 Task: Find connections with filter location Heiligenhaus with filter topic #Moneywith filter profile language English with filter current company Axis Communications with filter school Christ The King Engineering College with filter industry Fruit and Vegetable Preserves Manufacturing with filter service category Computer Networking with filter keywords title Mechanic
Action: Mouse moved to (211, 269)
Screenshot: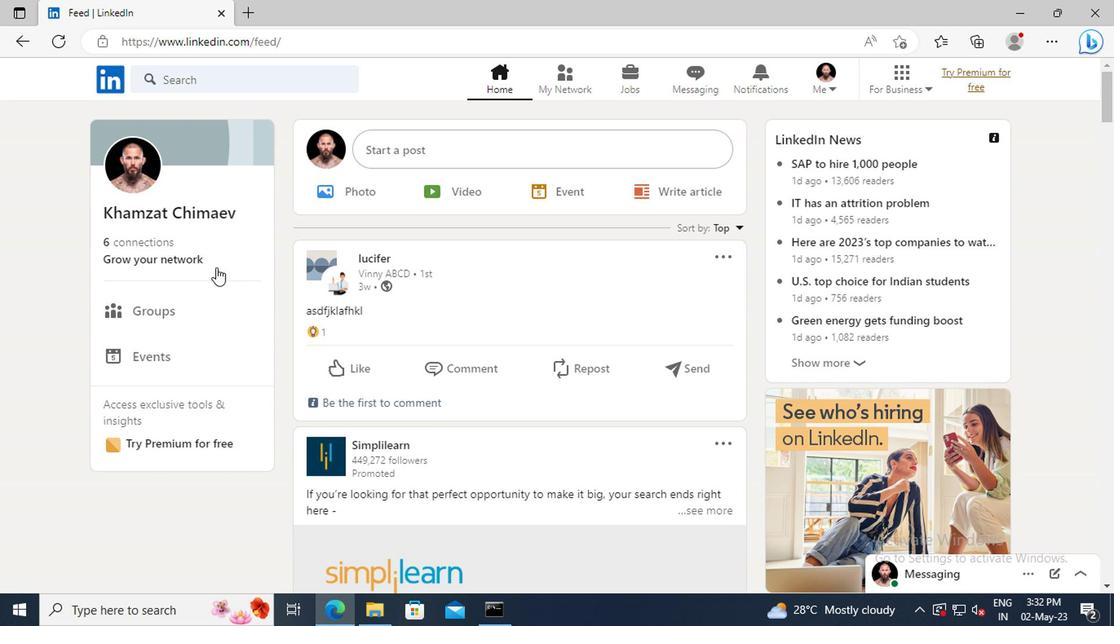 
Action: Mouse pressed left at (211, 269)
Screenshot: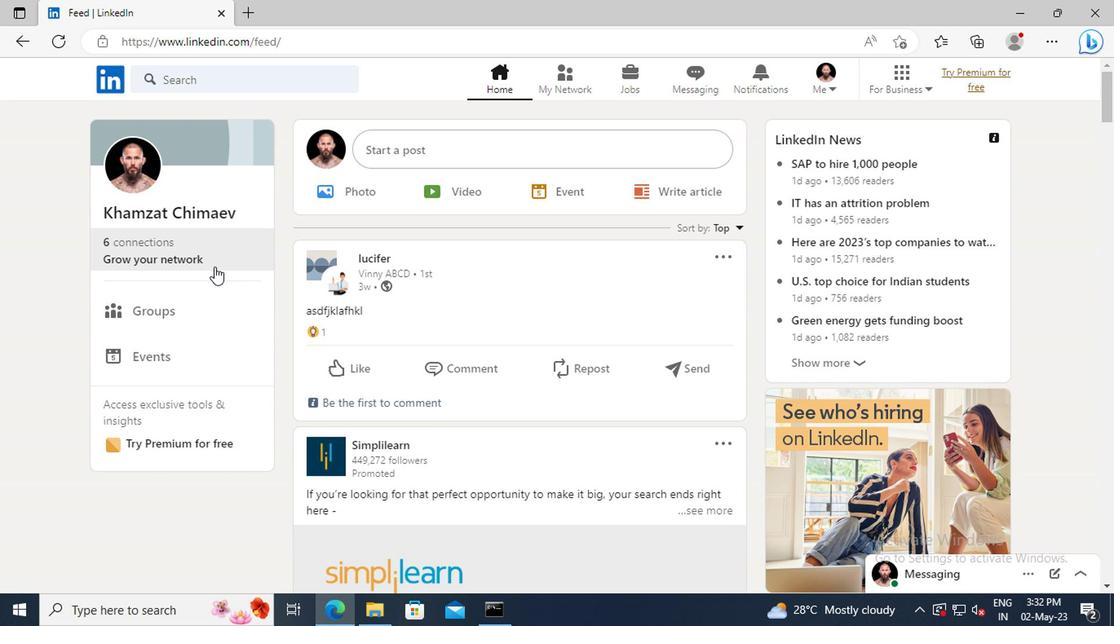 
Action: Mouse moved to (180, 181)
Screenshot: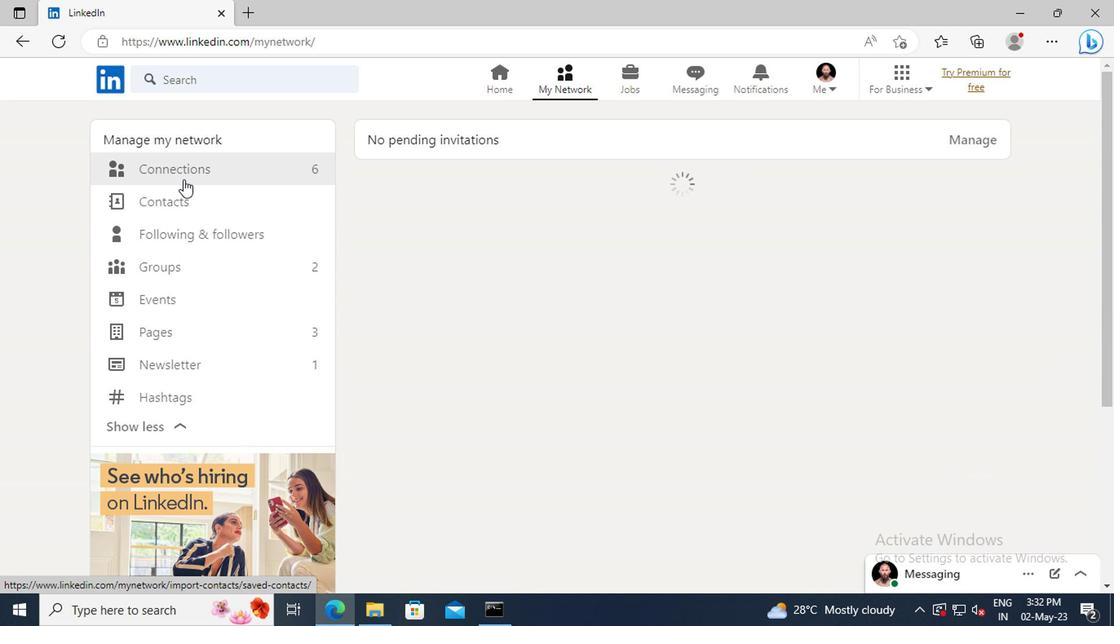 
Action: Mouse pressed left at (180, 181)
Screenshot: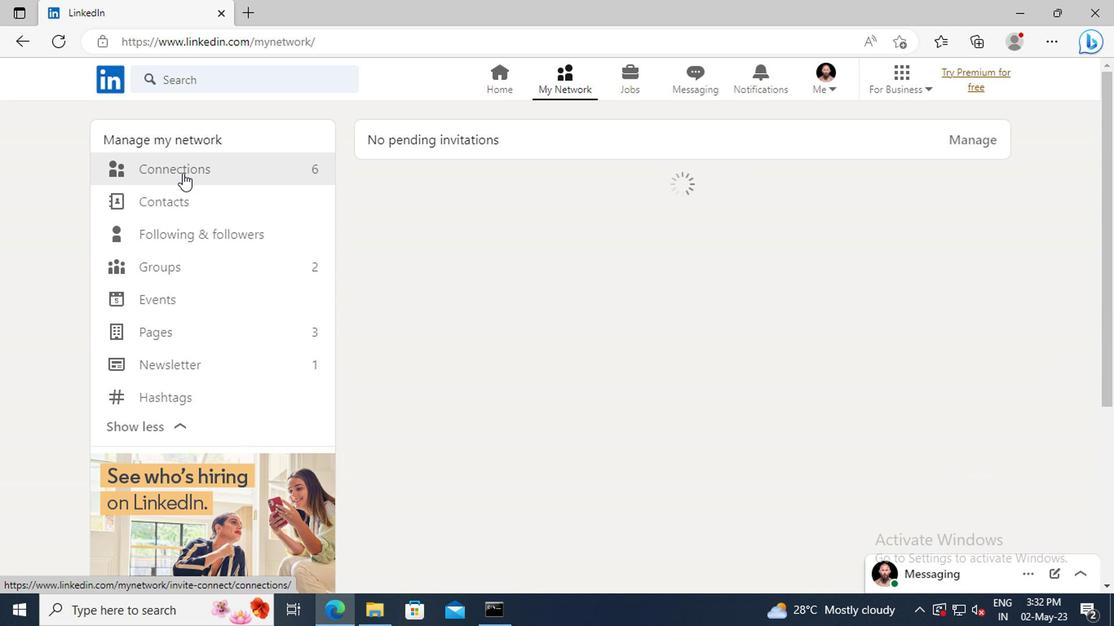 
Action: Mouse moved to (673, 180)
Screenshot: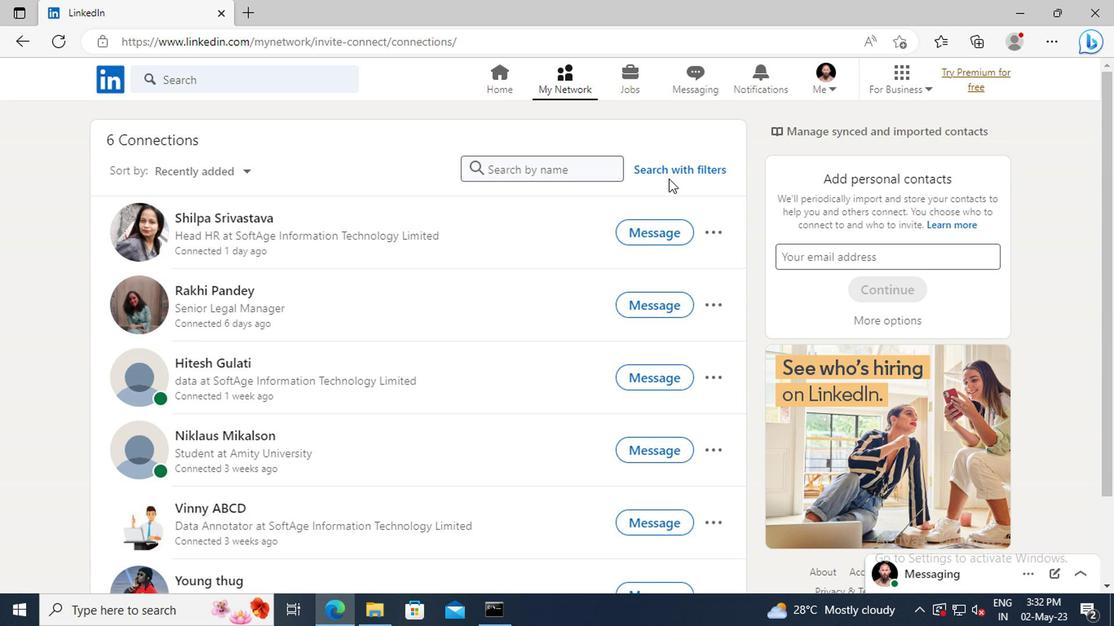 
Action: Mouse pressed left at (673, 180)
Screenshot: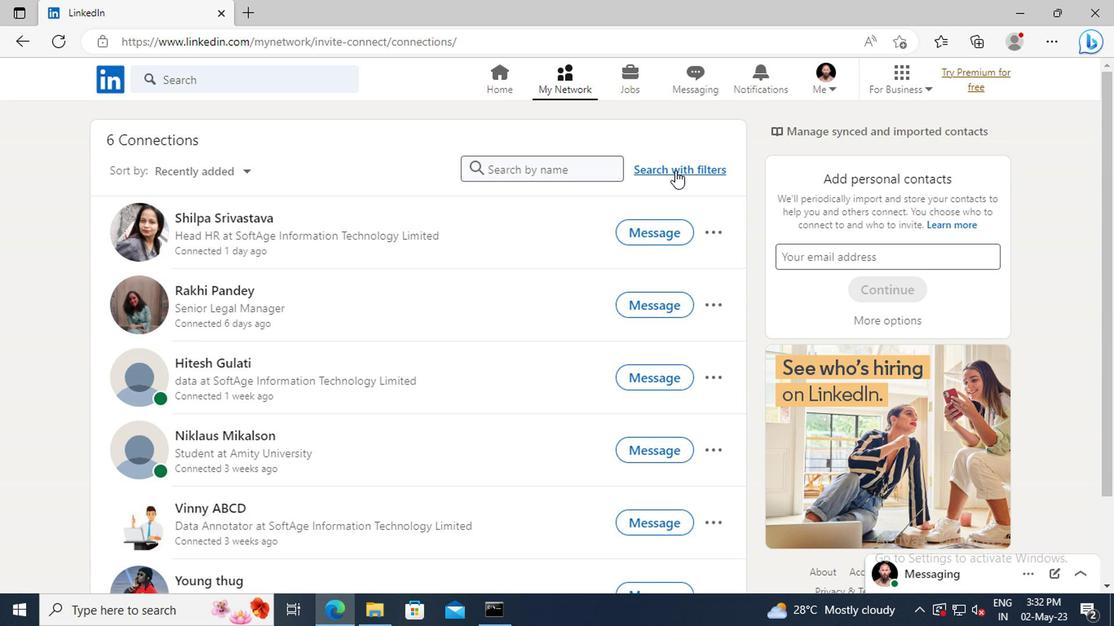 
Action: Mouse moved to (617, 140)
Screenshot: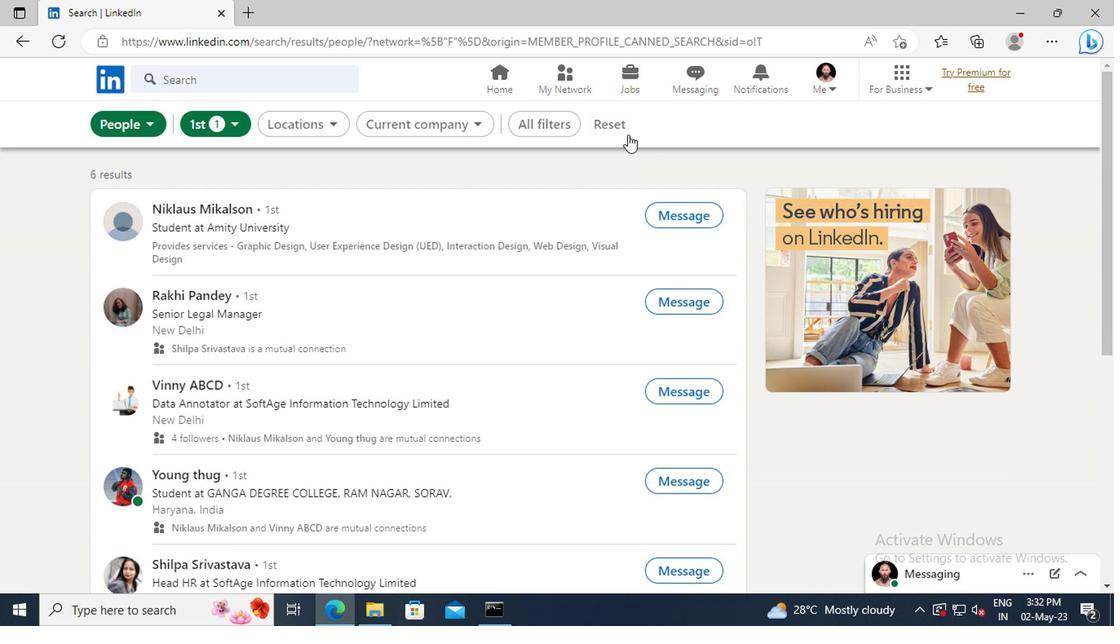 
Action: Mouse pressed left at (617, 140)
Screenshot: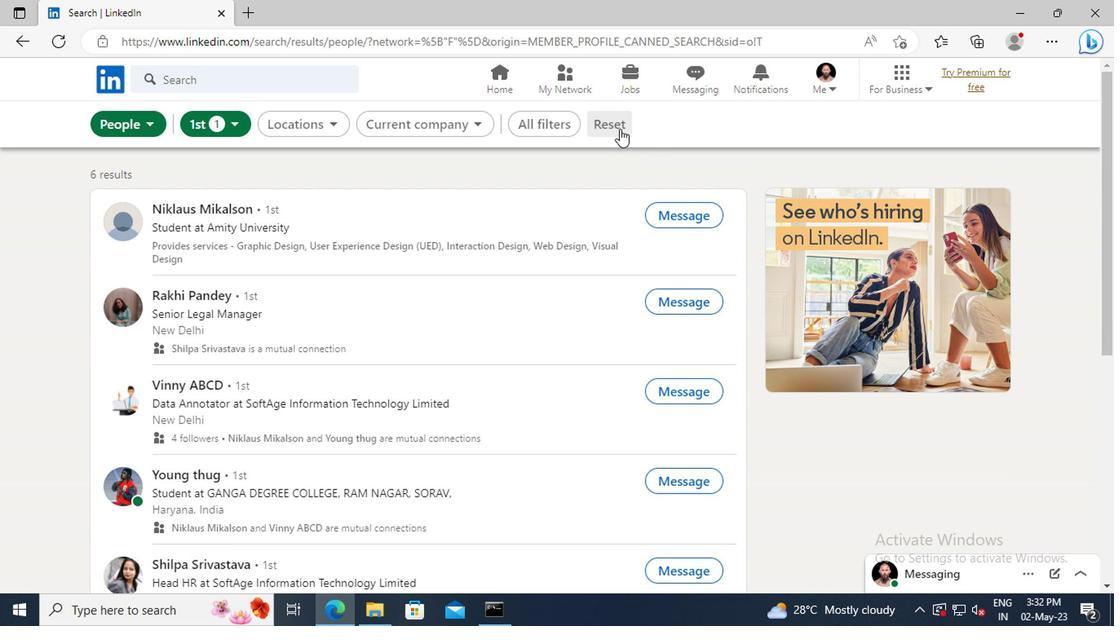 
Action: Mouse moved to (595, 139)
Screenshot: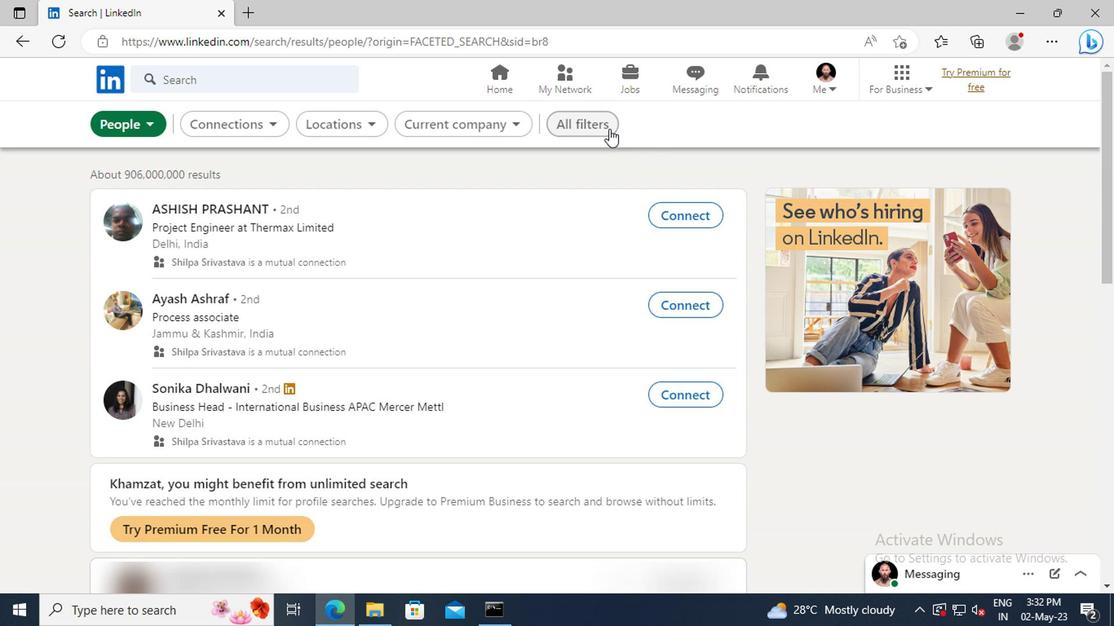 
Action: Mouse pressed left at (595, 139)
Screenshot: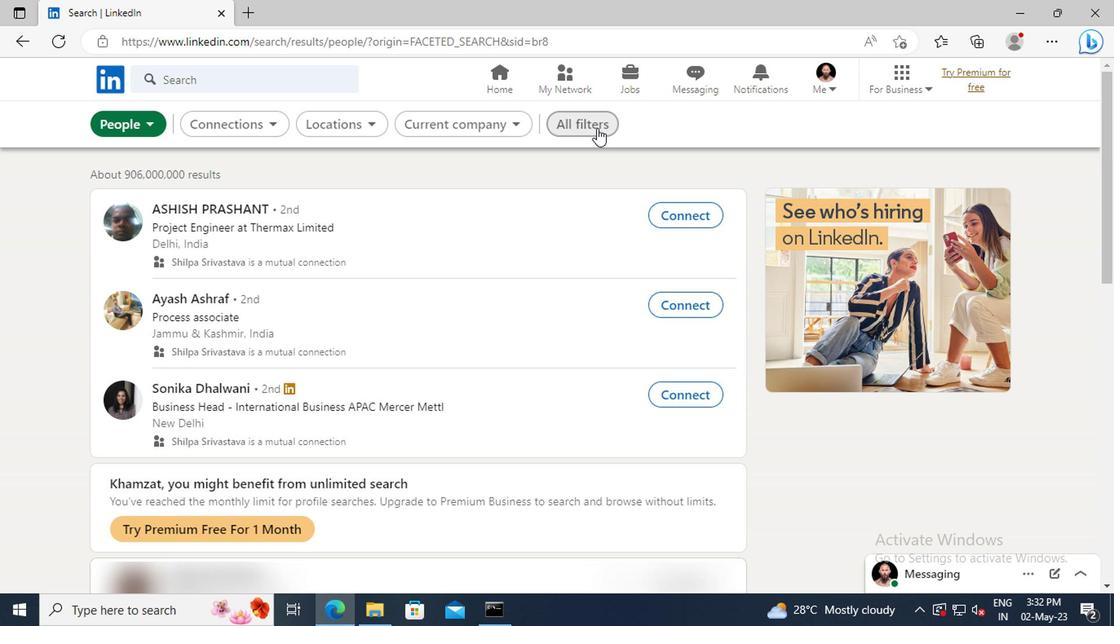 
Action: Mouse moved to (895, 315)
Screenshot: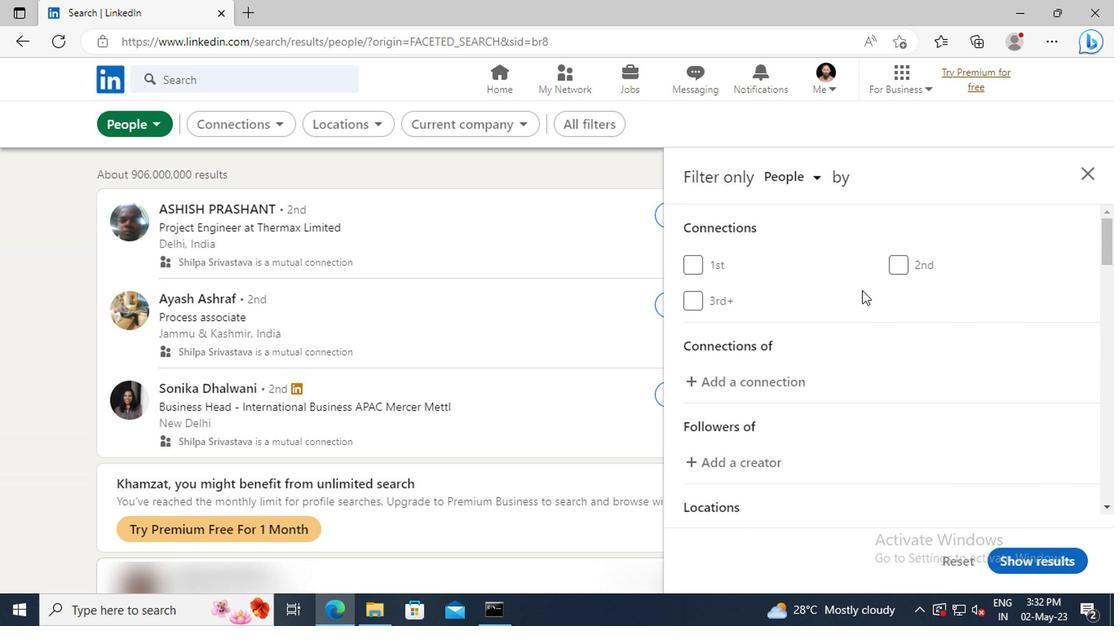 
Action: Mouse scrolled (895, 315) with delta (0, 0)
Screenshot: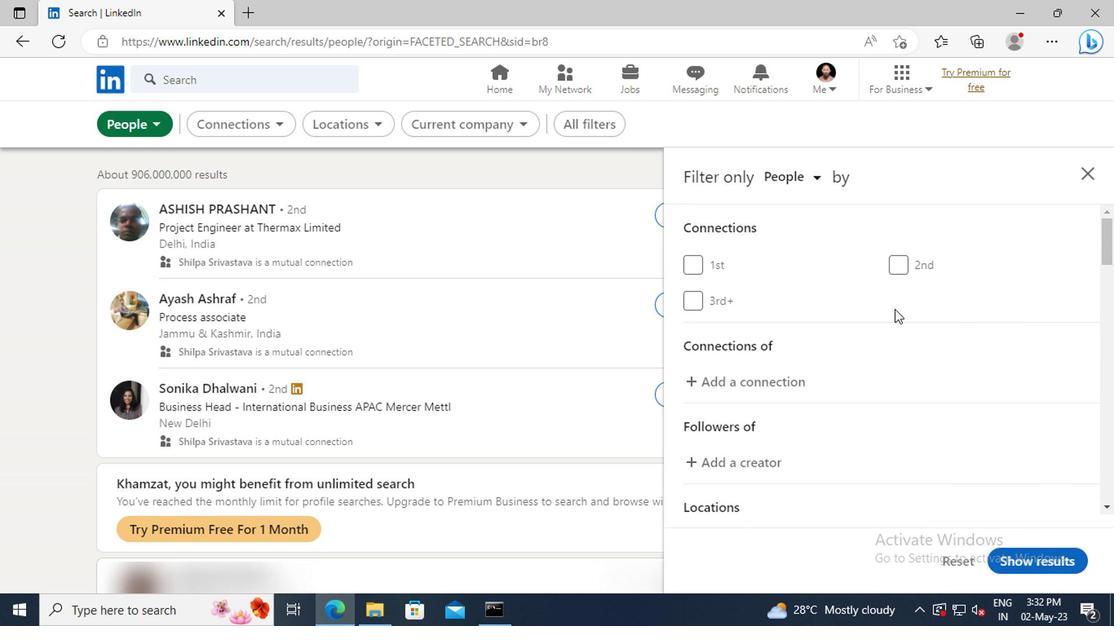 
Action: Mouse scrolled (895, 315) with delta (0, 0)
Screenshot: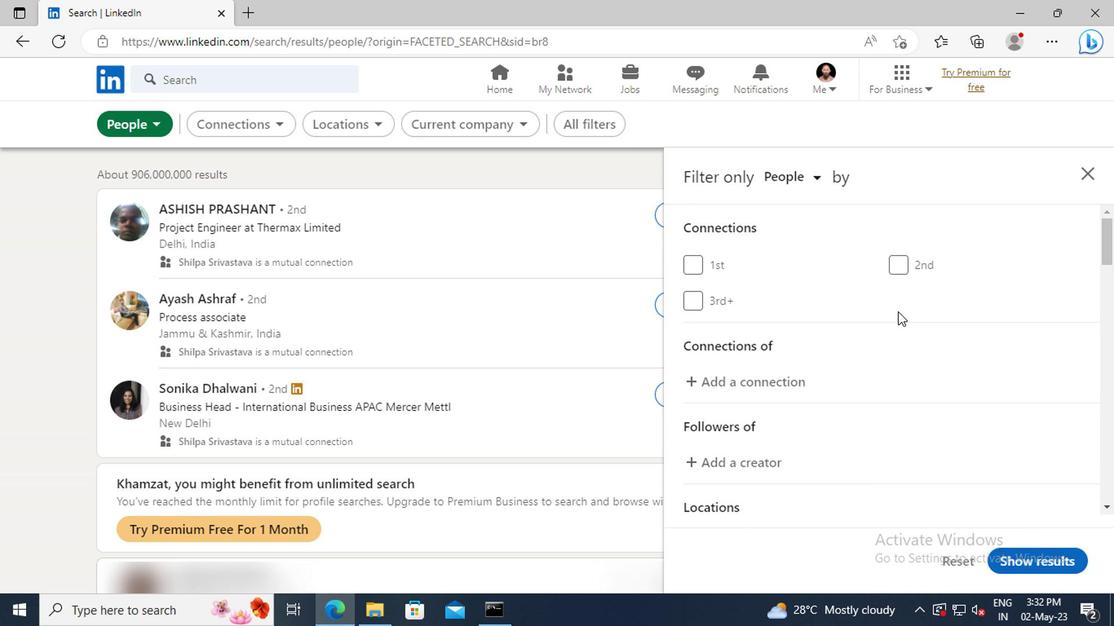 
Action: Mouse scrolled (895, 315) with delta (0, 0)
Screenshot: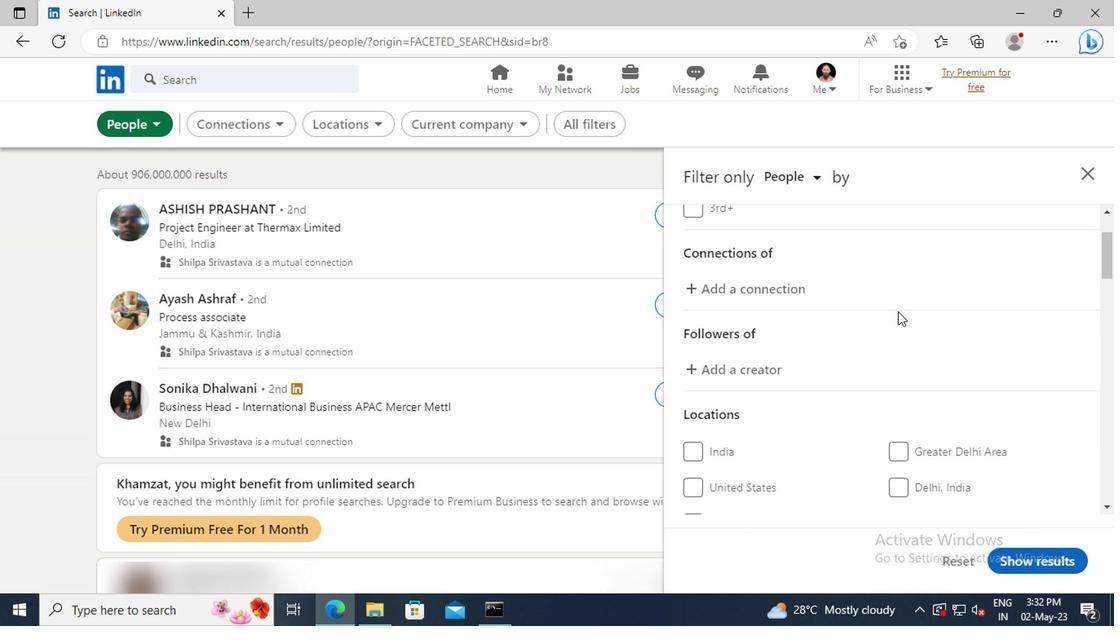 
Action: Mouse scrolled (895, 315) with delta (0, 0)
Screenshot: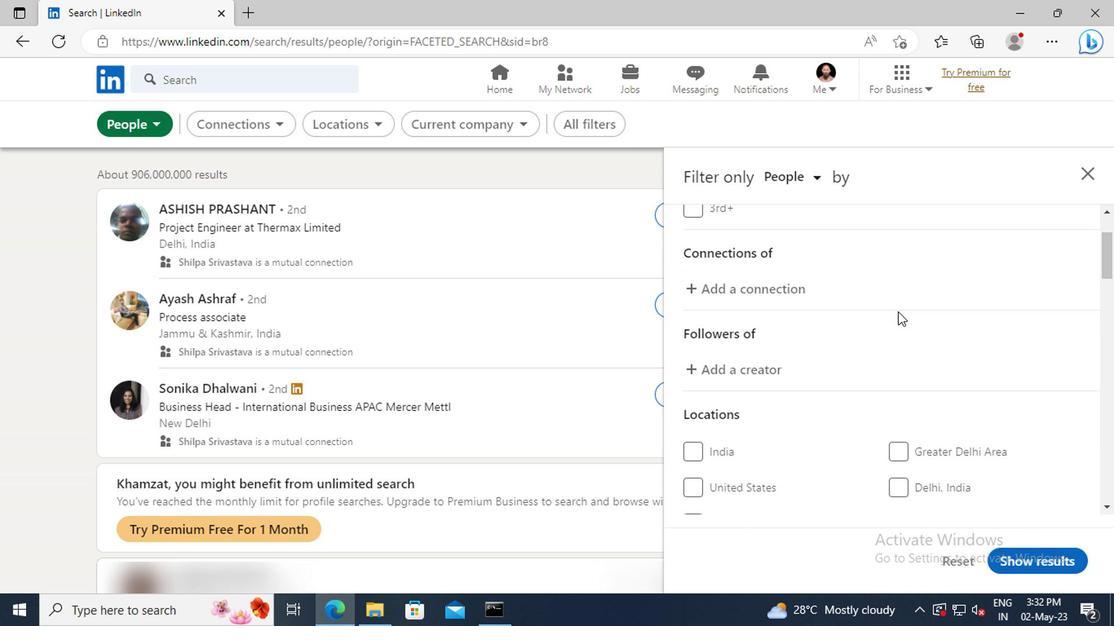 
Action: Mouse scrolled (895, 315) with delta (0, 0)
Screenshot: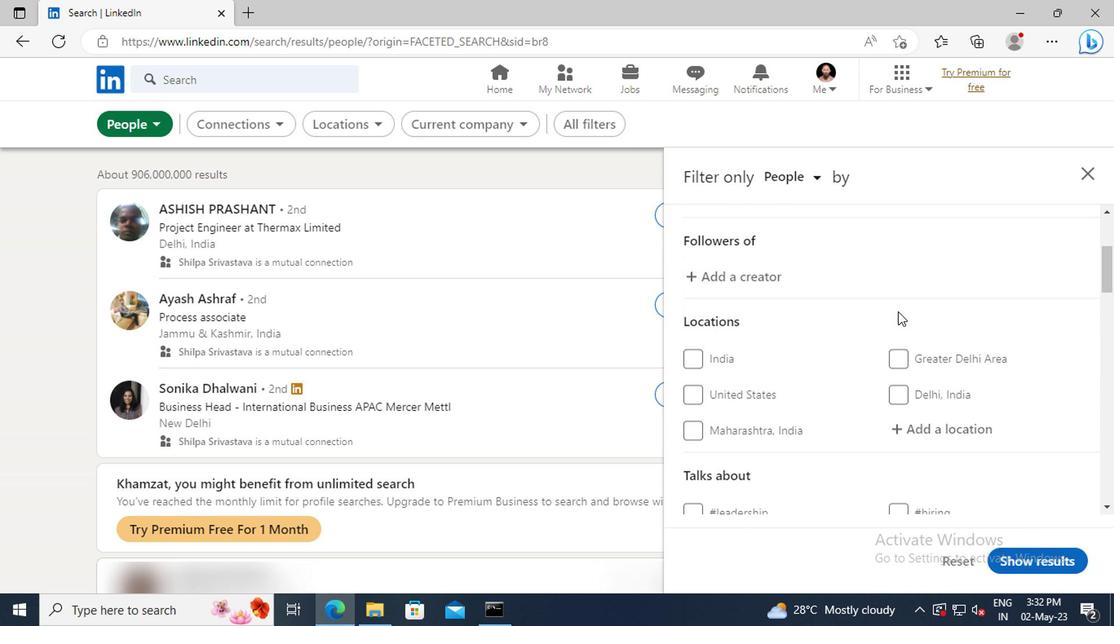 
Action: Mouse moved to (908, 379)
Screenshot: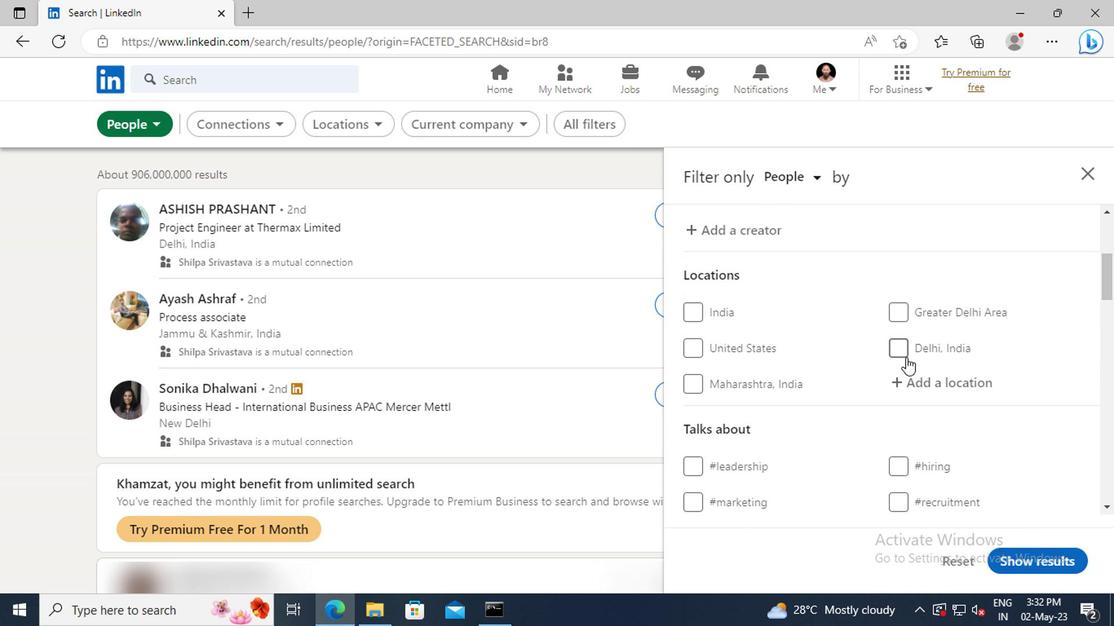 
Action: Mouse pressed left at (908, 379)
Screenshot: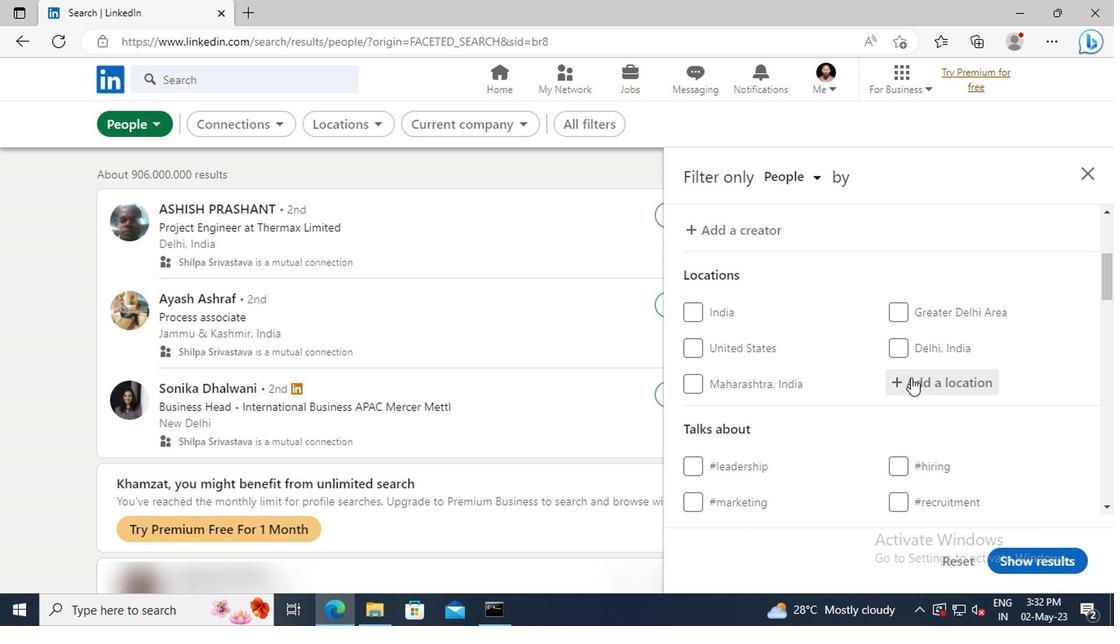 
Action: Key pressed <Key.shift>HEILIGENH
Screenshot: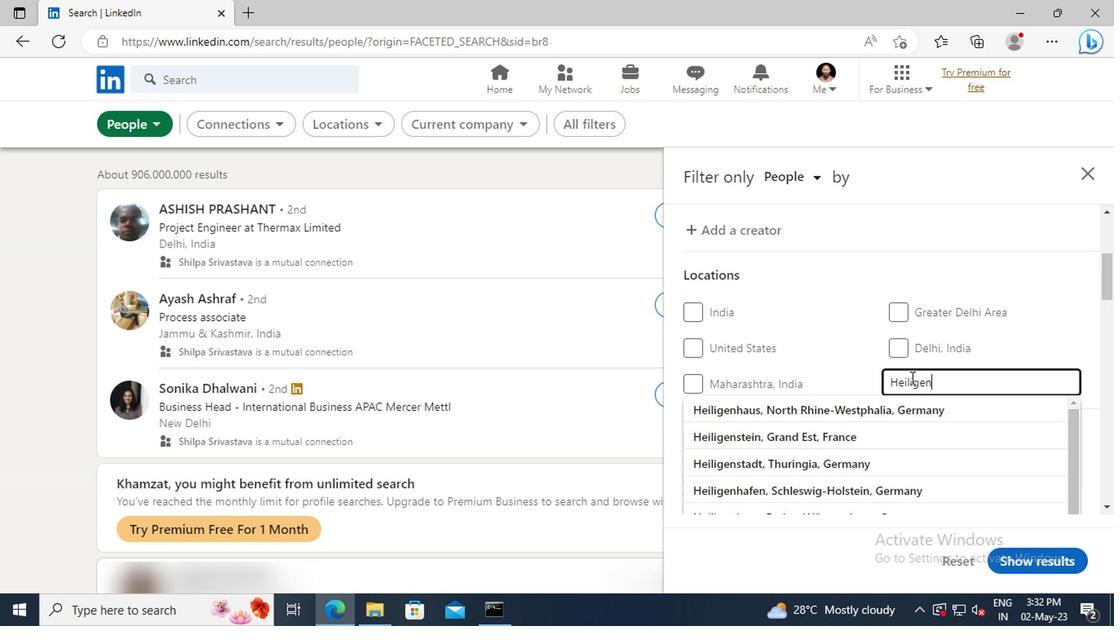 
Action: Mouse moved to (912, 409)
Screenshot: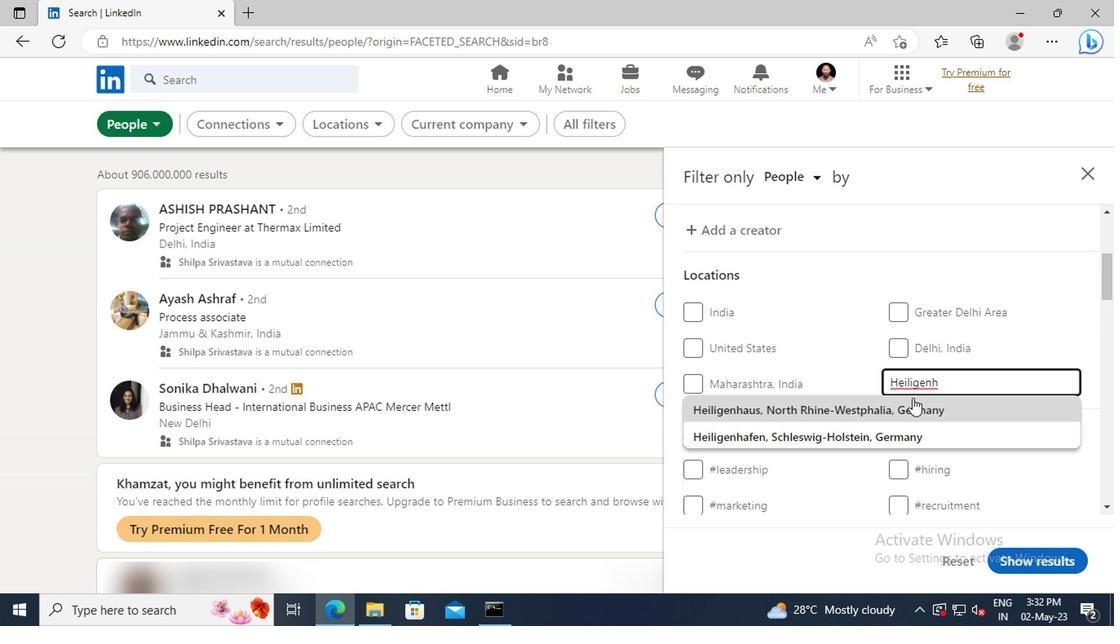 
Action: Mouse pressed left at (912, 409)
Screenshot: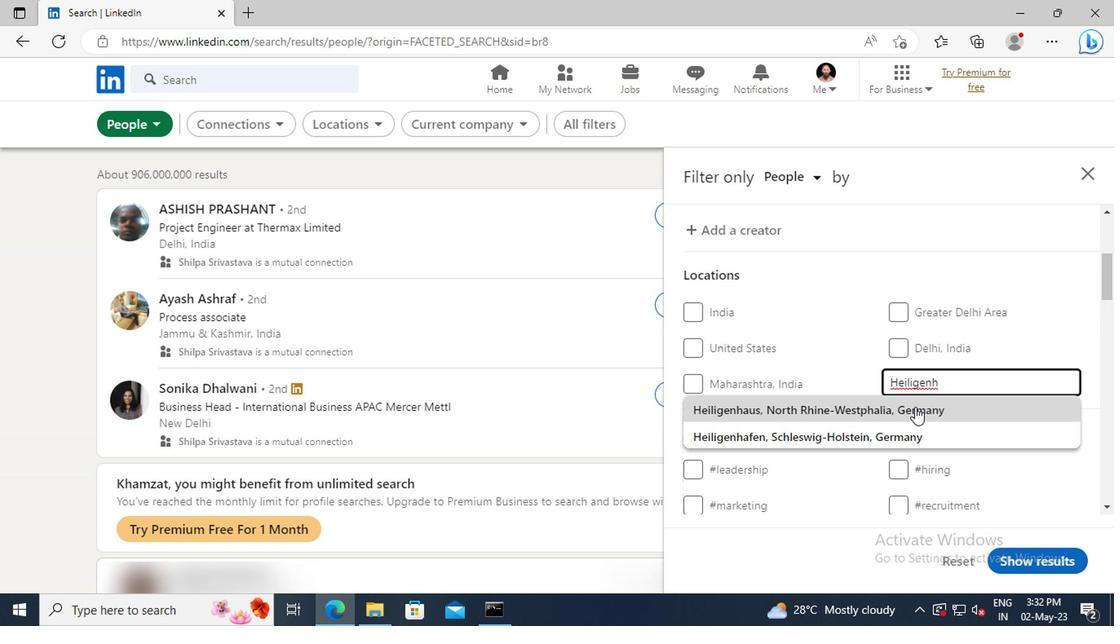 
Action: Mouse scrolled (912, 408) with delta (0, -1)
Screenshot: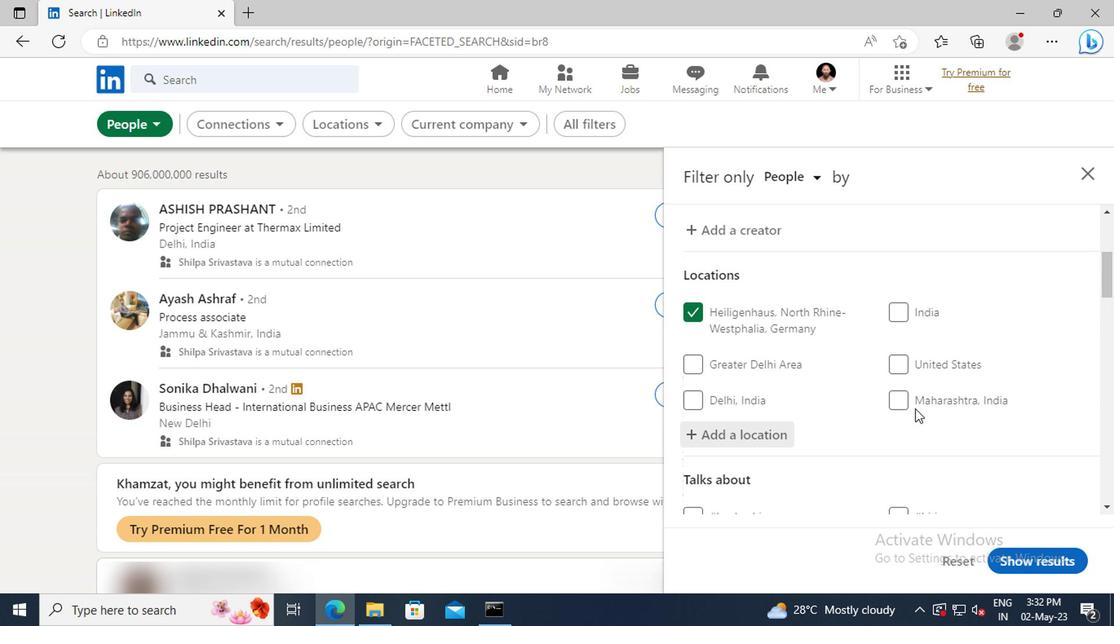 
Action: Mouse scrolled (912, 408) with delta (0, -1)
Screenshot: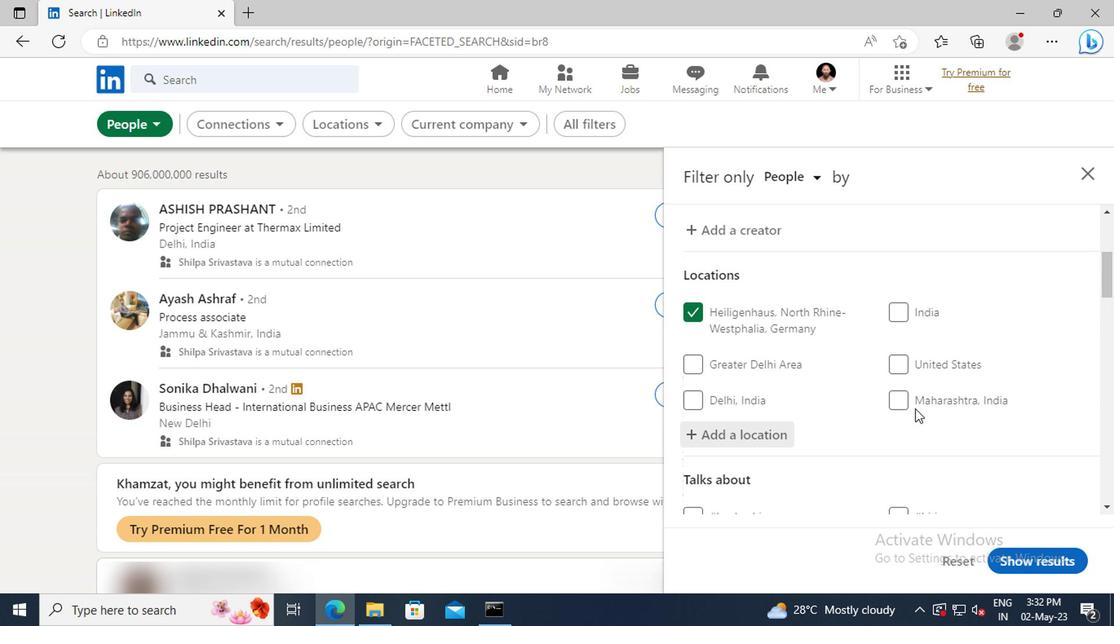 
Action: Mouse scrolled (912, 408) with delta (0, -1)
Screenshot: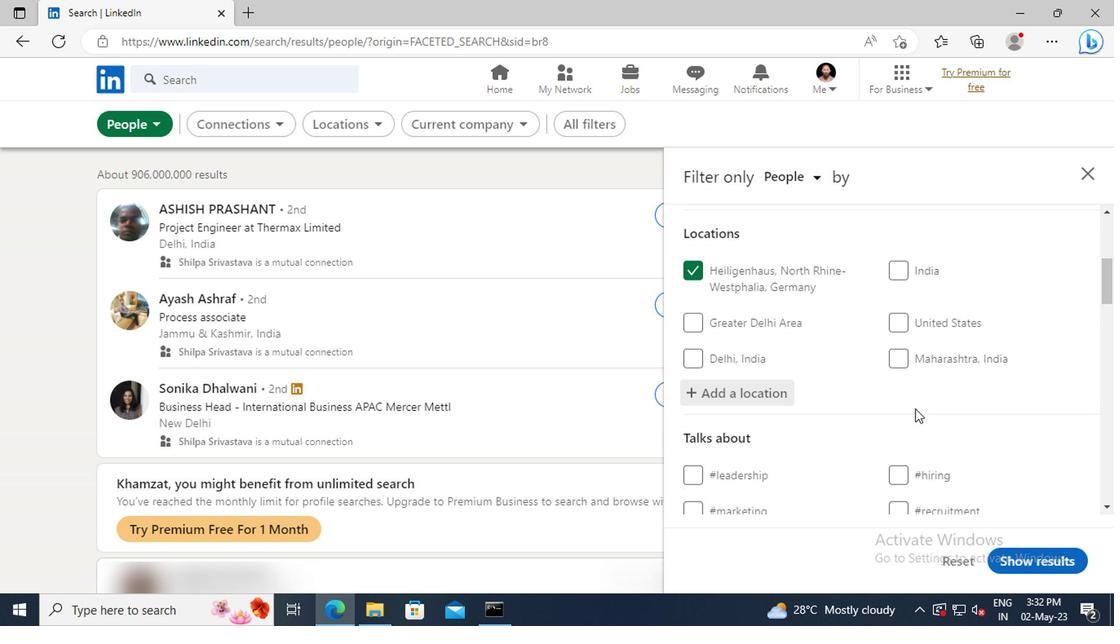 
Action: Mouse scrolled (912, 408) with delta (0, -1)
Screenshot: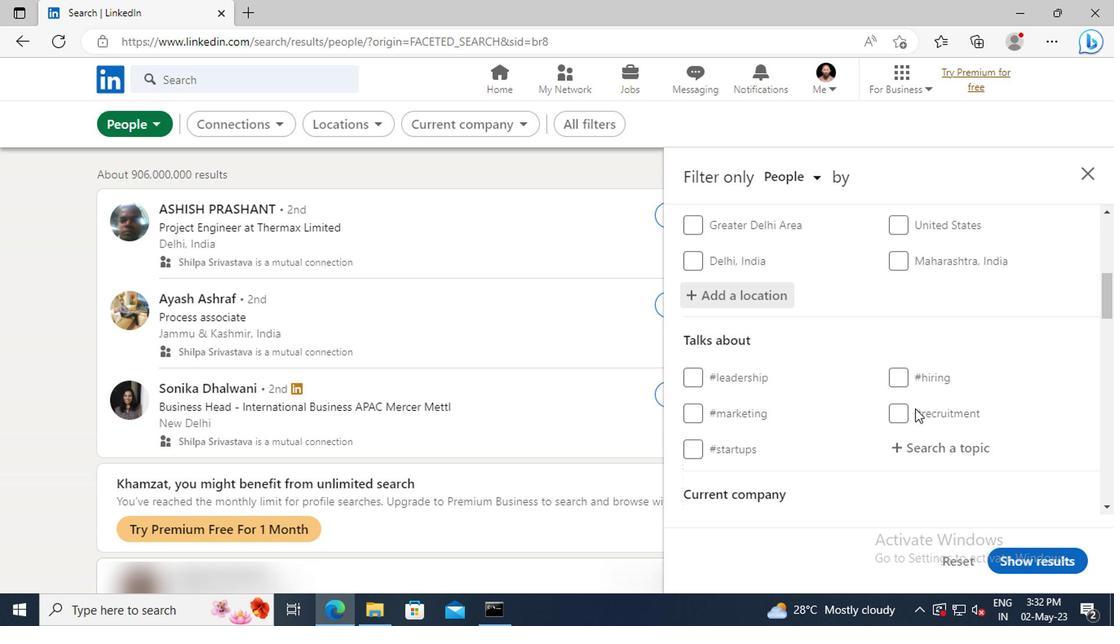 
Action: Mouse moved to (915, 409)
Screenshot: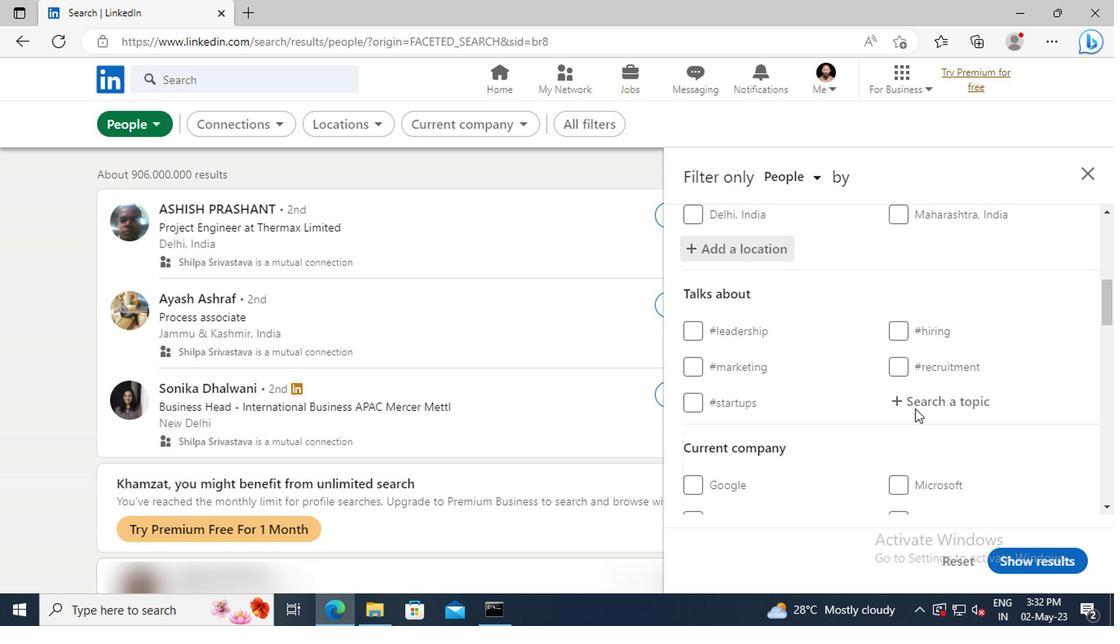 
Action: Mouse pressed left at (915, 409)
Screenshot: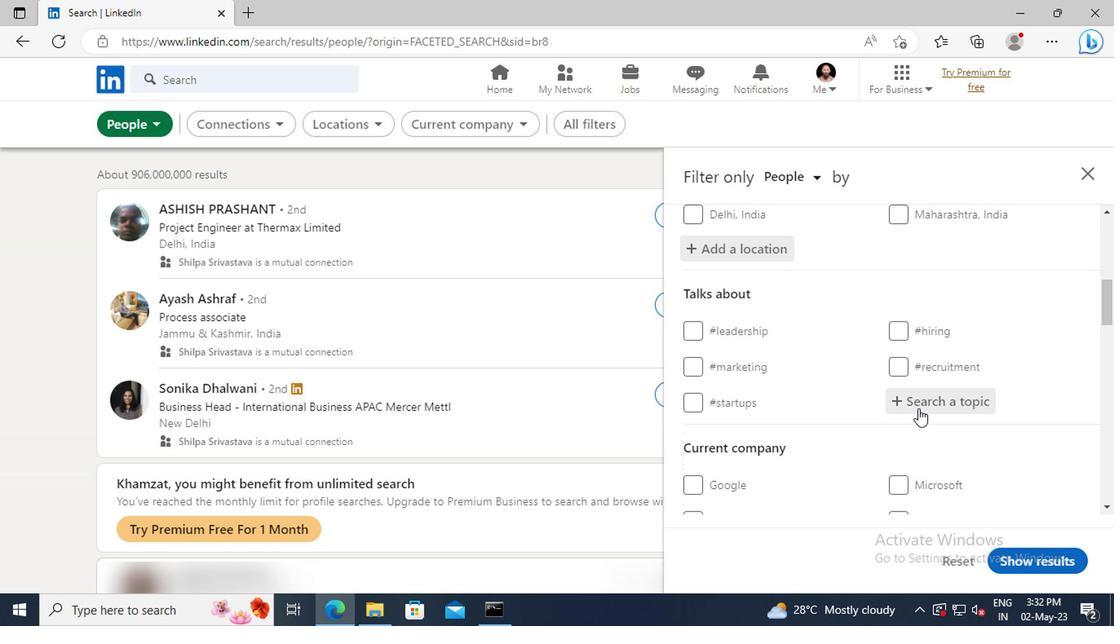 
Action: Key pressed <Key.shift>MONEY
Screenshot: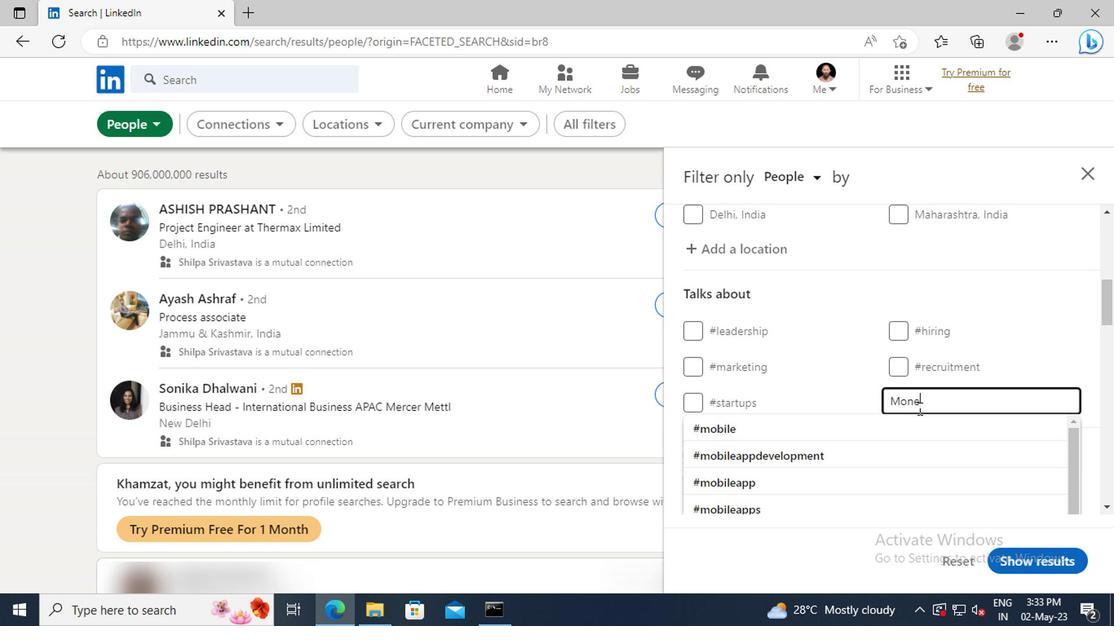 
Action: Mouse moved to (918, 422)
Screenshot: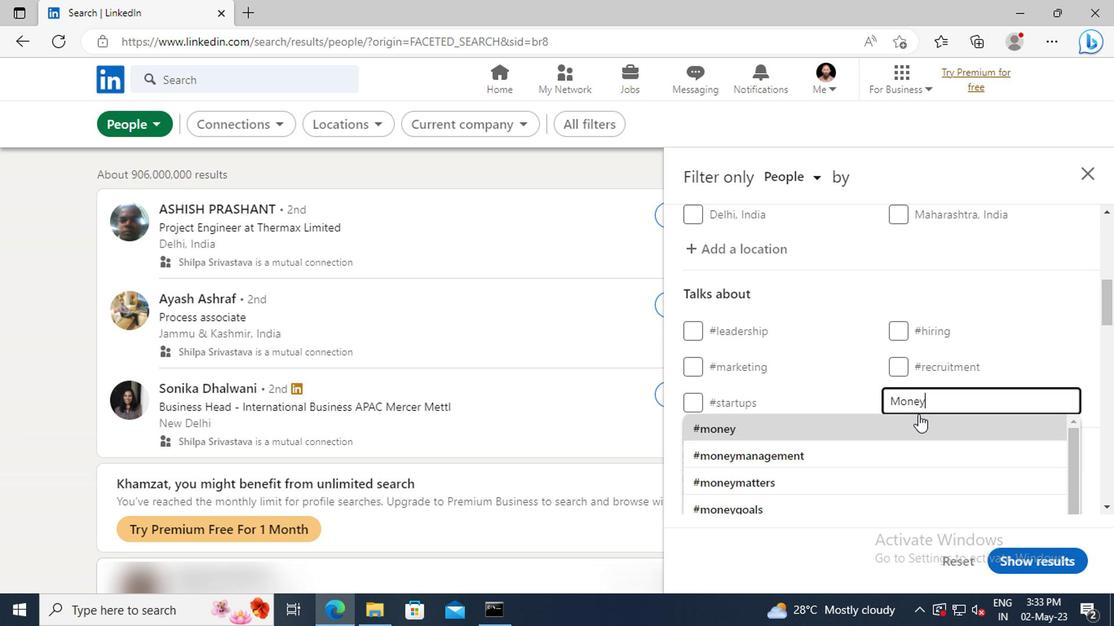 
Action: Mouse pressed left at (918, 422)
Screenshot: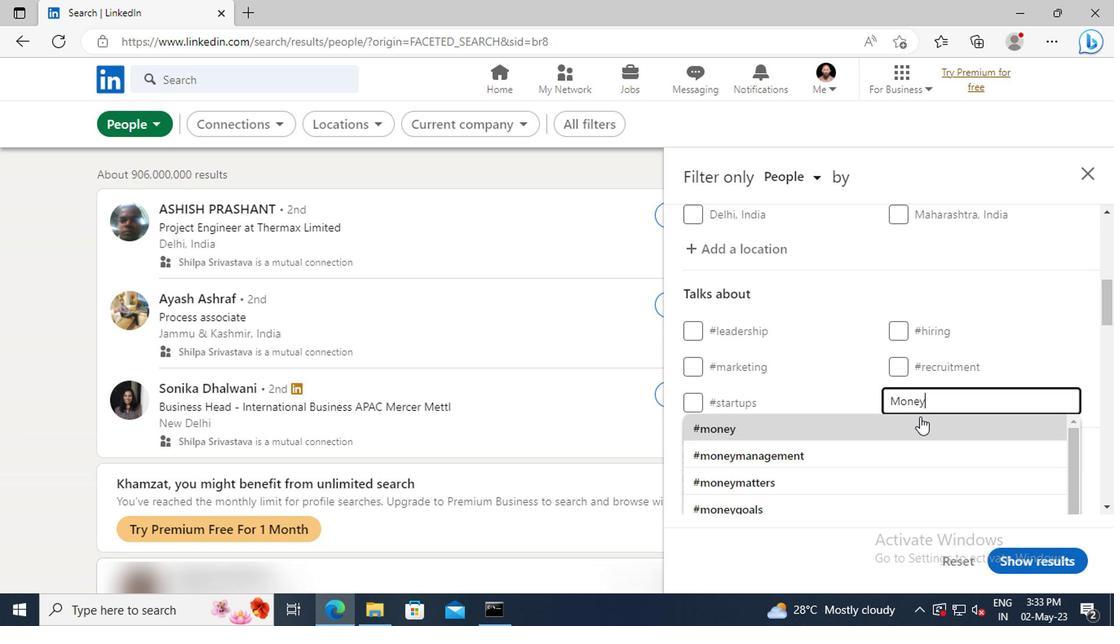 
Action: Mouse scrolled (918, 421) with delta (0, 0)
Screenshot: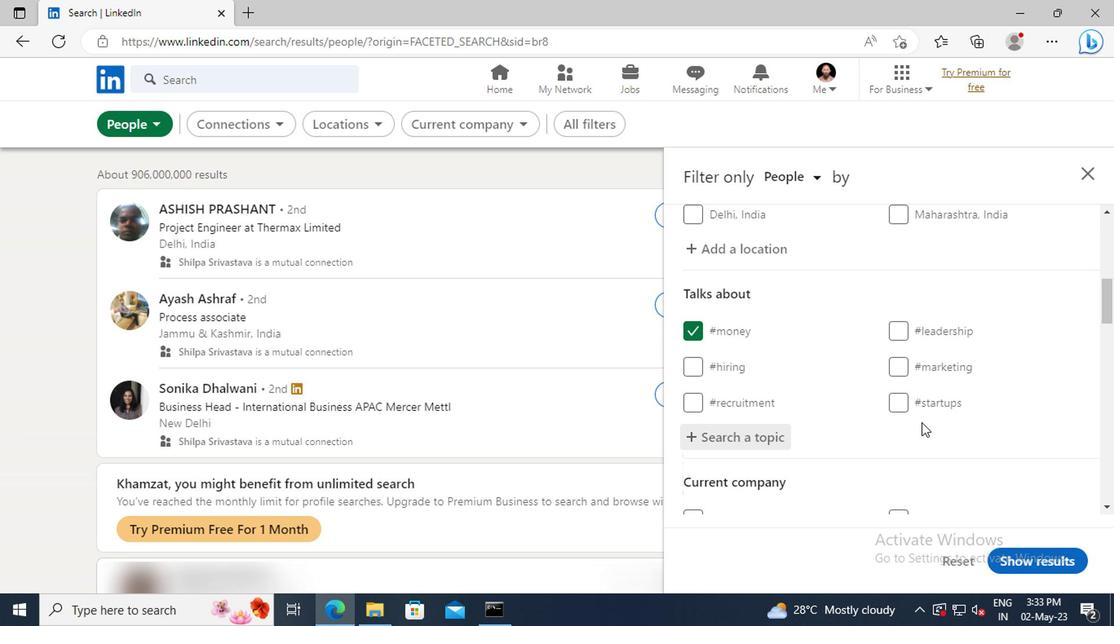 
Action: Mouse scrolled (918, 421) with delta (0, 0)
Screenshot: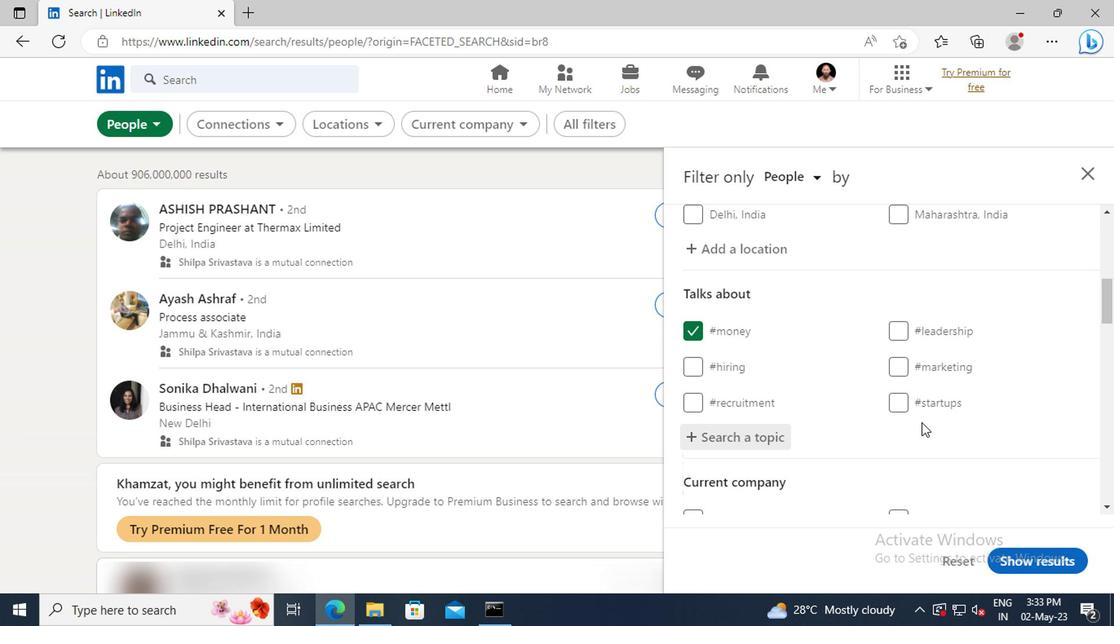 
Action: Mouse scrolled (918, 421) with delta (0, 0)
Screenshot: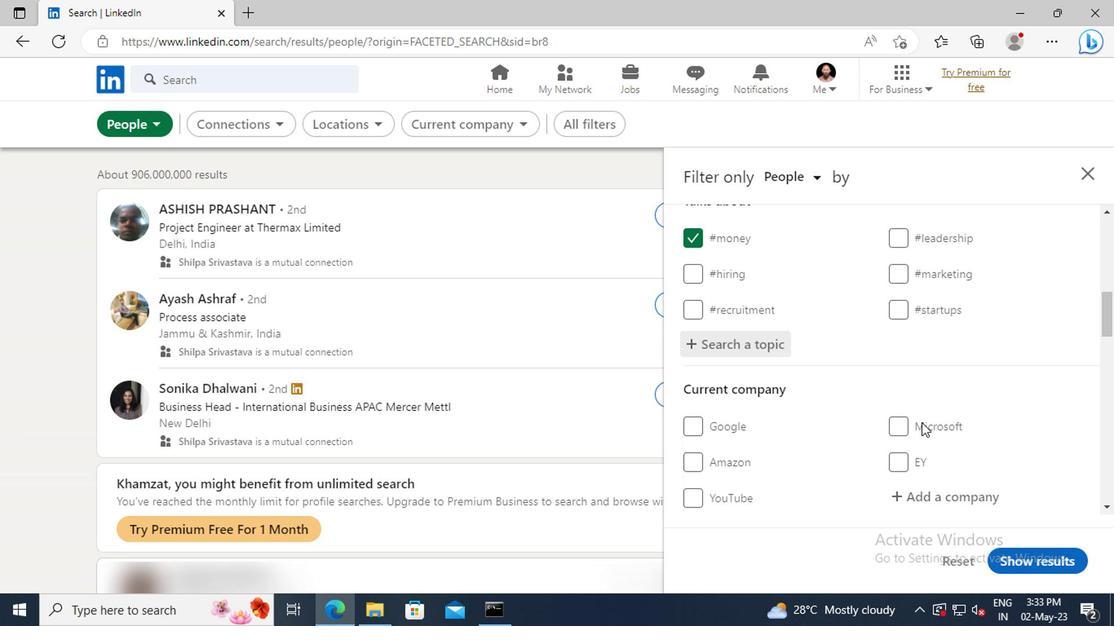 
Action: Mouse scrolled (918, 421) with delta (0, 0)
Screenshot: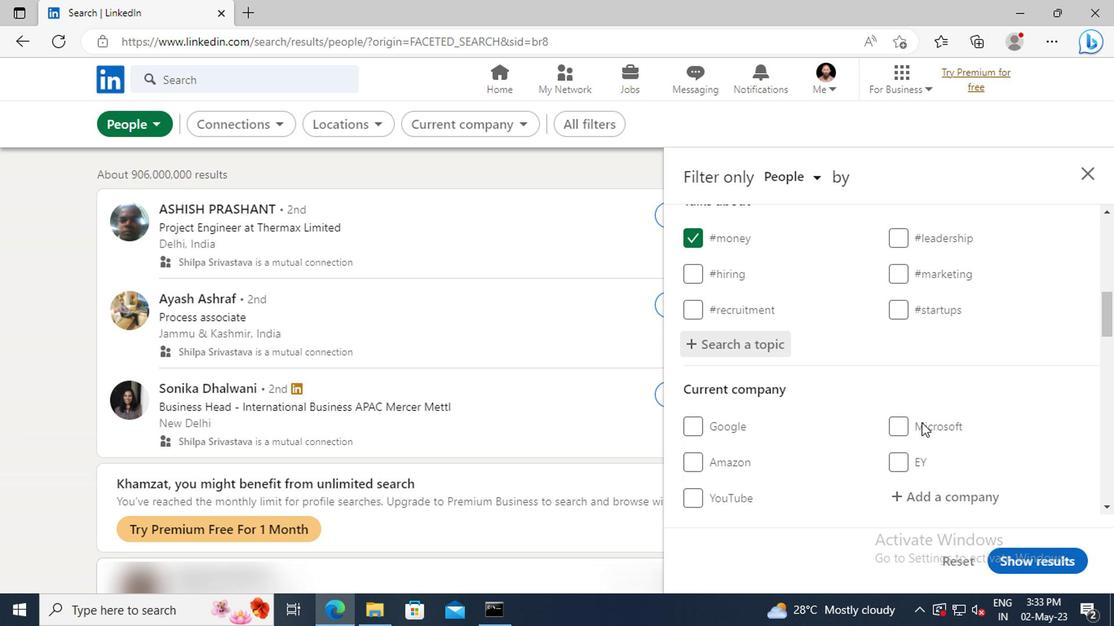 
Action: Mouse scrolled (918, 421) with delta (0, 0)
Screenshot: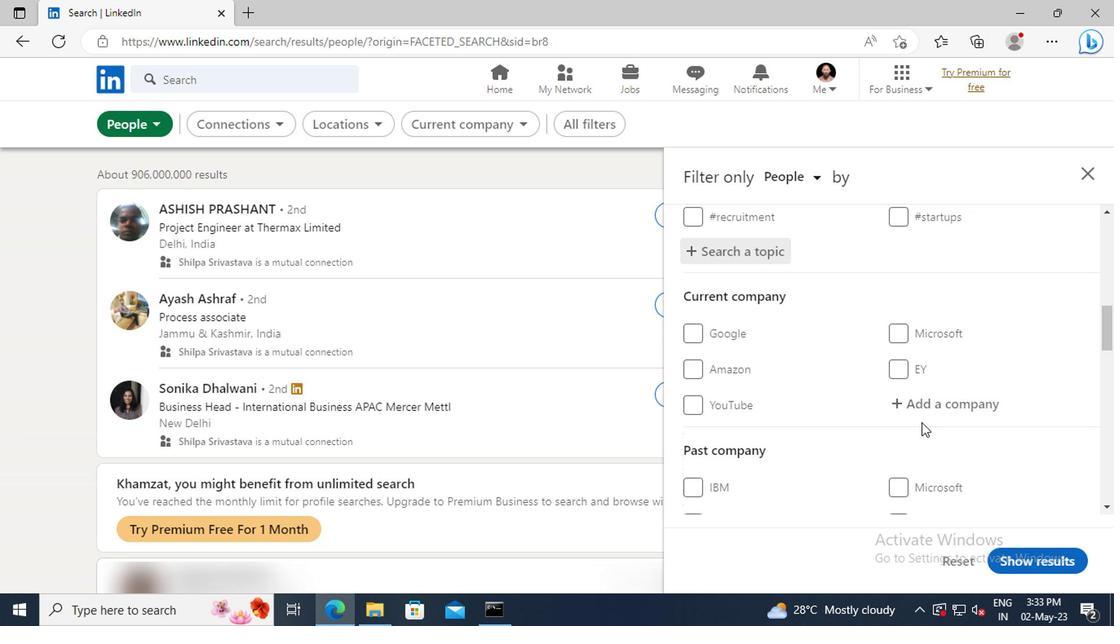 
Action: Mouse scrolled (918, 421) with delta (0, 0)
Screenshot: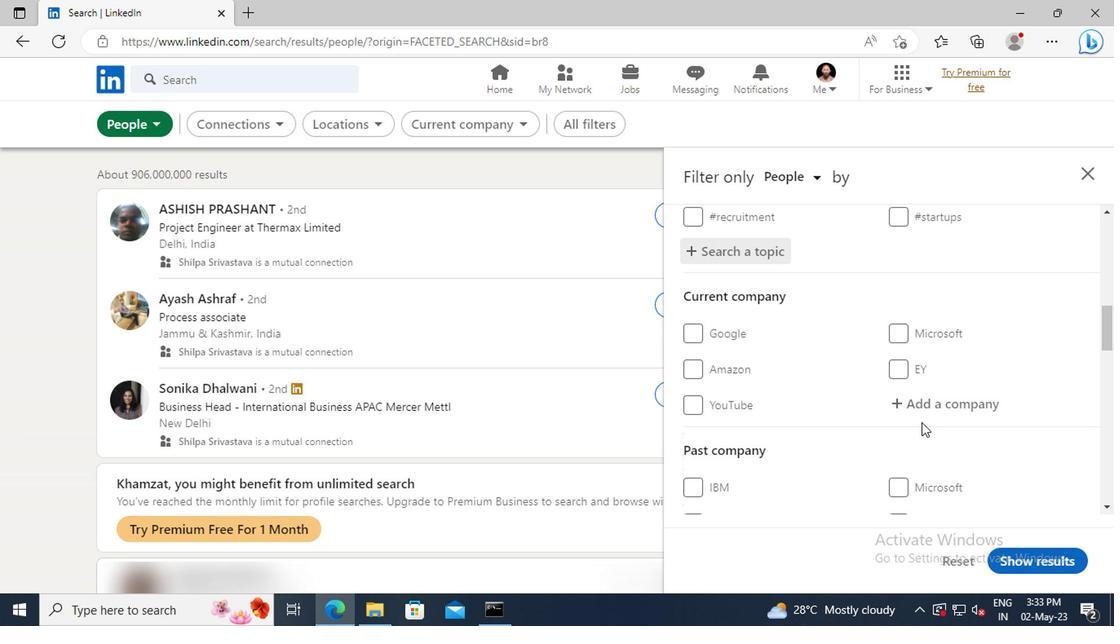 
Action: Mouse scrolled (918, 421) with delta (0, 0)
Screenshot: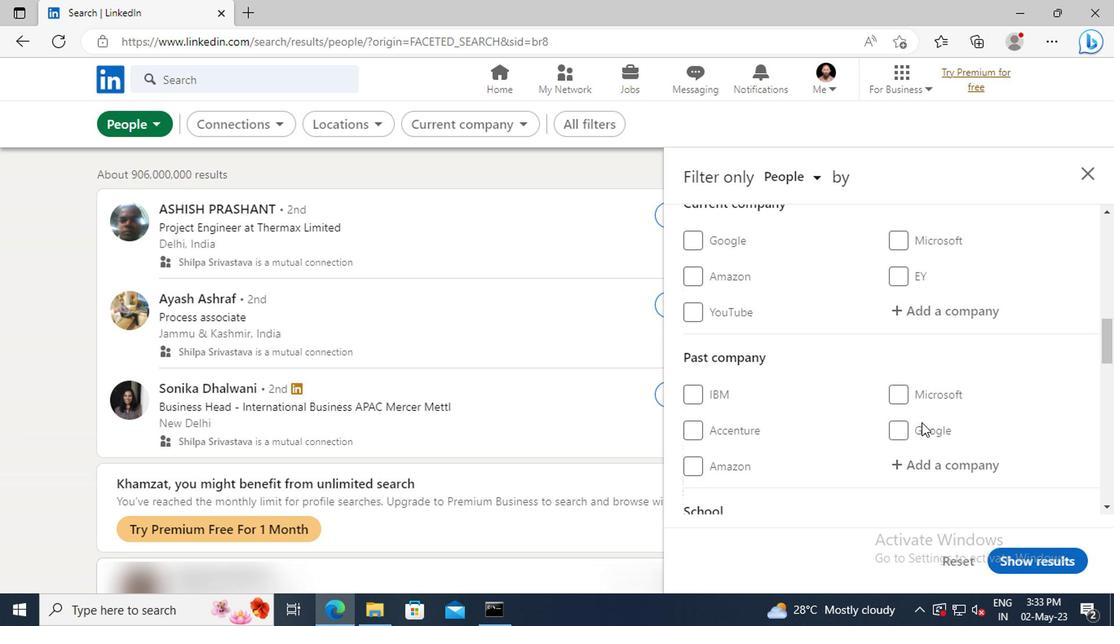 
Action: Mouse scrolled (918, 421) with delta (0, 0)
Screenshot: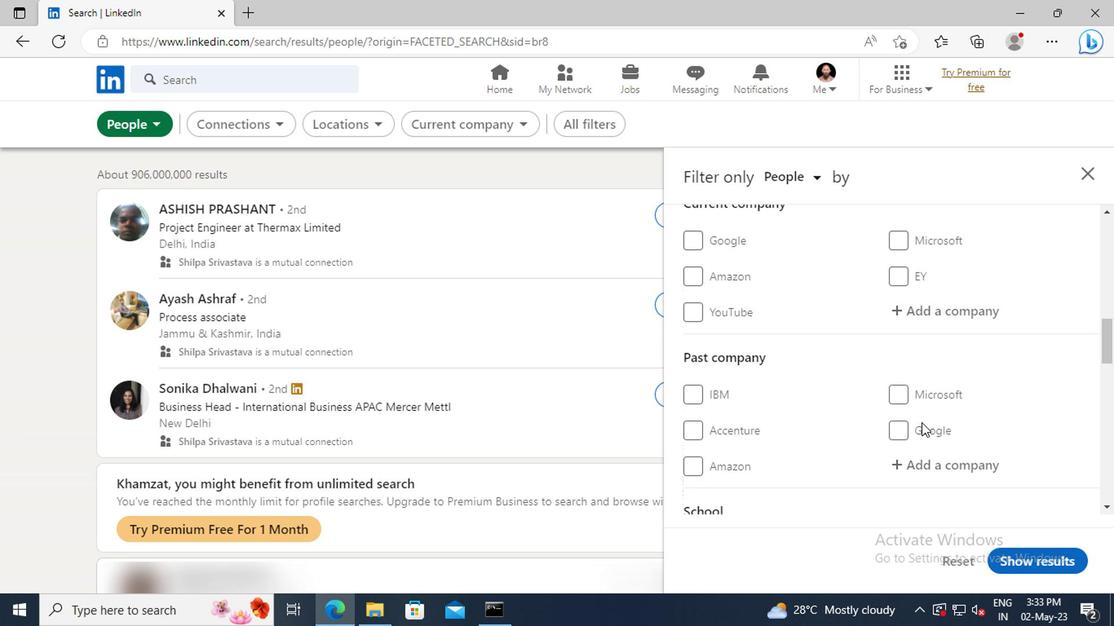 
Action: Mouse scrolled (918, 421) with delta (0, 0)
Screenshot: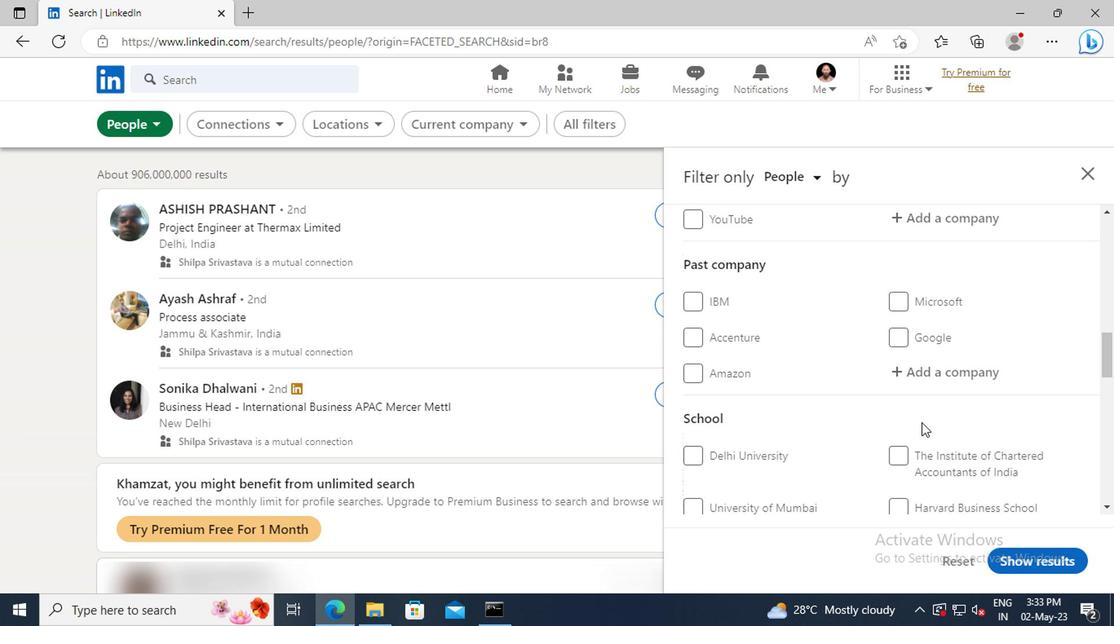 
Action: Mouse scrolled (918, 421) with delta (0, 0)
Screenshot: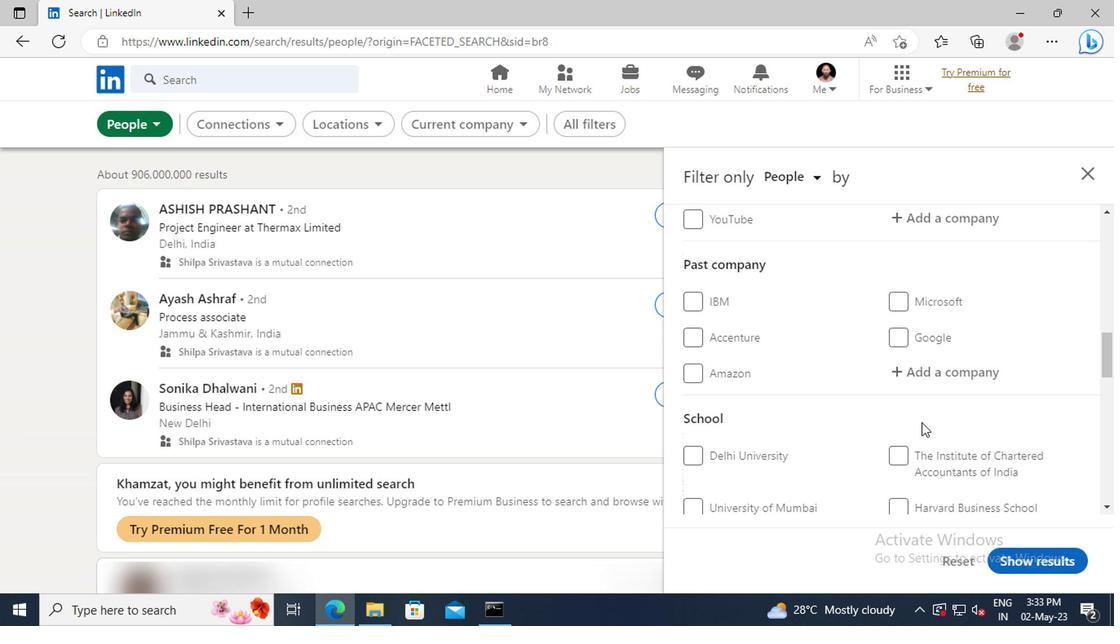 
Action: Mouse scrolled (918, 421) with delta (0, 0)
Screenshot: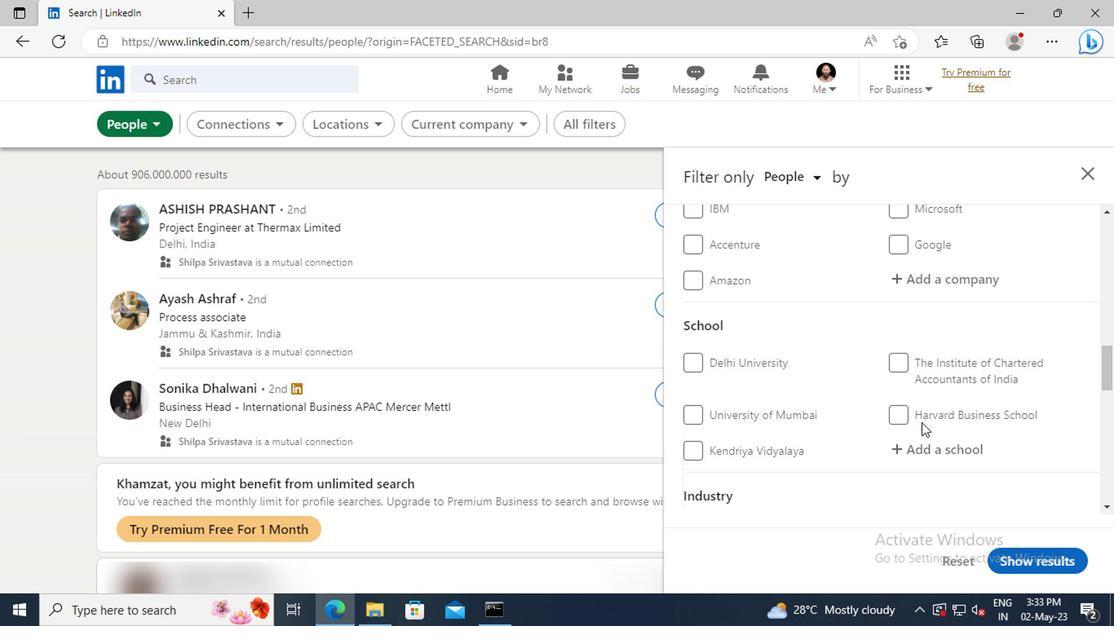 
Action: Mouse scrolled (918, 421) with delta (0, 0)
Screenshot: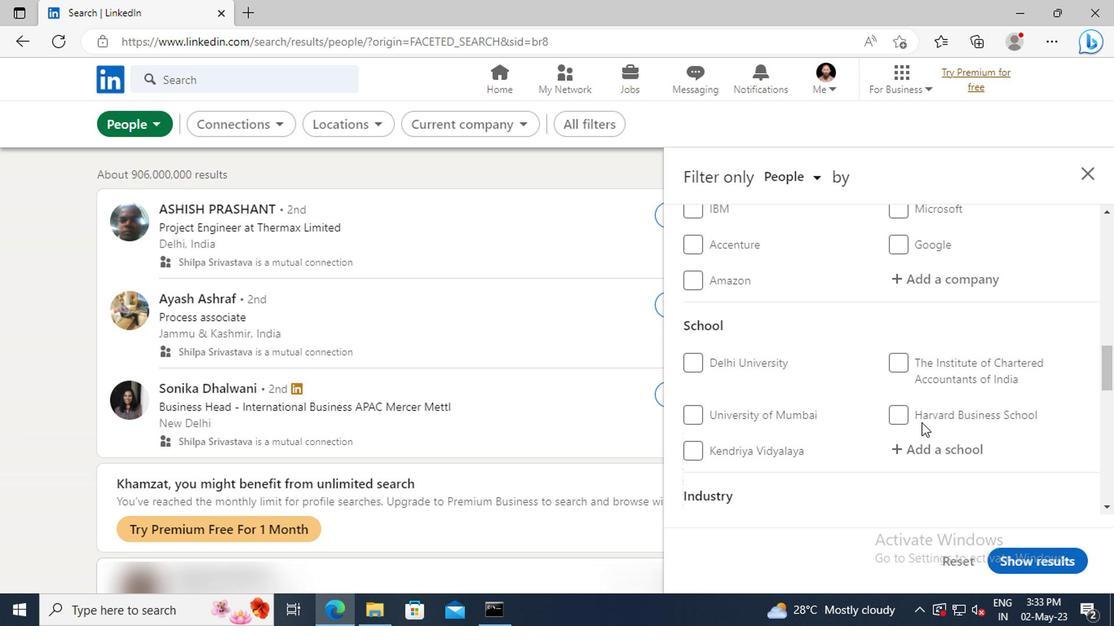 
Action: Mouse scrolled (918, 421) with delta (0, 0)
Screenshot: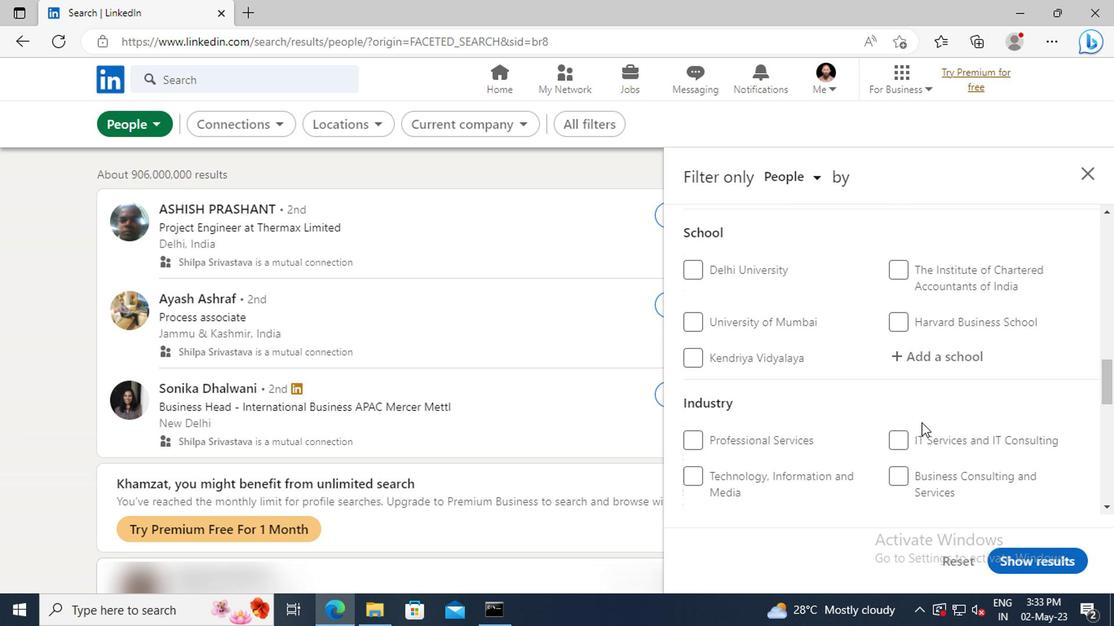 
Action: Mouse scrolled (918, 421) with delta (0, 0)
Screenshot: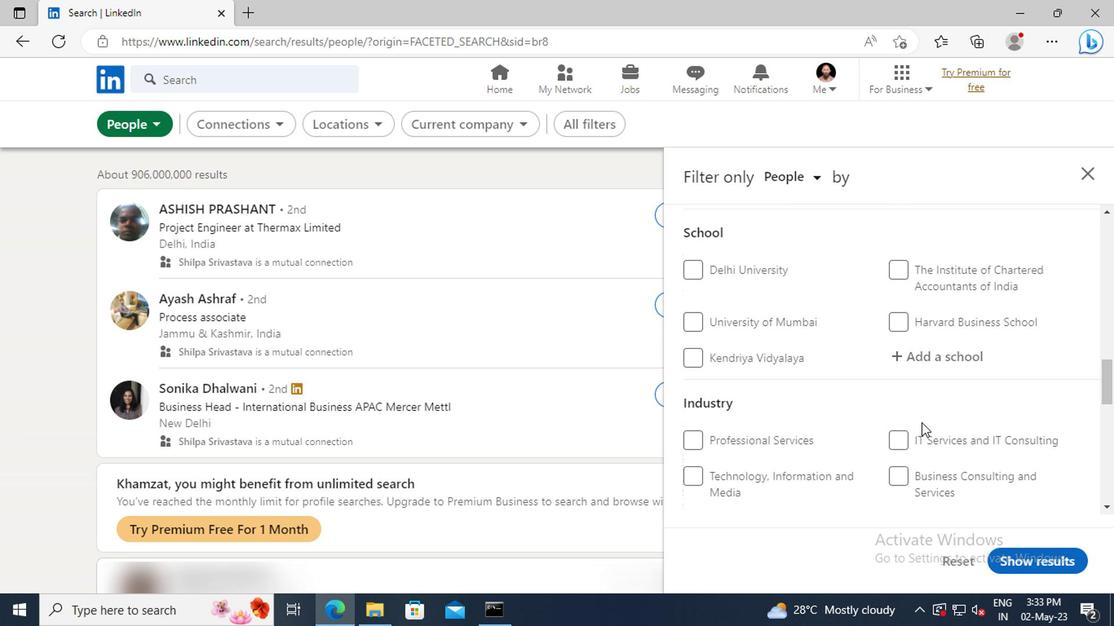 
Action: Mouse scrolled (918, 421) with delta (0, 0)
Screenshot: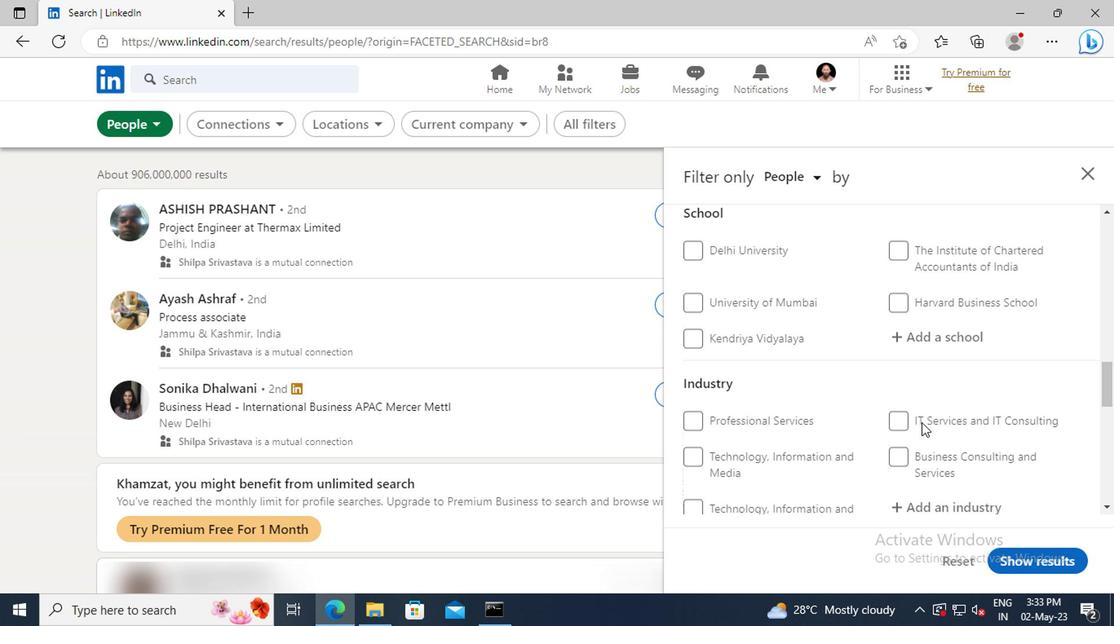 
Action: Mouse scrolled (918, 421) with delta (0, 0)
Screenshot: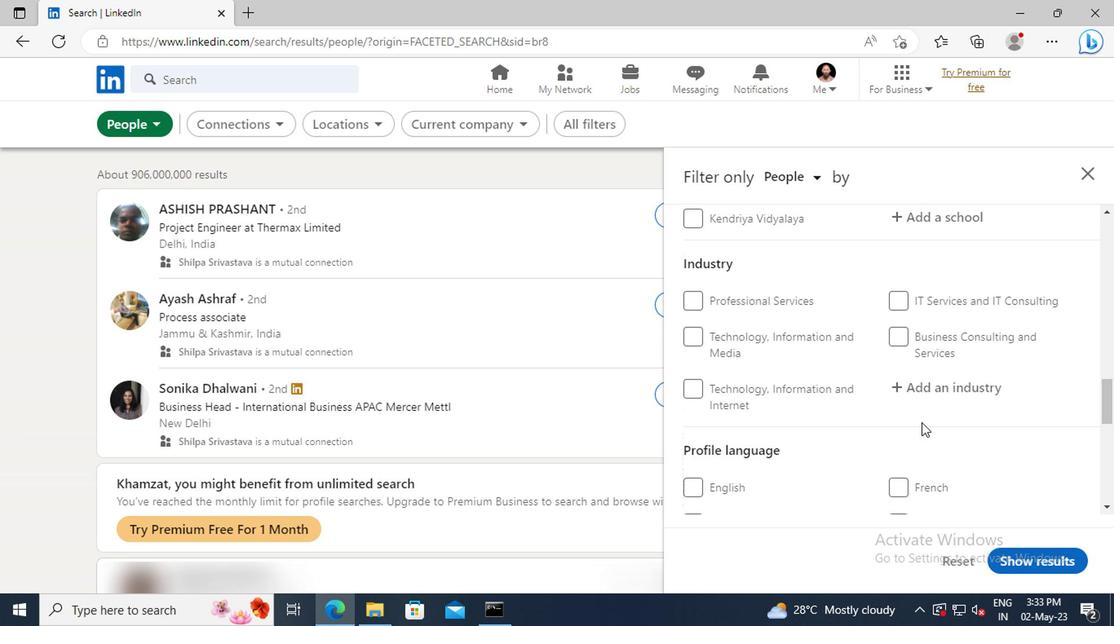
Action: Mouse scrolled (918, 421) with delta (0, 0)
Screenshot: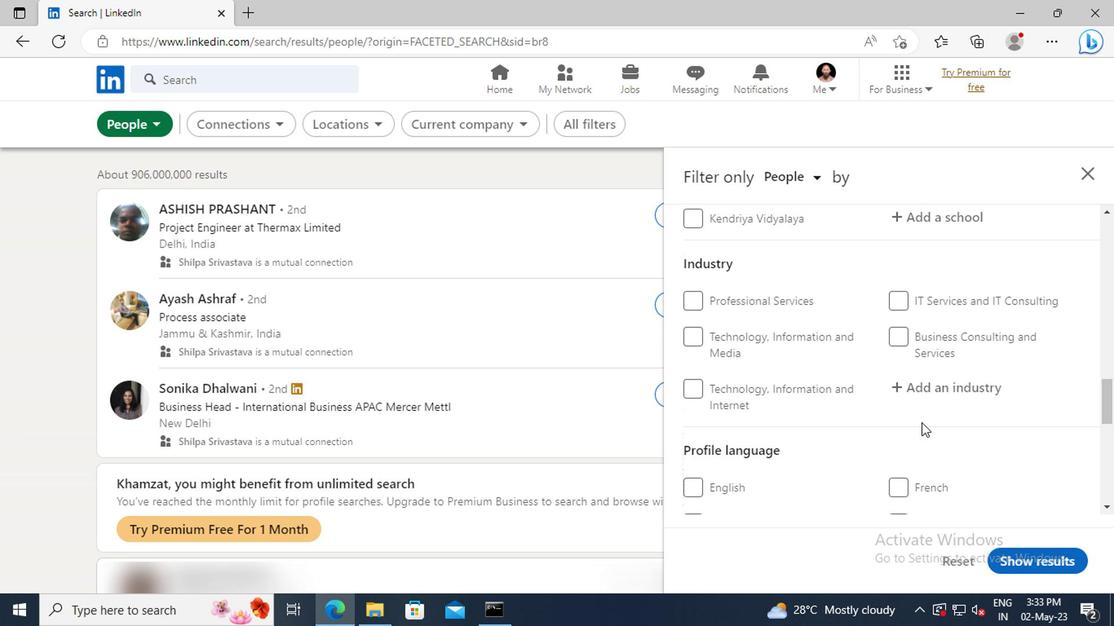 
Action: Mouse moved to (690, 398)
Screenshot: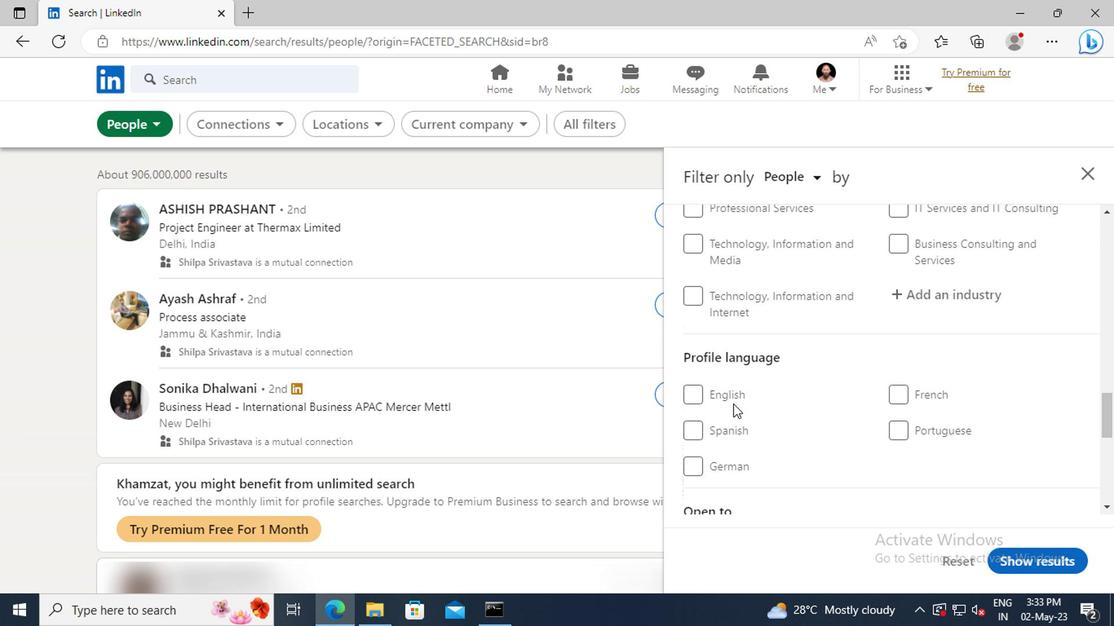 
Action: Mouse pressed left at (690, 398)
Screenshot: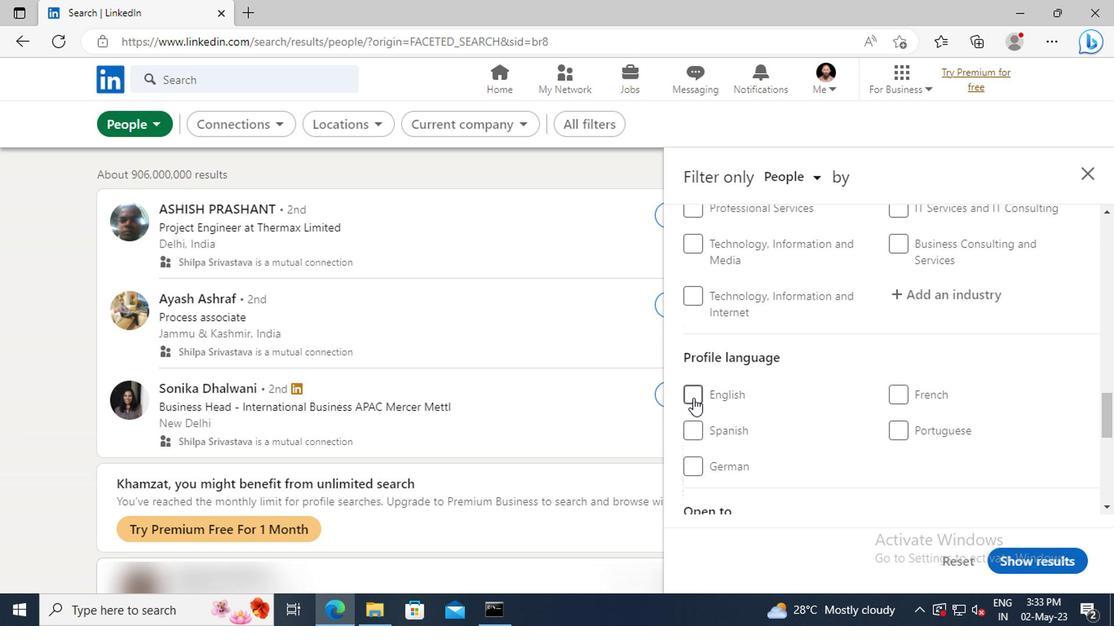 
Action: Mouse moved to (908, 388)
Screenshot: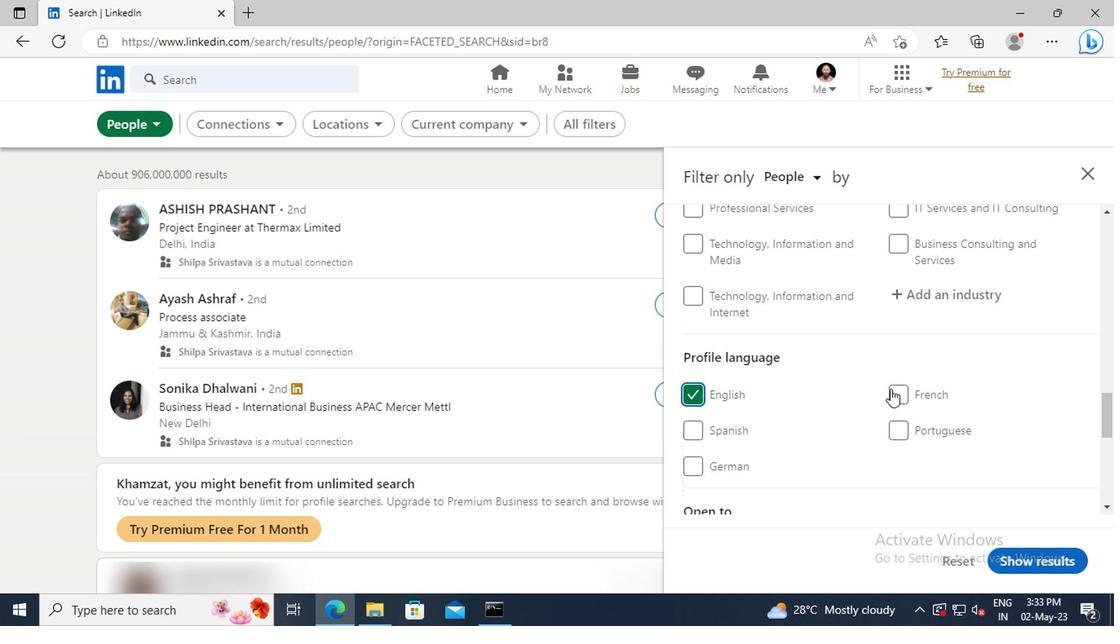 
Action: Mouse scrolled (908, 389) with delta (0, 1)
Screenshot: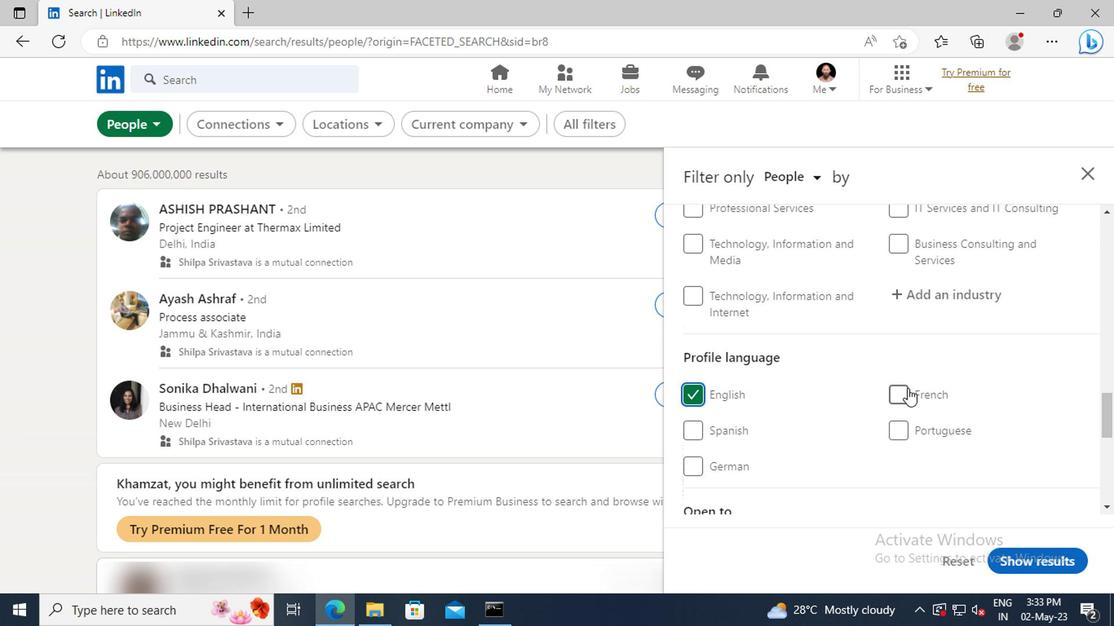 
Action: Mouse scrolled (908, 389) with delta (0, 1)
Screenshot: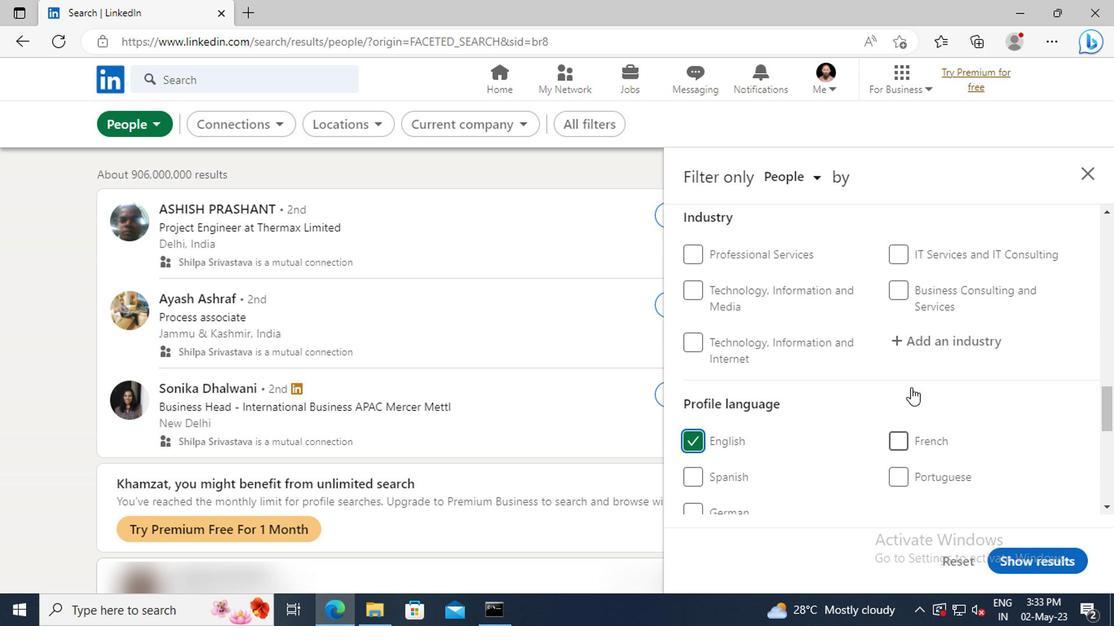 
Action: Mouse scrolled (908, 389) with delta (0, 1)
Screenshot: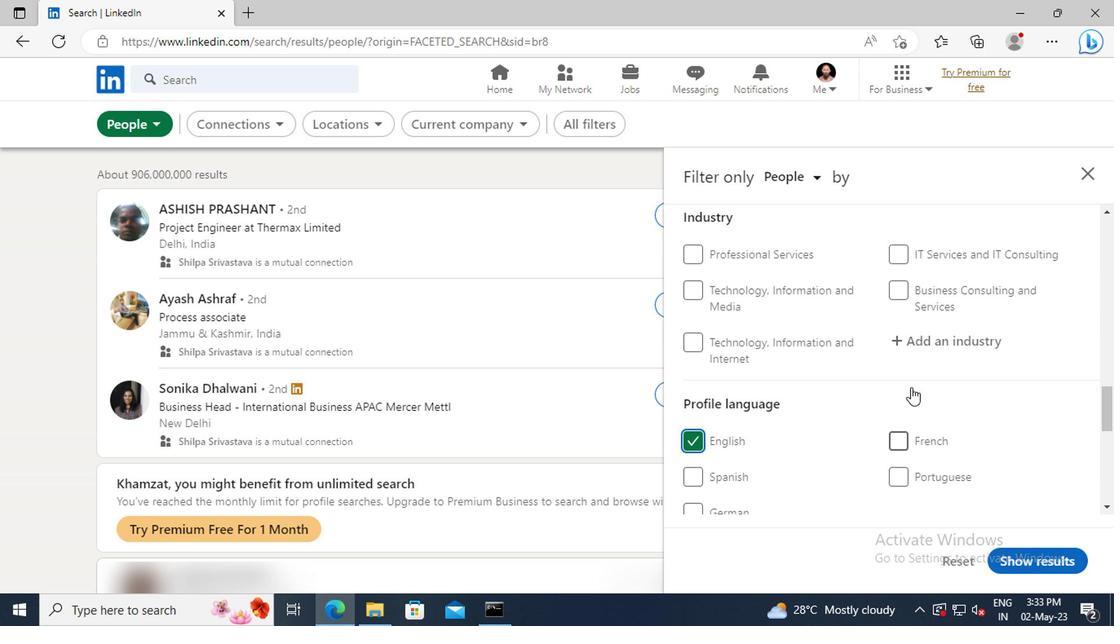 
Action: Mouse scrolled (908, 389) with delta (0, 1)
Screenshot: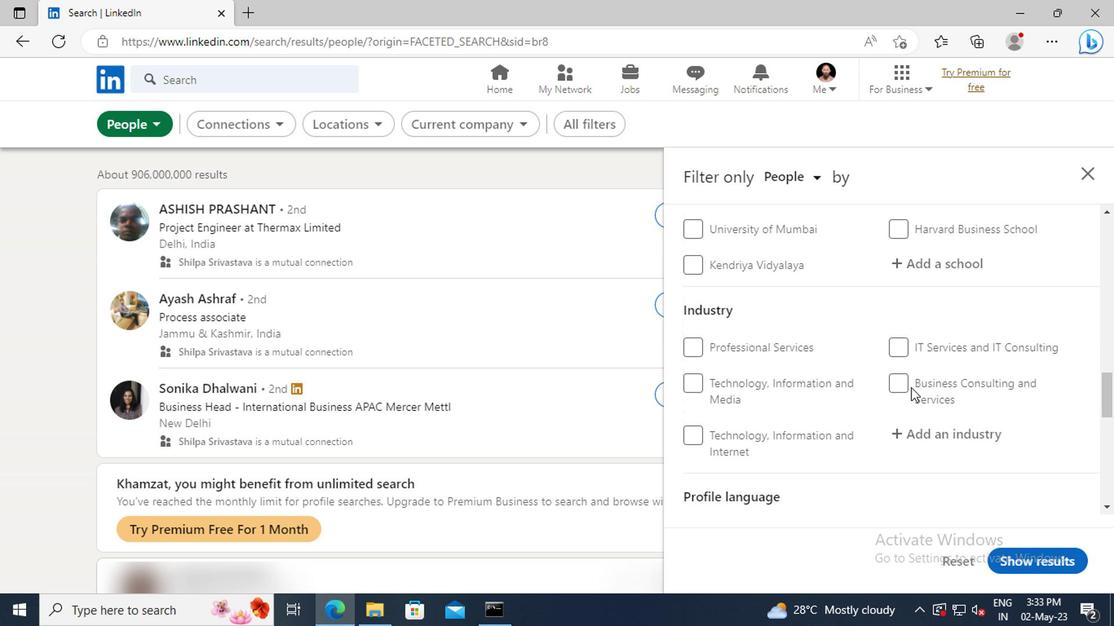 
Action: Mouse scrolled (908, 389) with delta (0, 1)
Screenshot: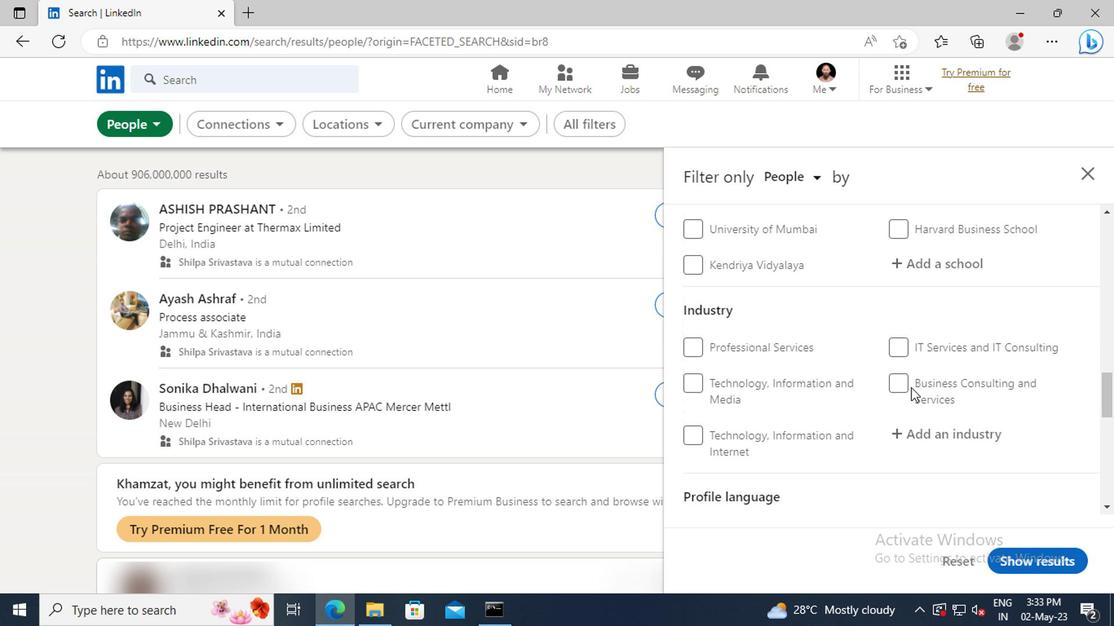 
Action: Mouse scrolled (908, 389) with delta (0, 1)
Screenshot: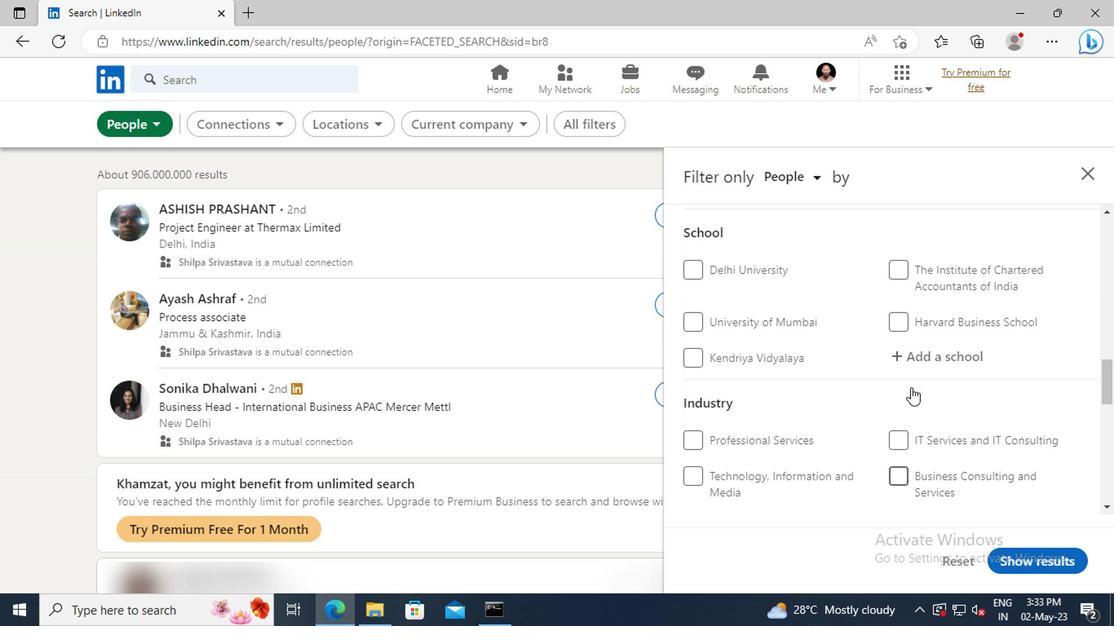 
Action: Mouse scrolled (908, 389) with delta (0, 1)
Screenshot: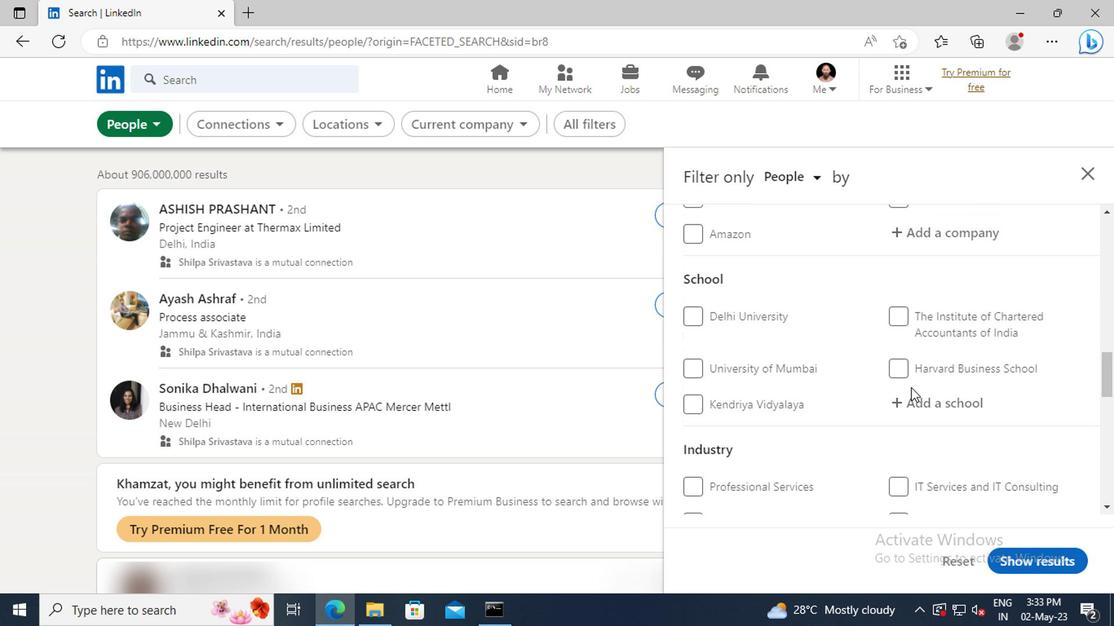 
Action: Mouse scrolled (908, 389) with delta (0, 1)
Screenshot: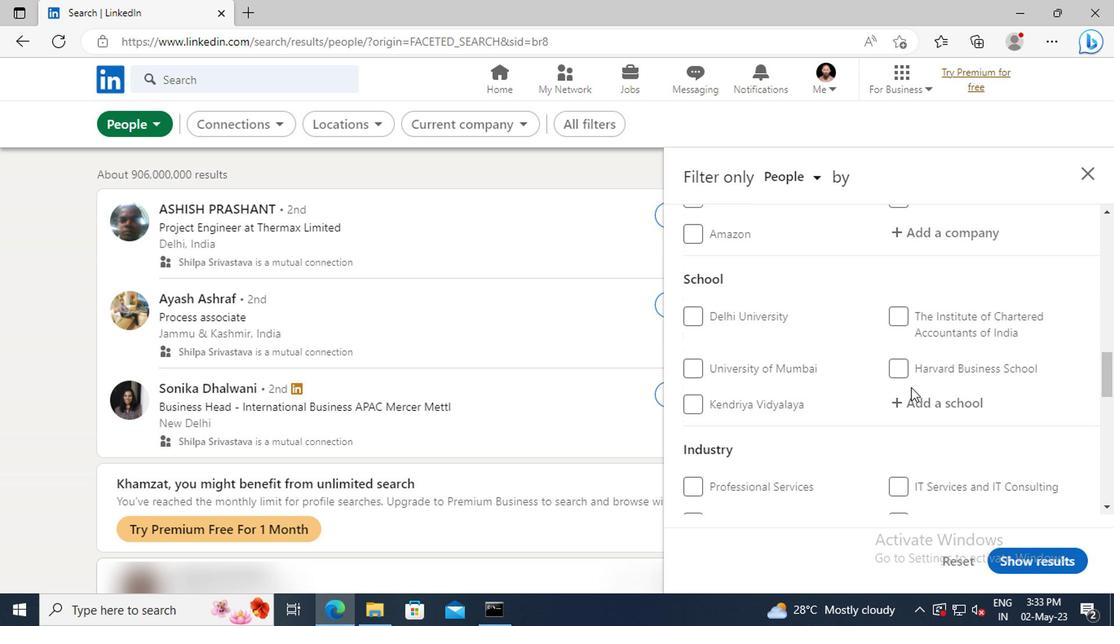 
Action: Mouse scrolled (908, 389) with delta (0, 1)
Screenshot: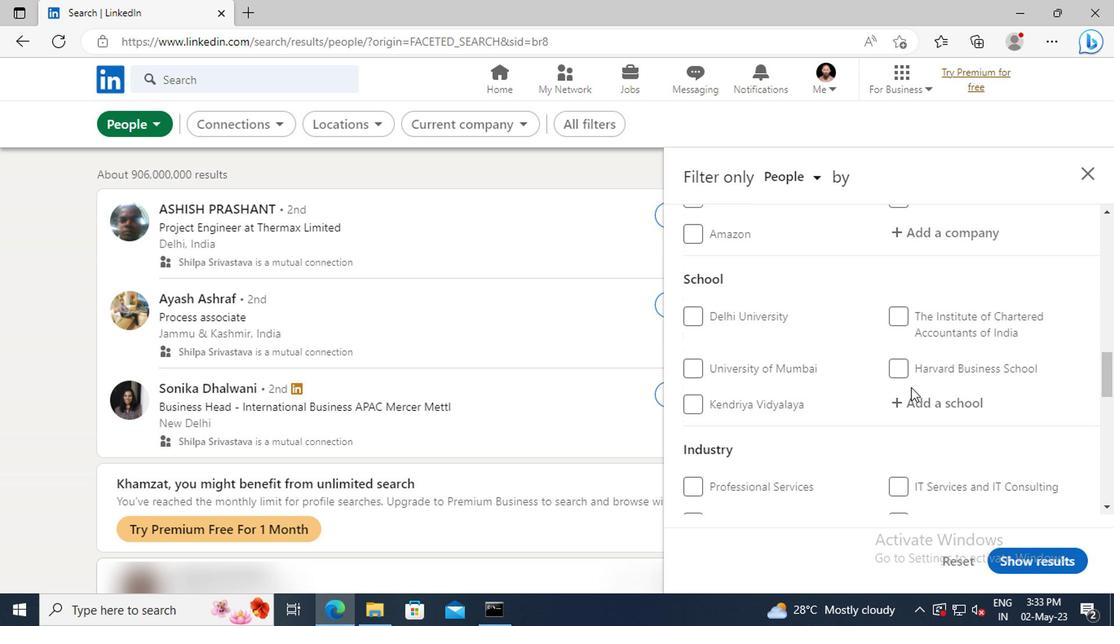
Action: Mouse scrolled (908, 389) with delta (0, 1)
Screenshot: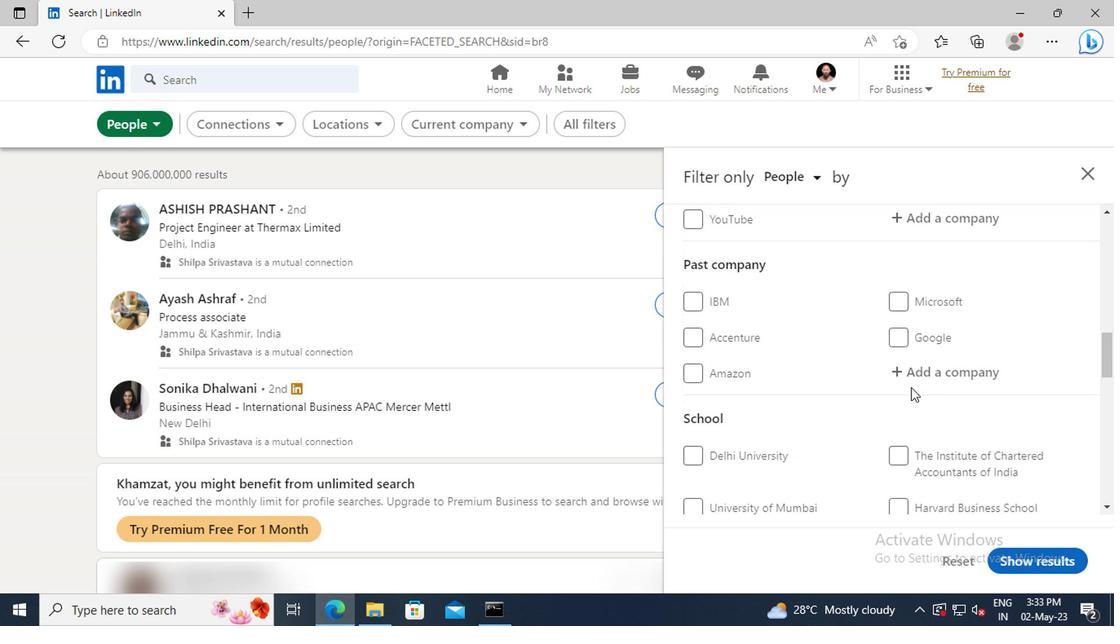 
Action: Mouse scrolled (908, 389) with delta (0, 1)
Screenshot: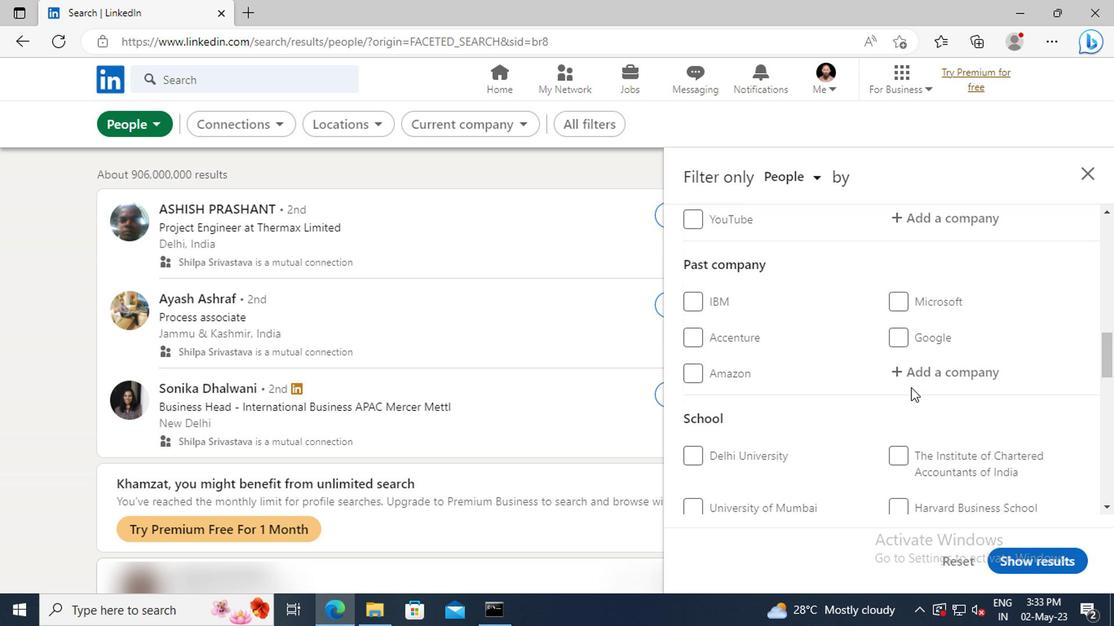 
Action: Mouse scrolled (908, 389) with delta (0, 1)
Screenshot: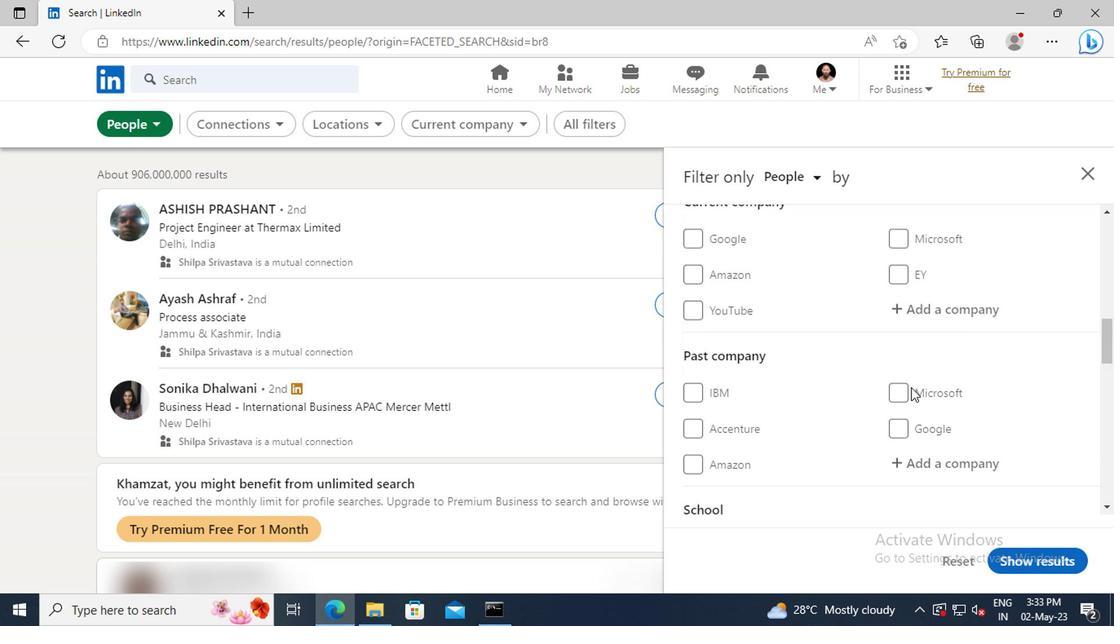 
Action: Mouse moved to (911, 366)
Screenshot: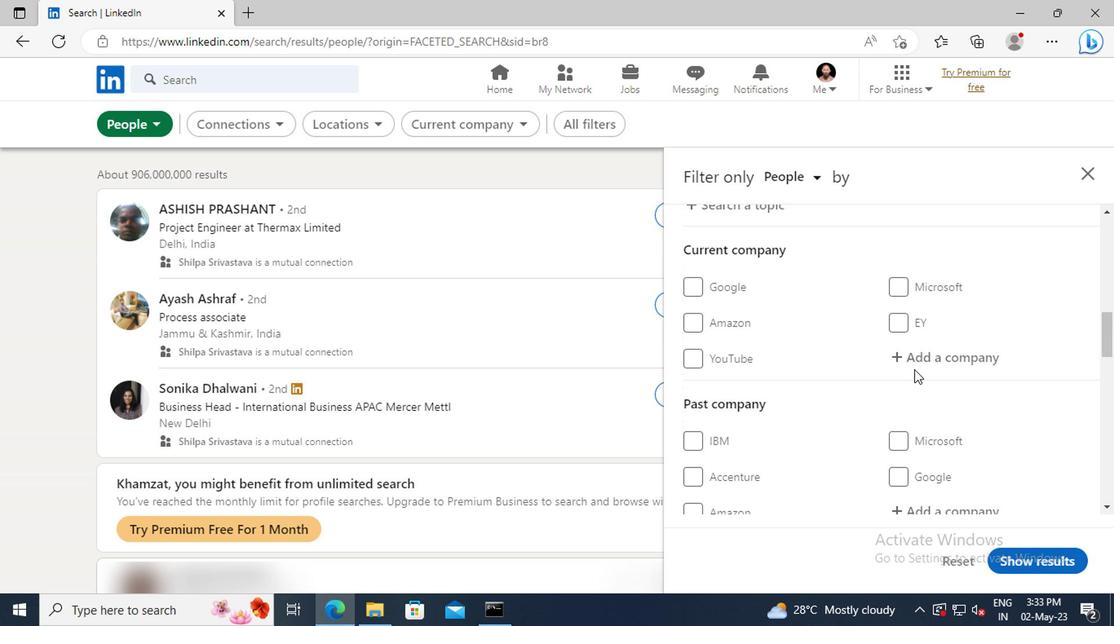 
Action: Mouse pressed left at (911, 366)
Screenshot: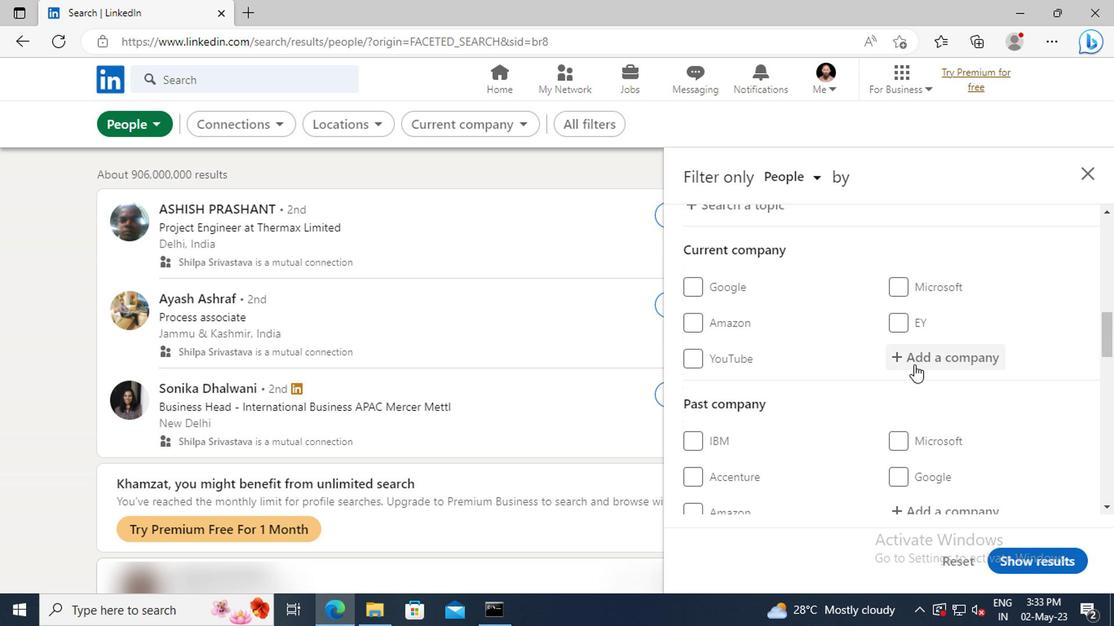 
Action: Key pressed <Key.shift>AXIS<Key.space><Key.shift>COMMU
Screenshot: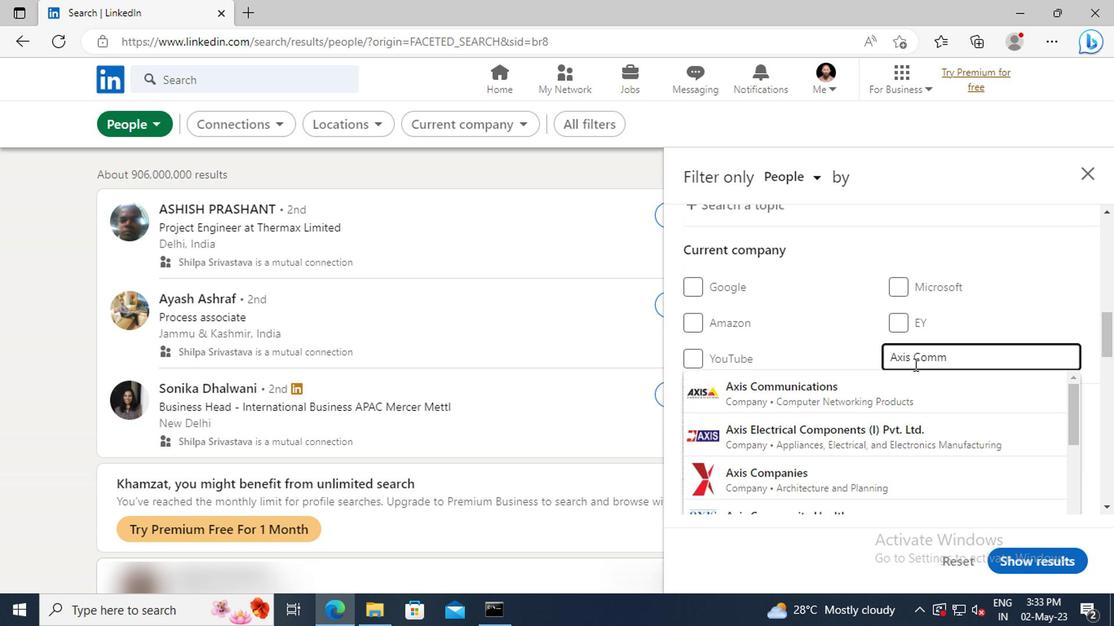 
Action: Mouse moved to (911, 383)
Screenshot: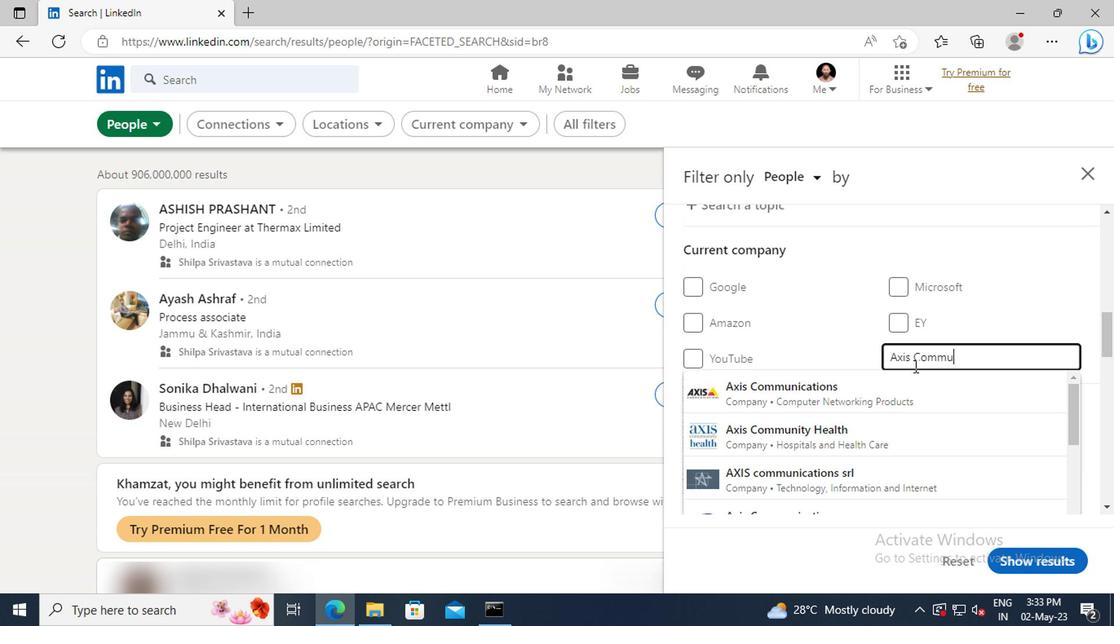 
Action: Mouse pressed left at (911, 383)
Screenshot: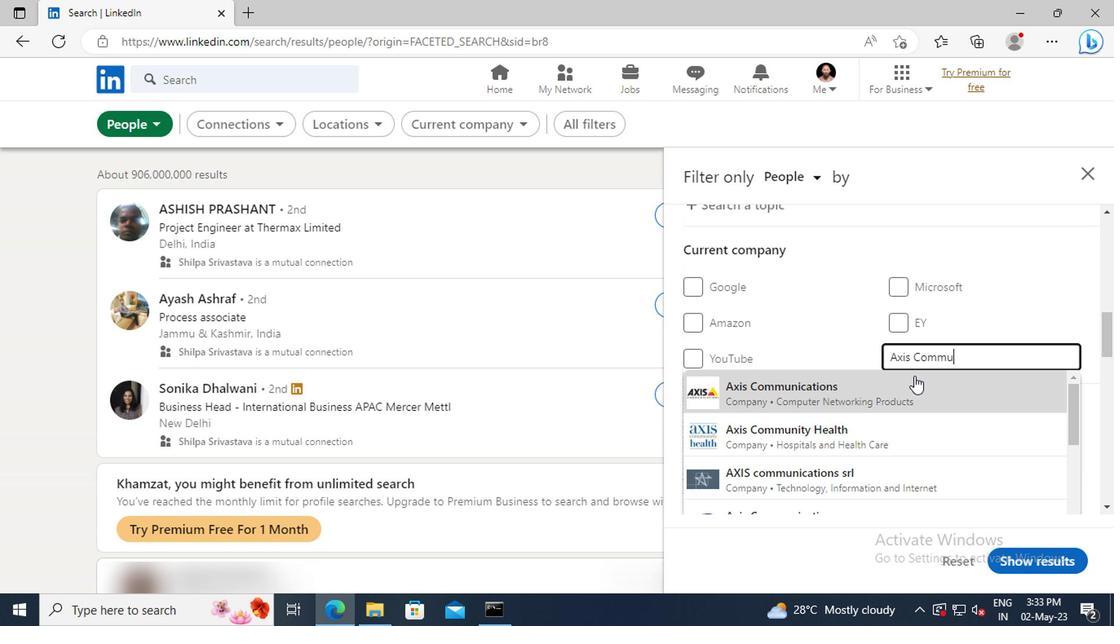 
Action: Mouse scrolled (911, 382) with delta (0, 0)
Screenshot: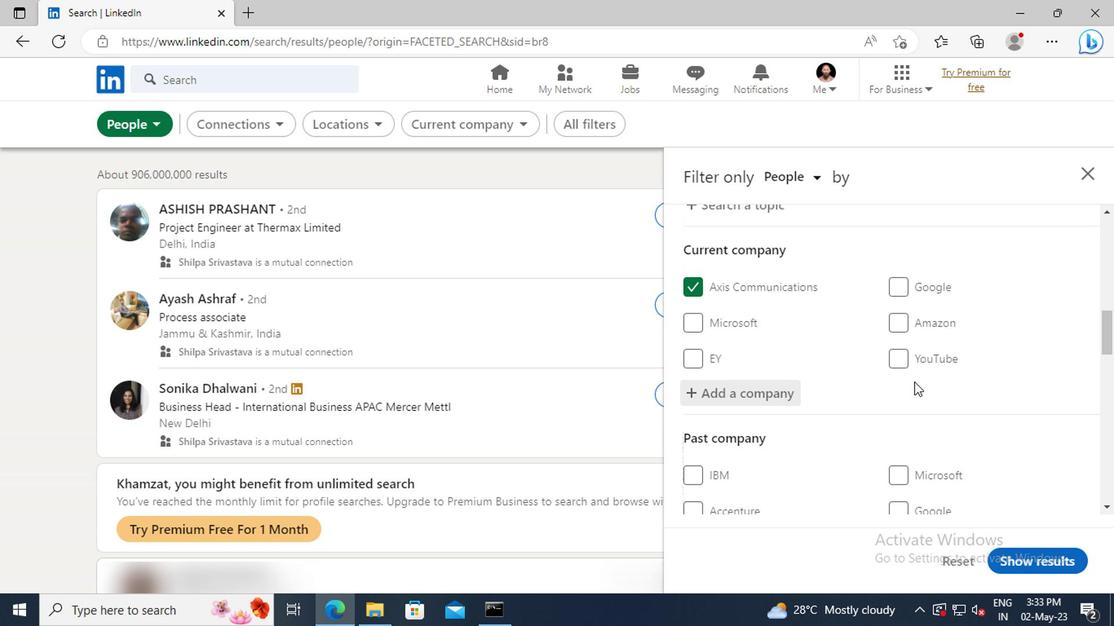 
Action: Mouse scrolled (911, 382) with delta (0, 0)
Screenshot: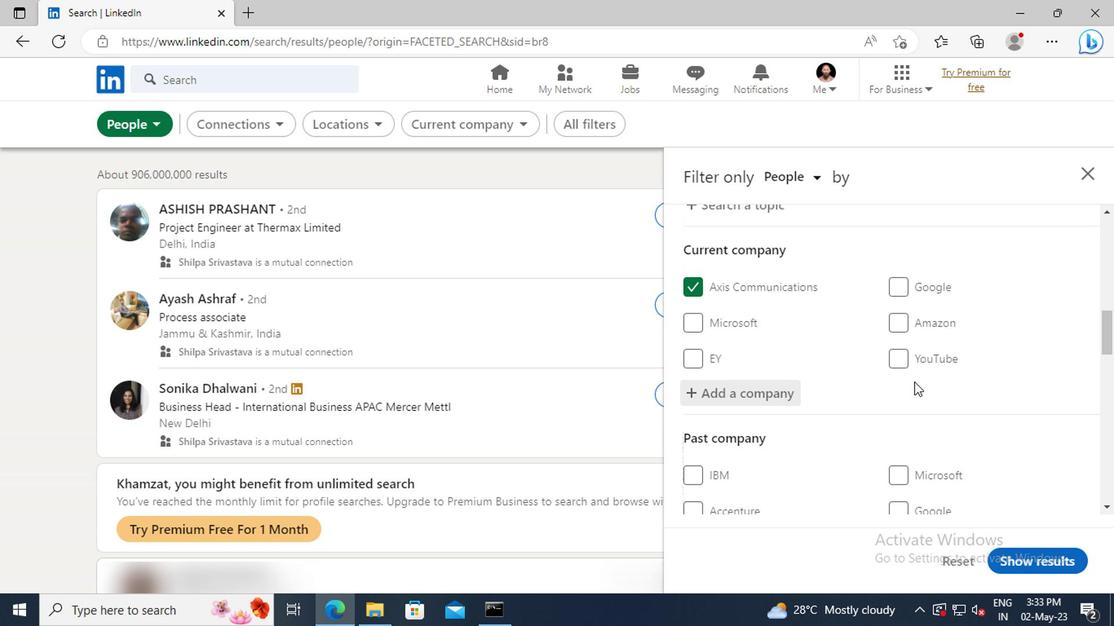 
Action: Mouse scrolled (911, 382) with delta (0, 0)
Screenshot: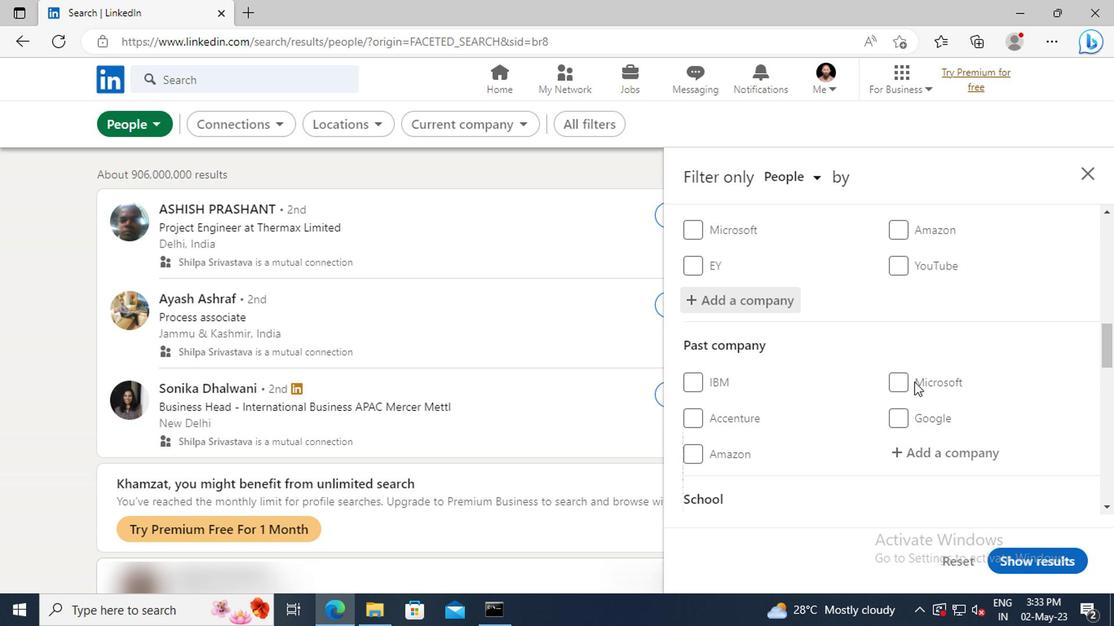 
Action: Mouse scrolled (911, 382) with delta (0, 0)
Screenshot: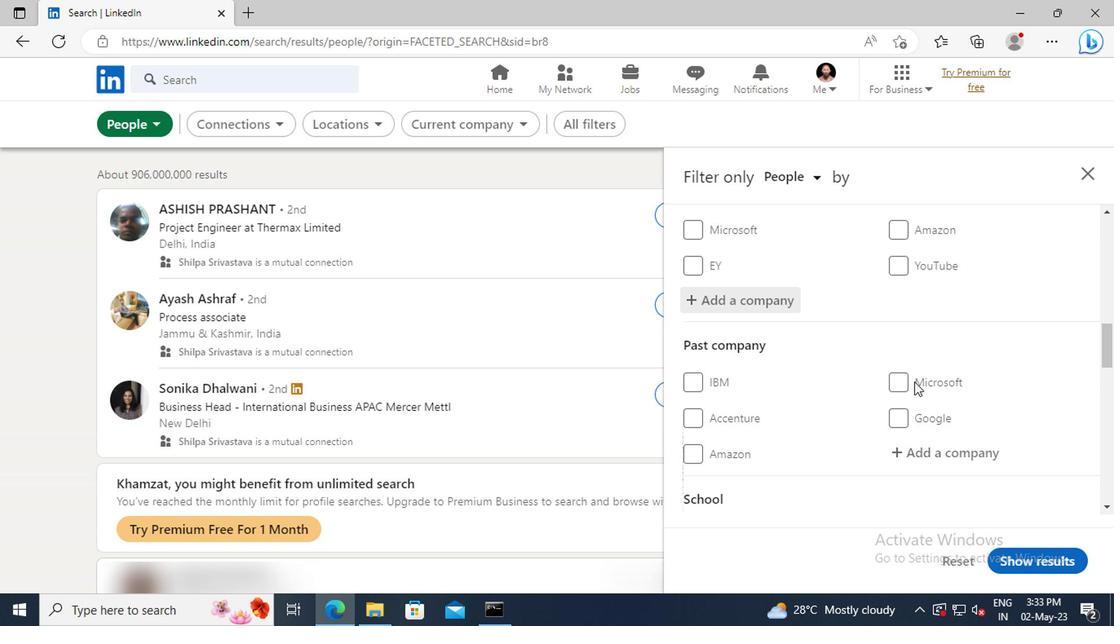 
Action: Mouse moved to (904, 372)
Screenshot: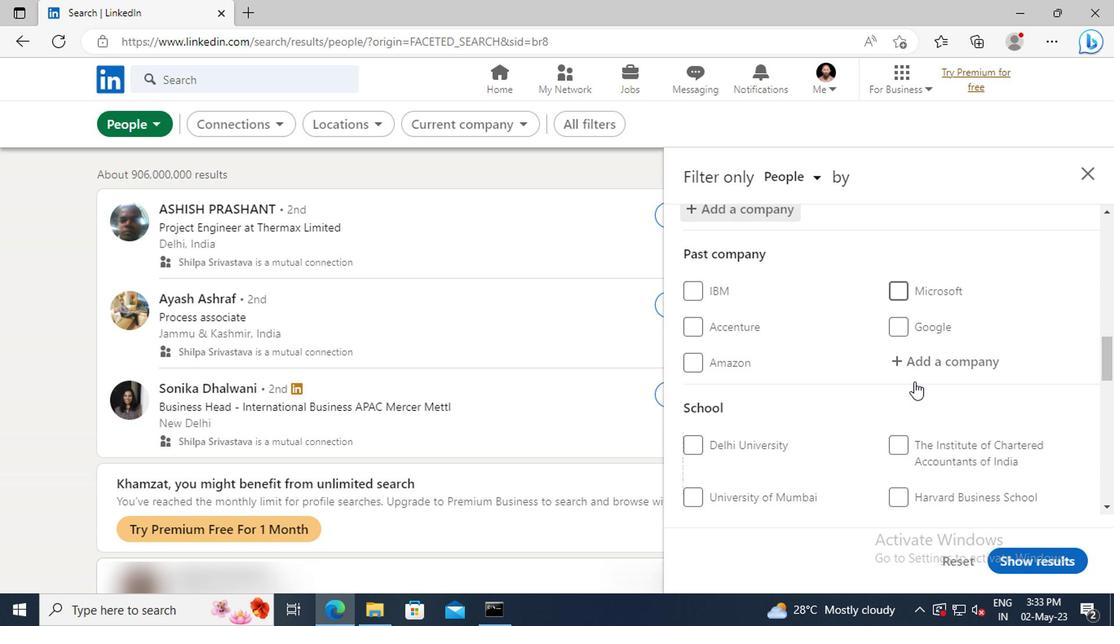 
Action: Mouse scrolled (904, 371) with delta (0, 0)
Screenshot: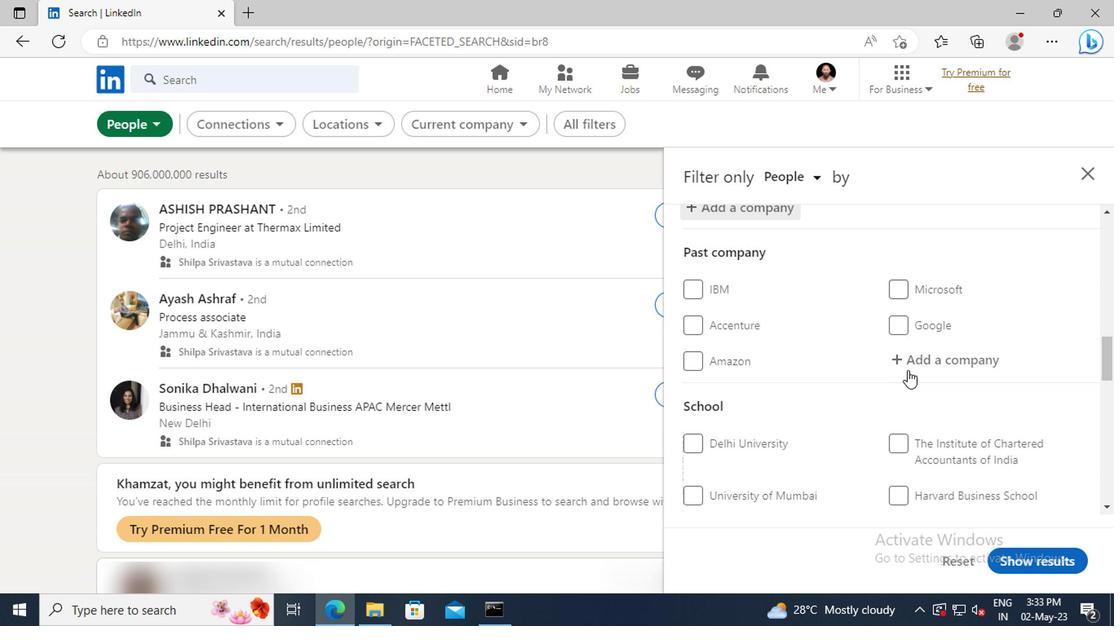 
Action: Mouse scrolled (904, 371) with delta (0, 0)
Screenshot: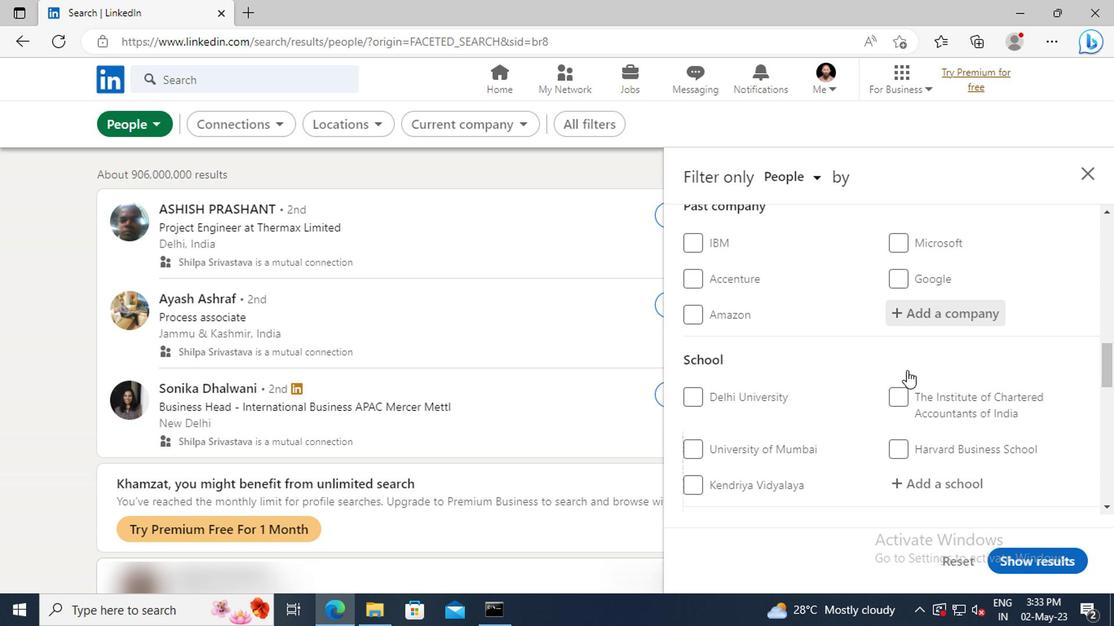 
Action: Mouse scrolled (904, 371) with delta (0, 0)
Screenshot: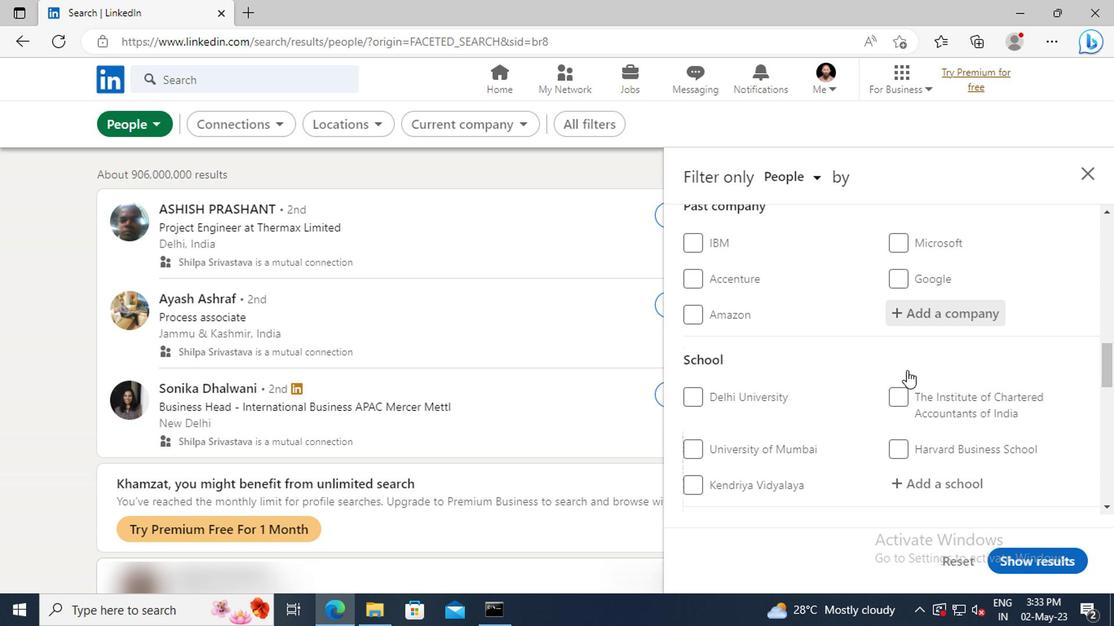 
Action: Mouse scrolled (904, 371) with delta (0, 0)
Screenshot: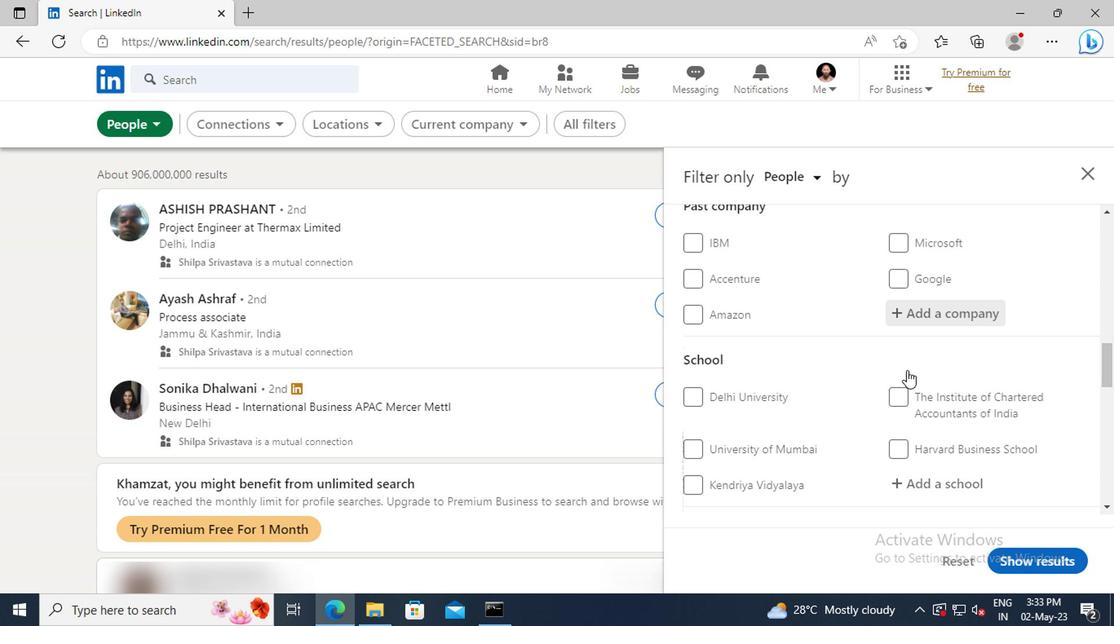 
Action: Mouse moved to (910, 350)
Screenshot: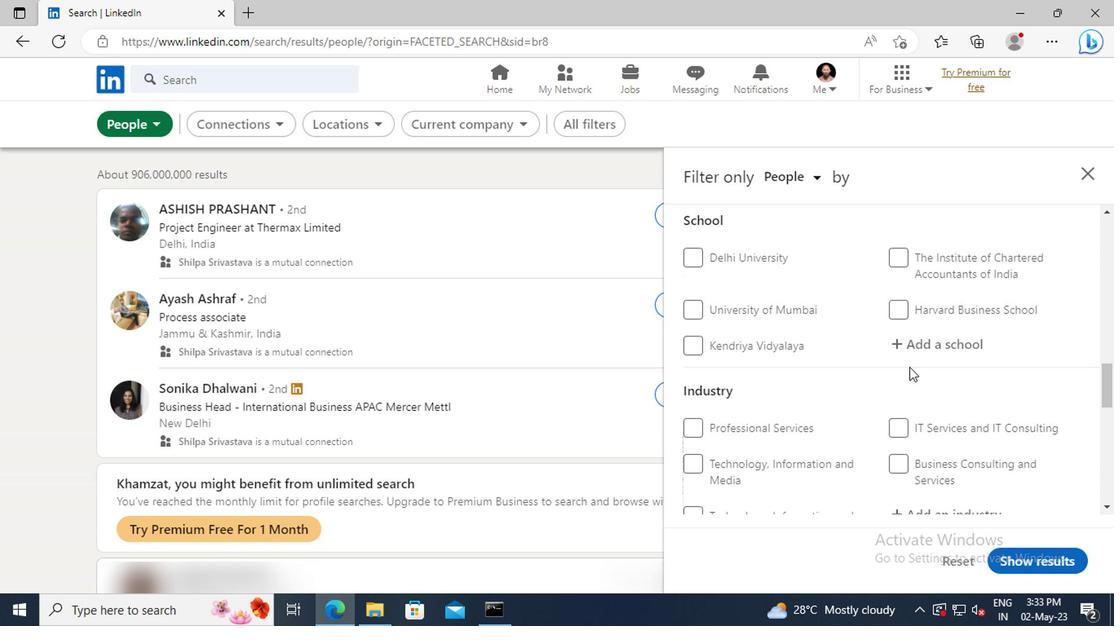 
Action: Mouse pressed left at (910, 350)
Screenshot: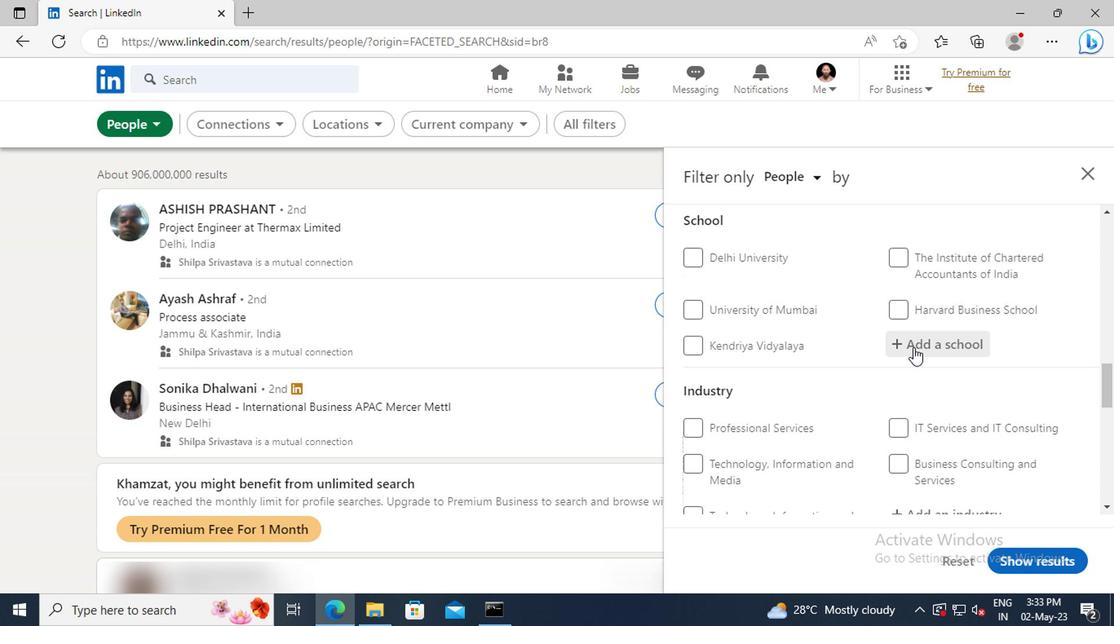 
Action: Key pressed <Key.shift>CHRIST<Key.space><Key.shift>THE<Key.space><Key.shift>KING<Key.space><Key.shift>ENGI
Screenshot: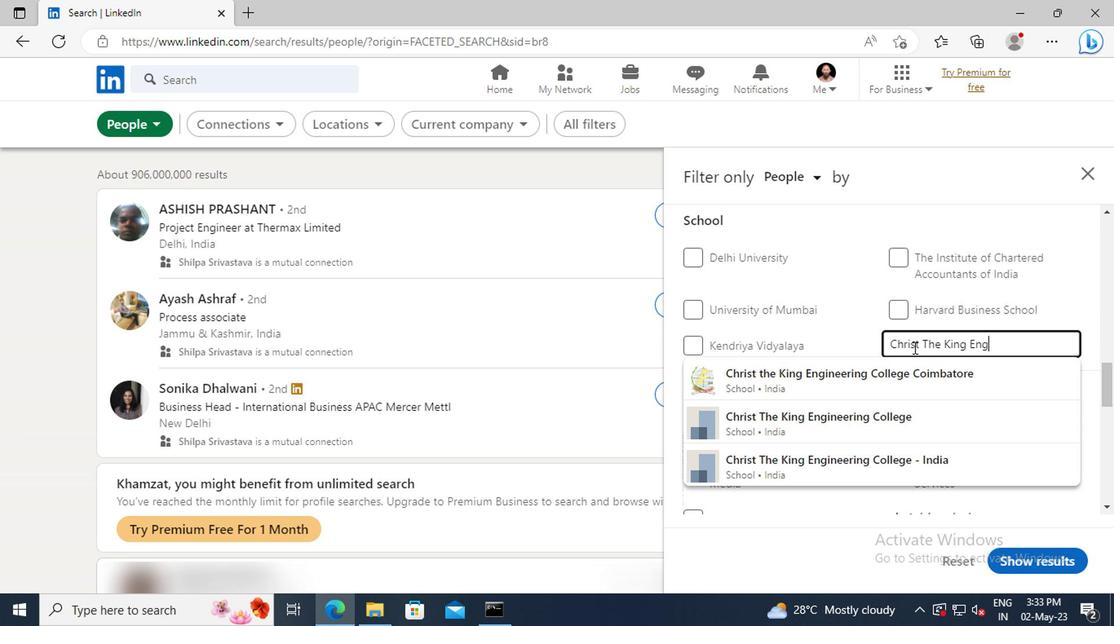 
Action: Mouse moved to (925, 414)
Screenshot: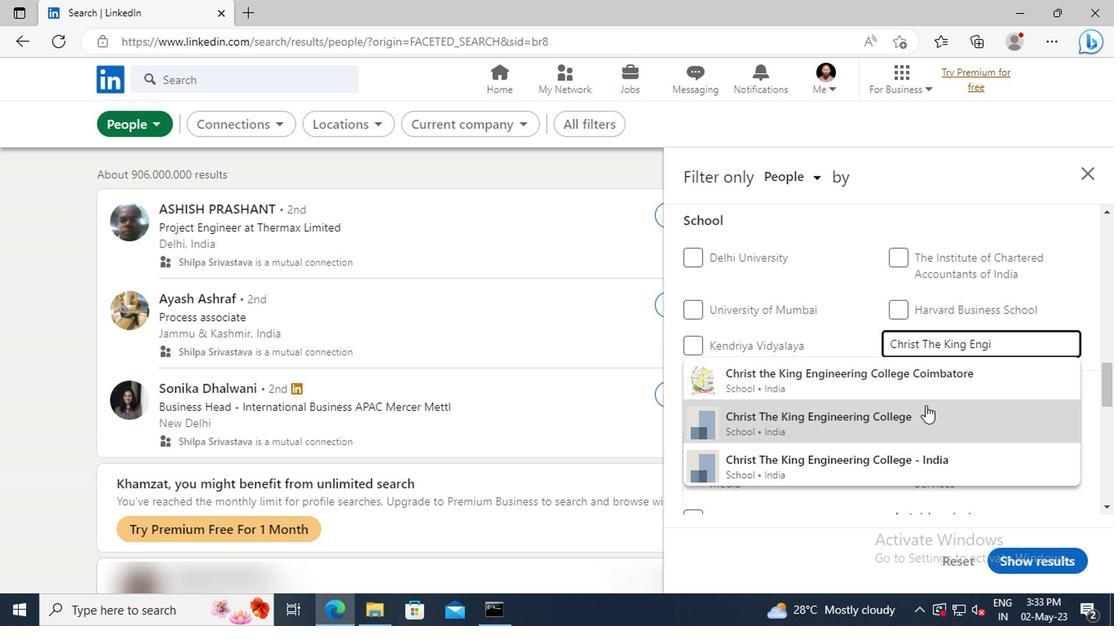 
Action: Mouse pressed left at (925, 414)
Screenshot: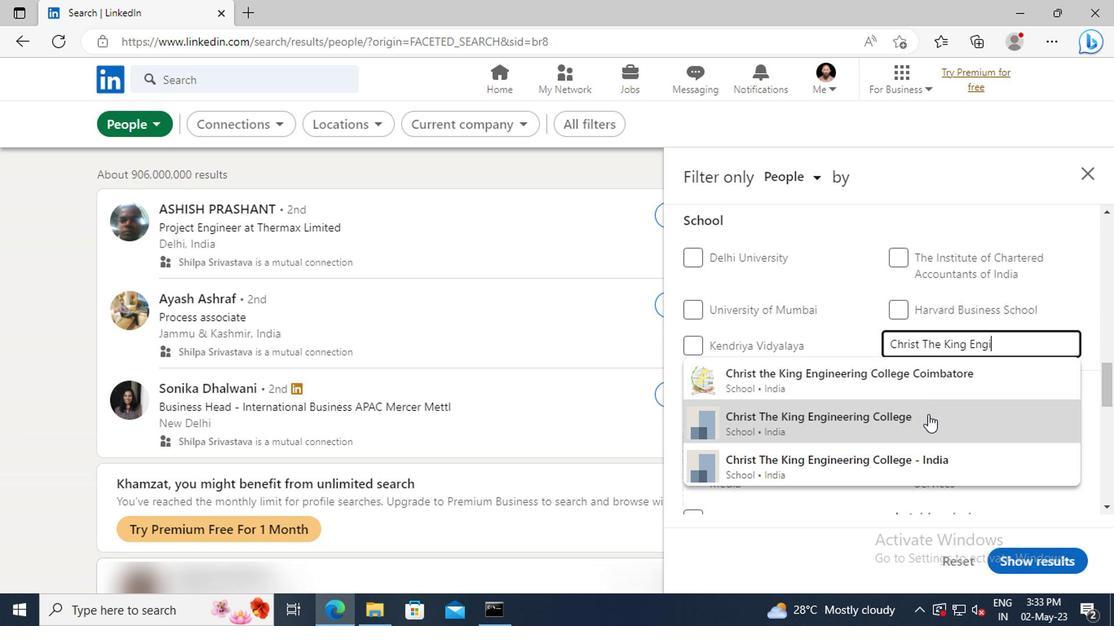 
Action: Mouse scrolled (925, 413) with delta (0, 0)
Screenshot: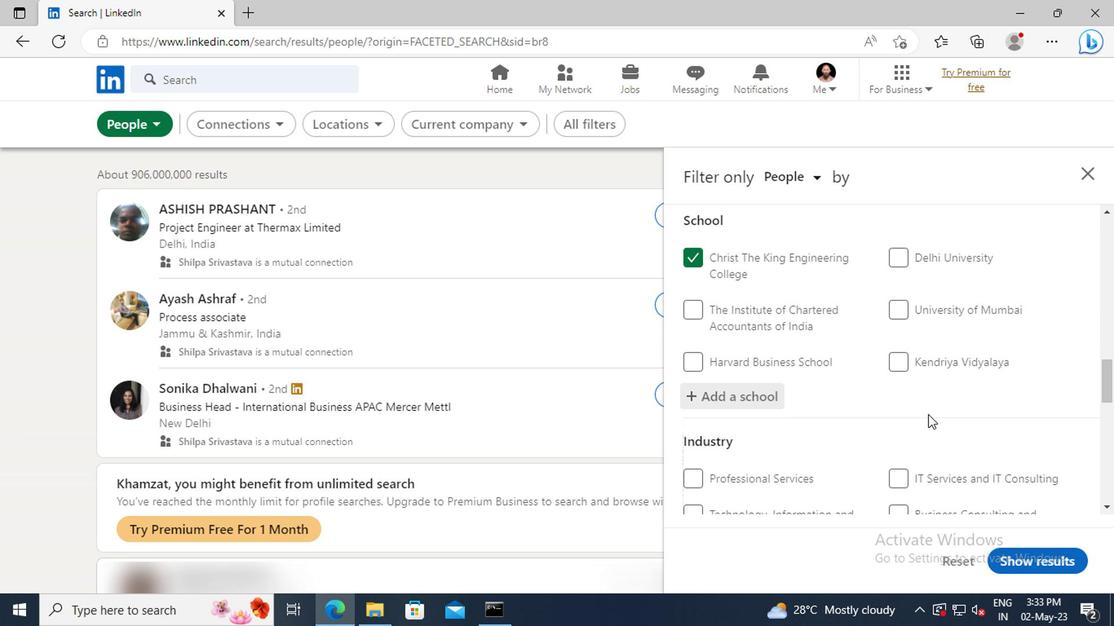 
Action: Mouse scrolled (925, 413) with delta (0, 0)
Screenshot: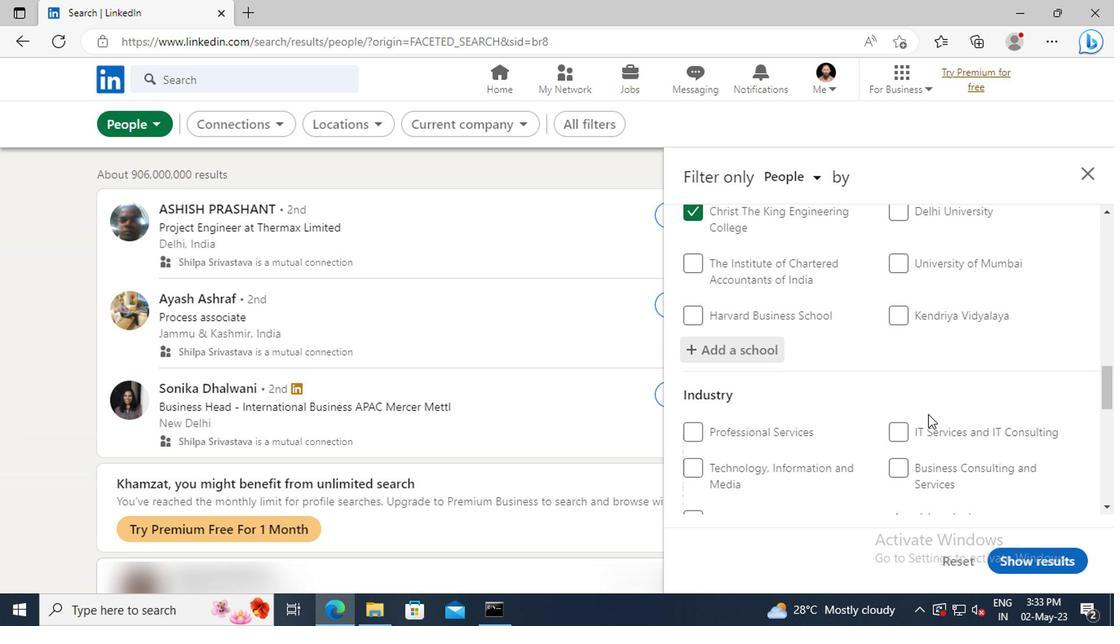 
Action: Mouse scrolled (925, 413) with delta (0, 0)
Screenshot: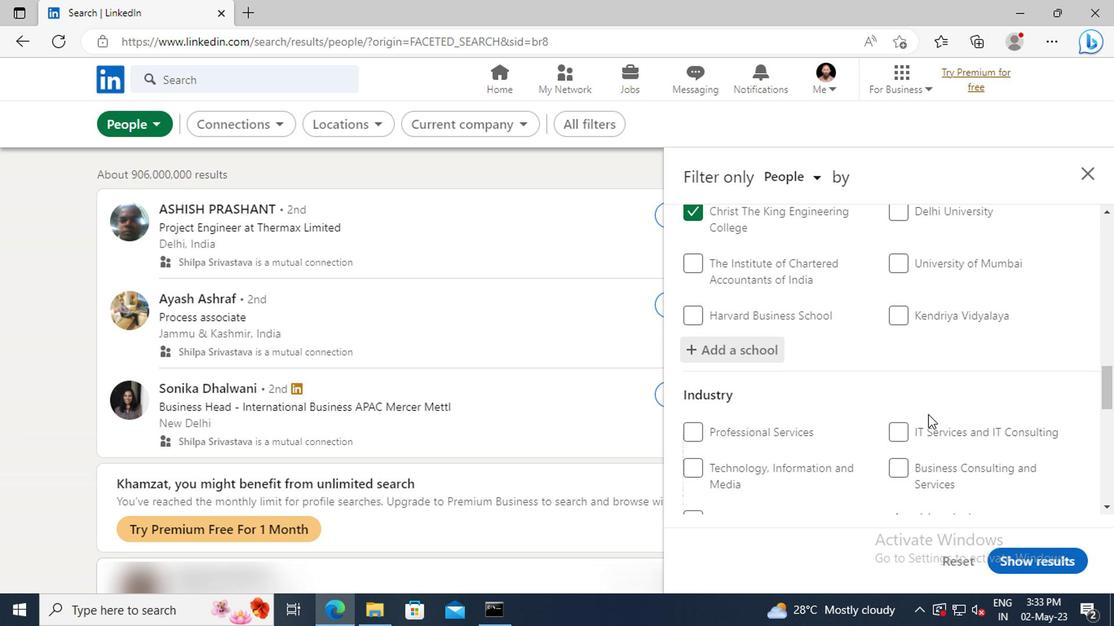 
Action: Mouse moved to (927, 421)
Screenshot: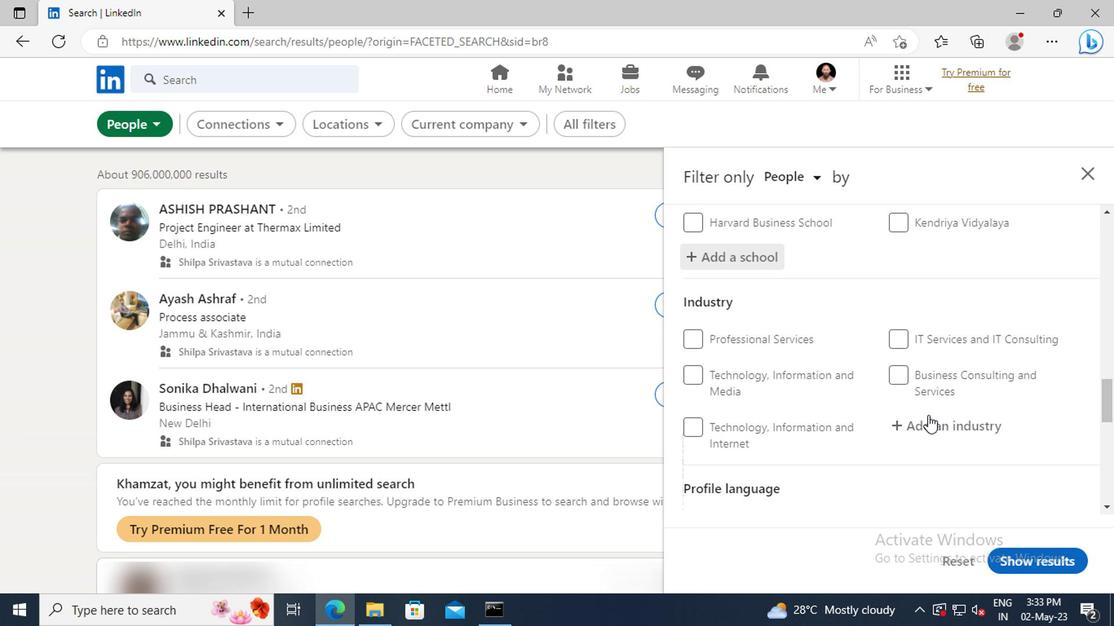 
Action: Mouse pressed left at (927, 421)
Screenshot: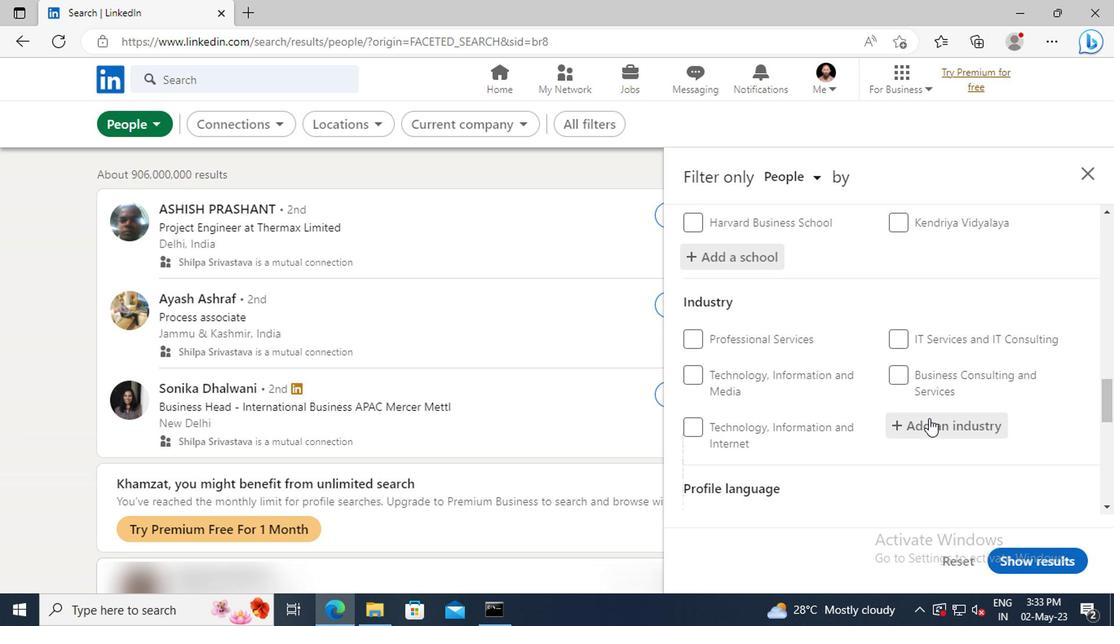
Action: Key pressed <Key.shift>FRUIT<Key.space>AND
Screenshot: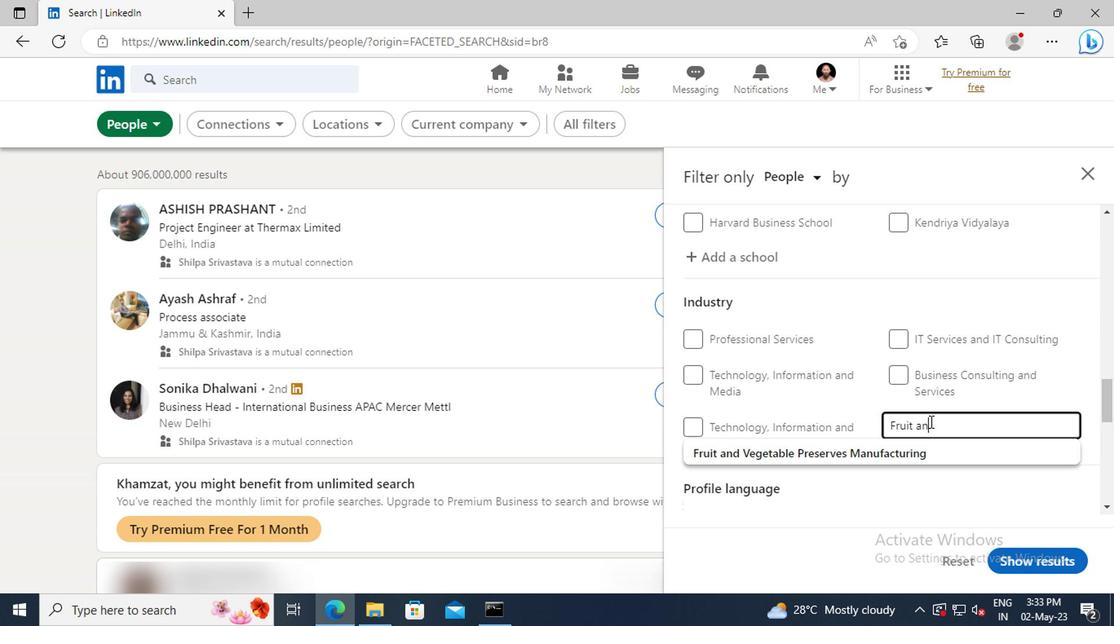 
Action: Mouse moved to (929, 450)
Screenshot: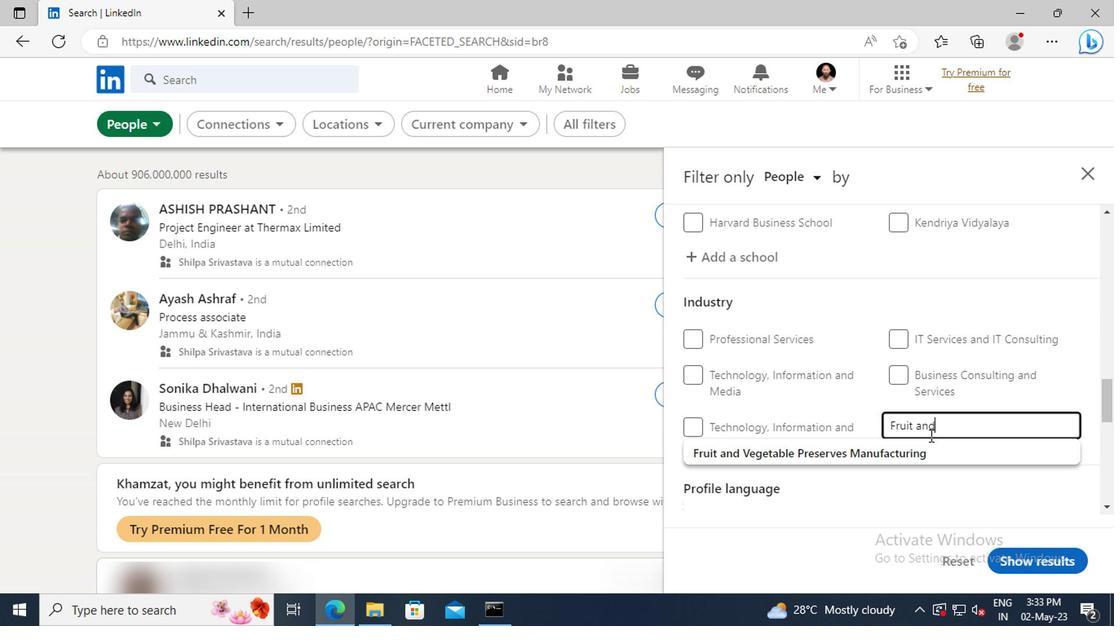 
Action: Mouse pressed left at (929, 450)
Screenshot: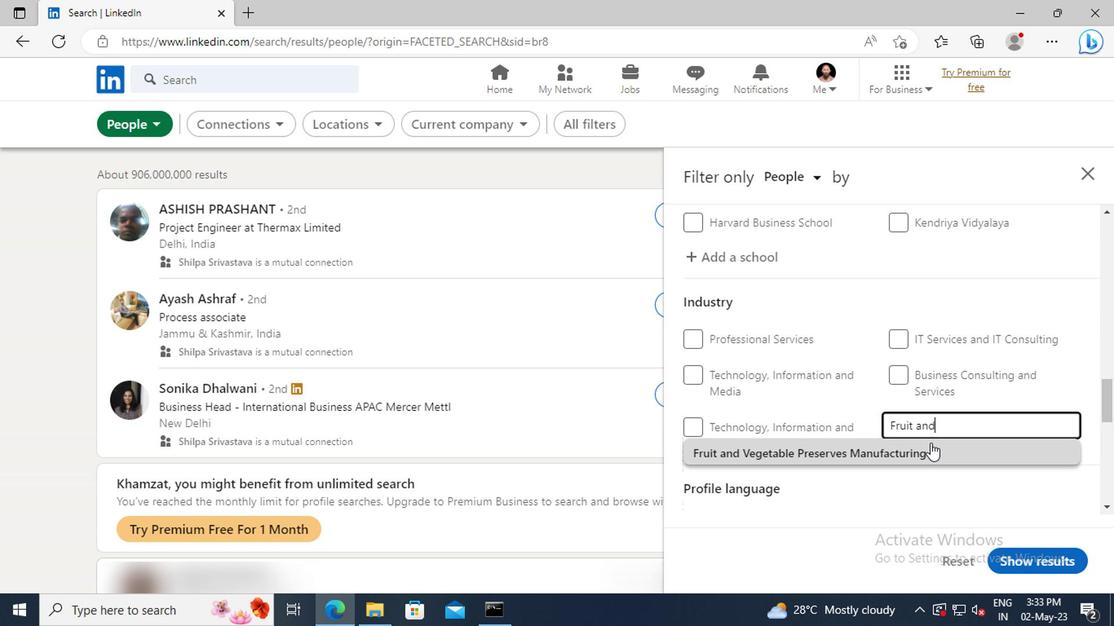 
Action: Mouse scrolled (929, 449) with delta (0, 0)
Screenshot: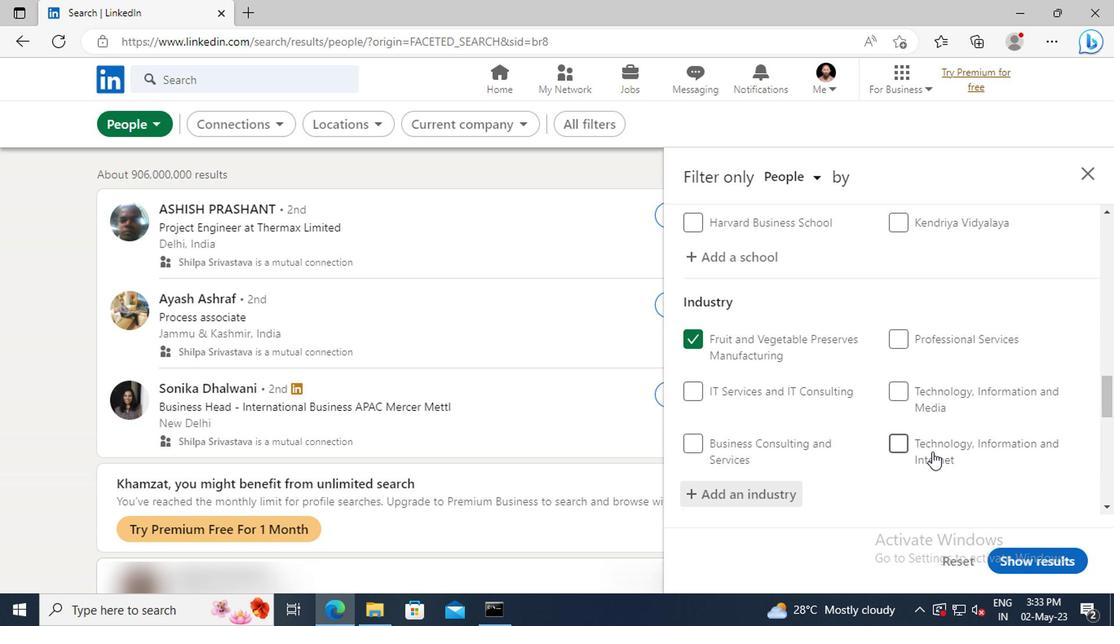 
Action: Mouse scrolled (929, 449) with delta (0, 0)
Screenshot: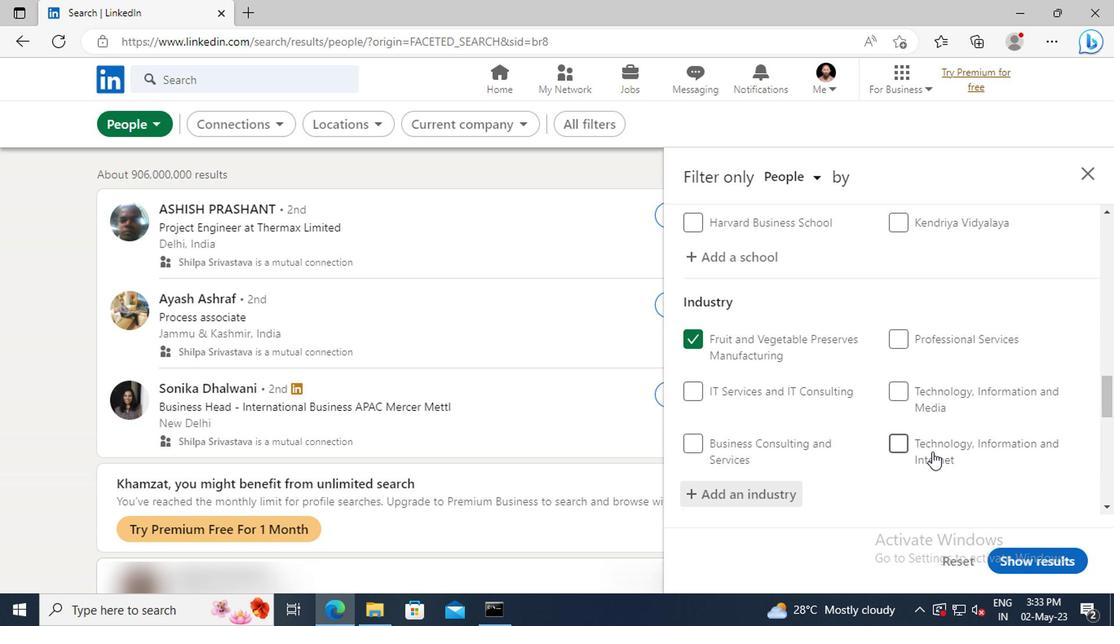 
Action: Mouse moved to (922, 416)
Screenshot: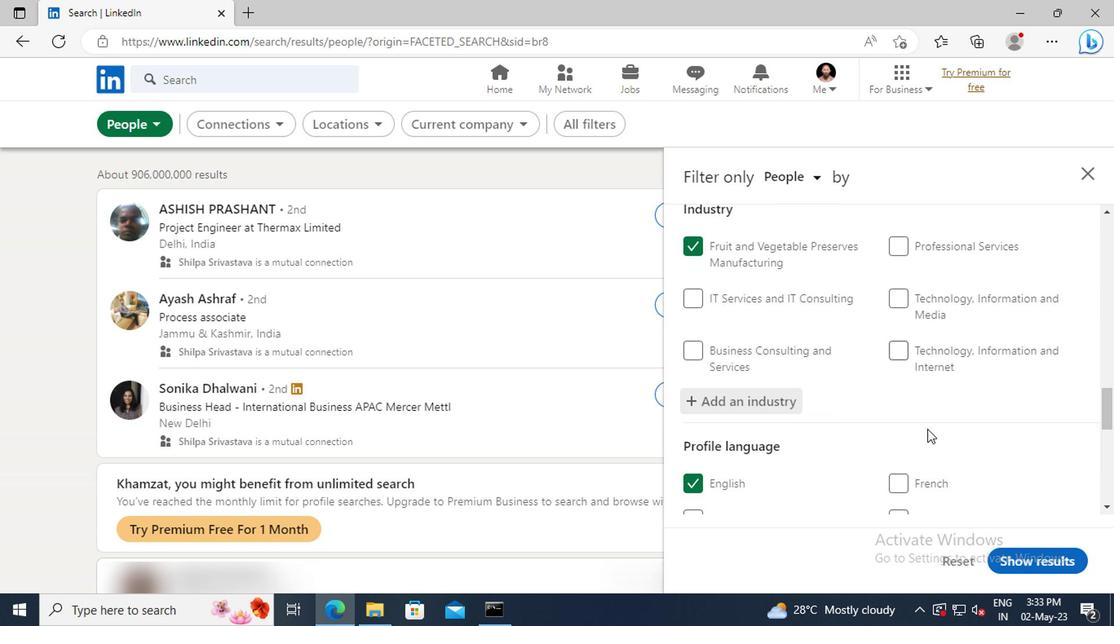 
Action: Mouse scrolled (922, 415) with delta (0, -1)
Screenshot: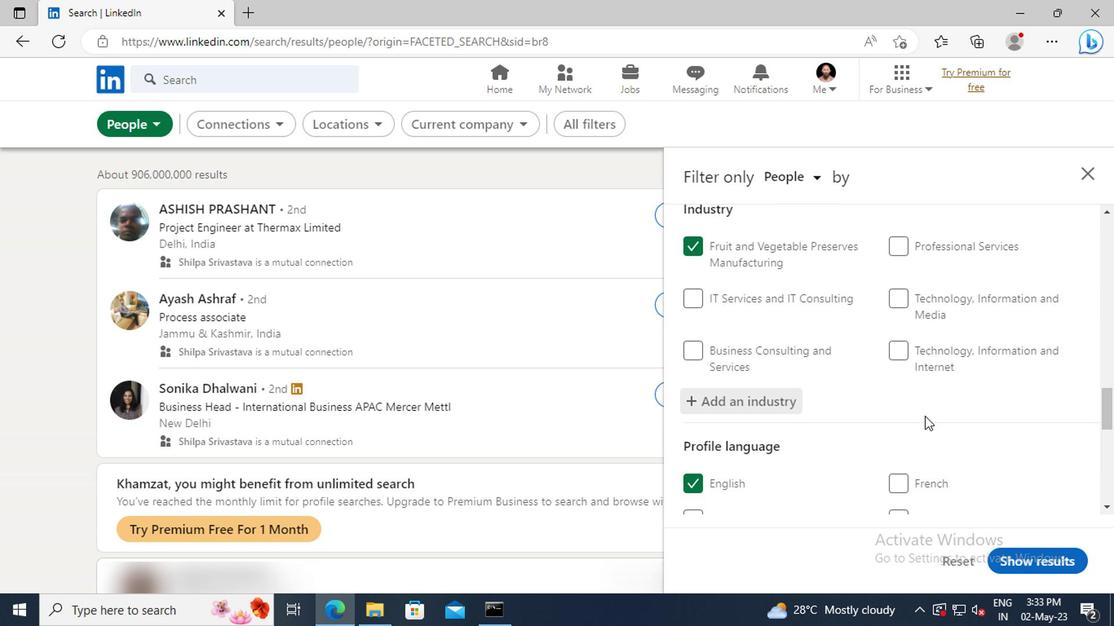 
Action: Mouse moved to (920, 402)
Screenshot: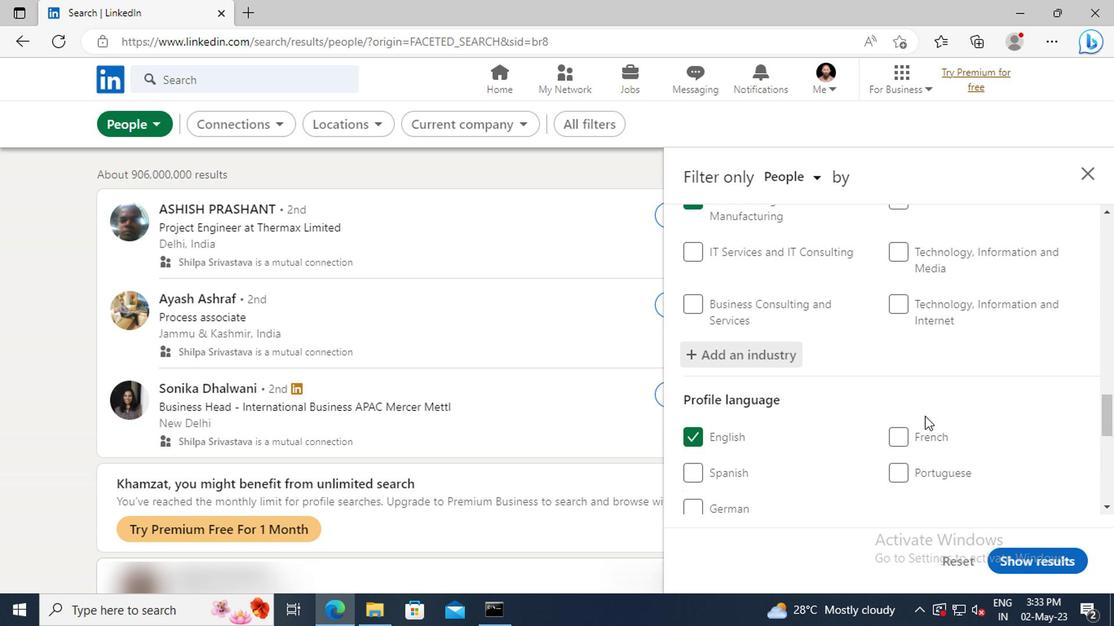 
Action: Mouse scrolled (920, 401) with delta (0, -1)
Screenshot: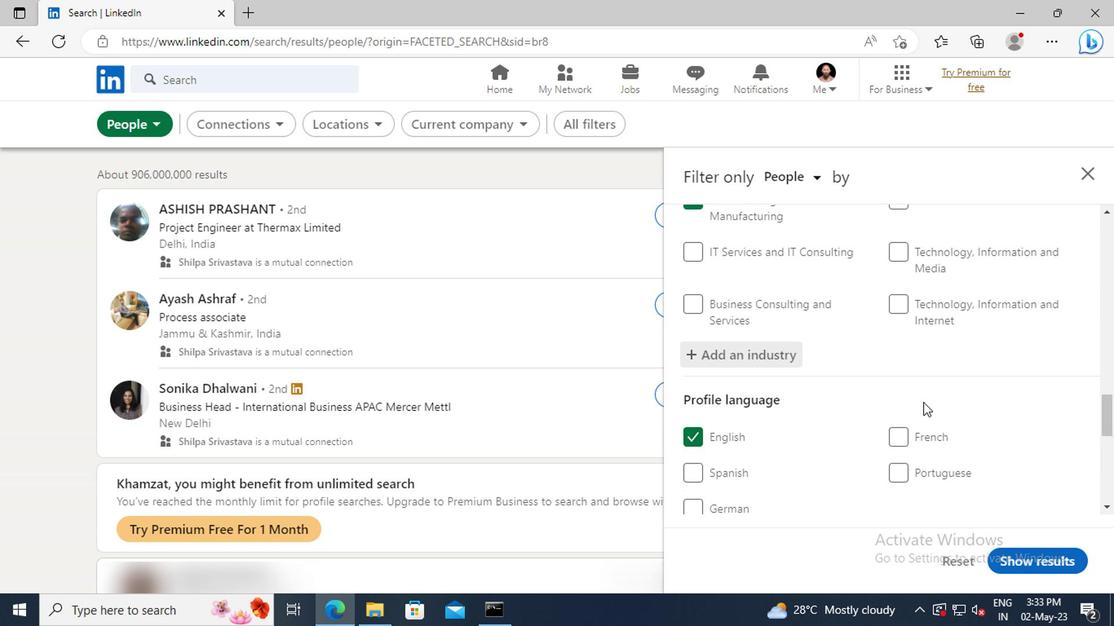 
Action: Mouse scrolled (920, 401) with delta (0, -1)
Screenshot: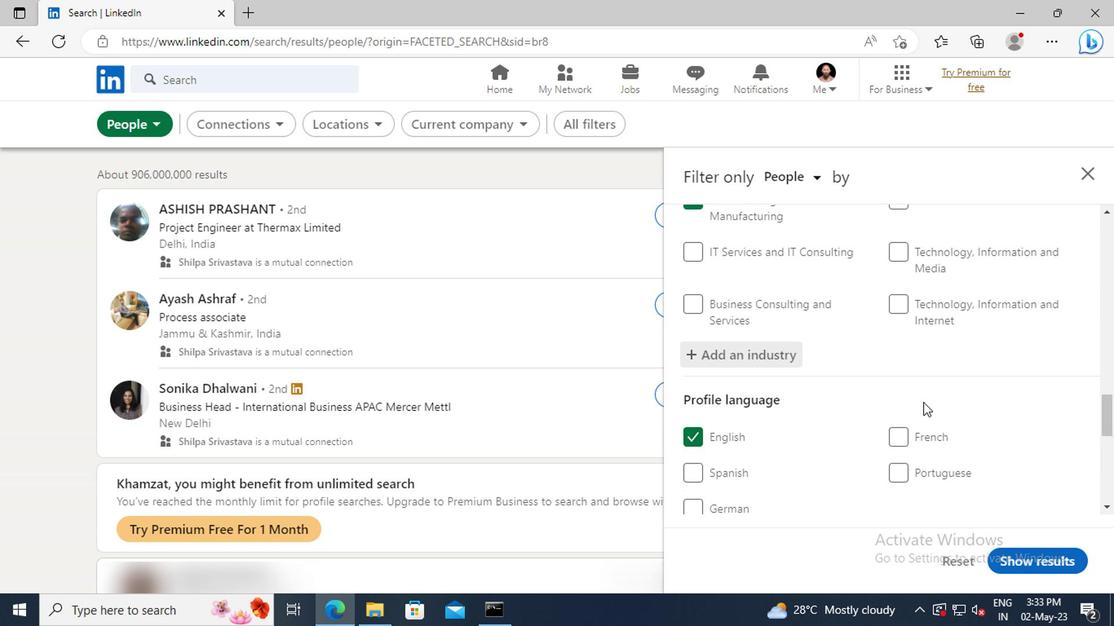
Action: Mouse moved to (920, 402)
Screenshot: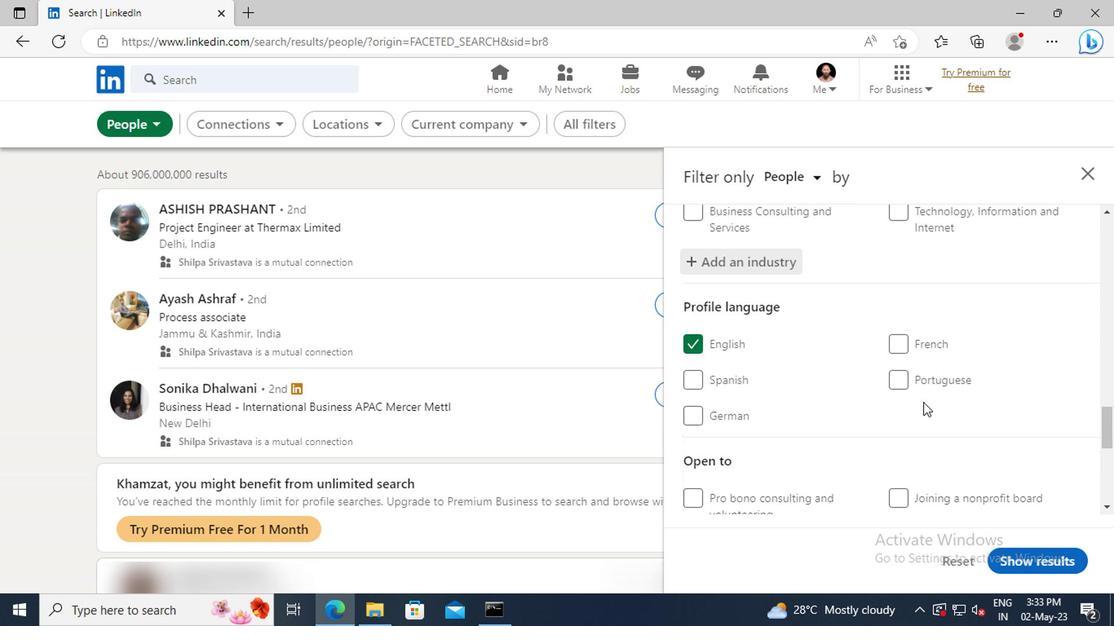 
Action: Mouse scrolled (920, 401) with delta (0, -1)
Screenshot: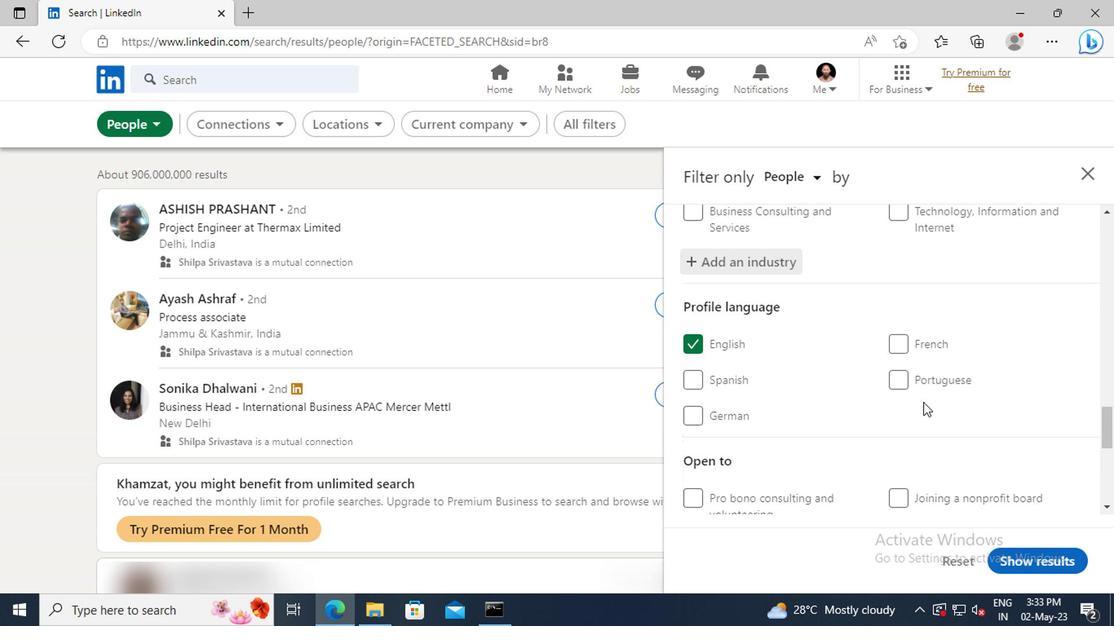 
Action: Mouse scrolled (920, 401) with delta (0, -1)
Screenshot: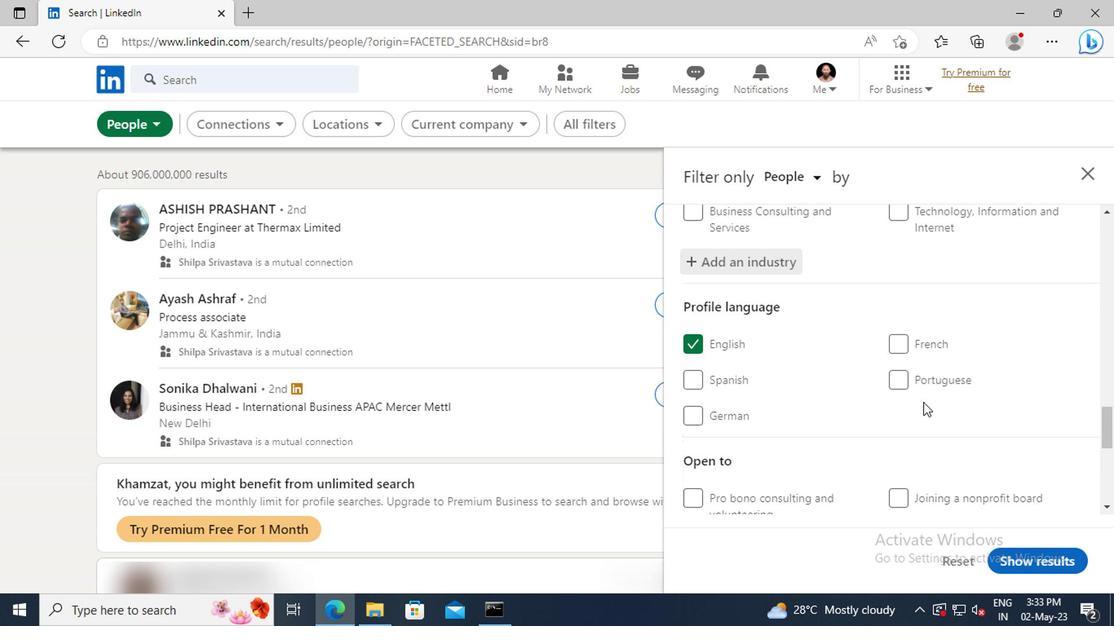 
Action: Mouse moved to (918, 390)
Screenshot: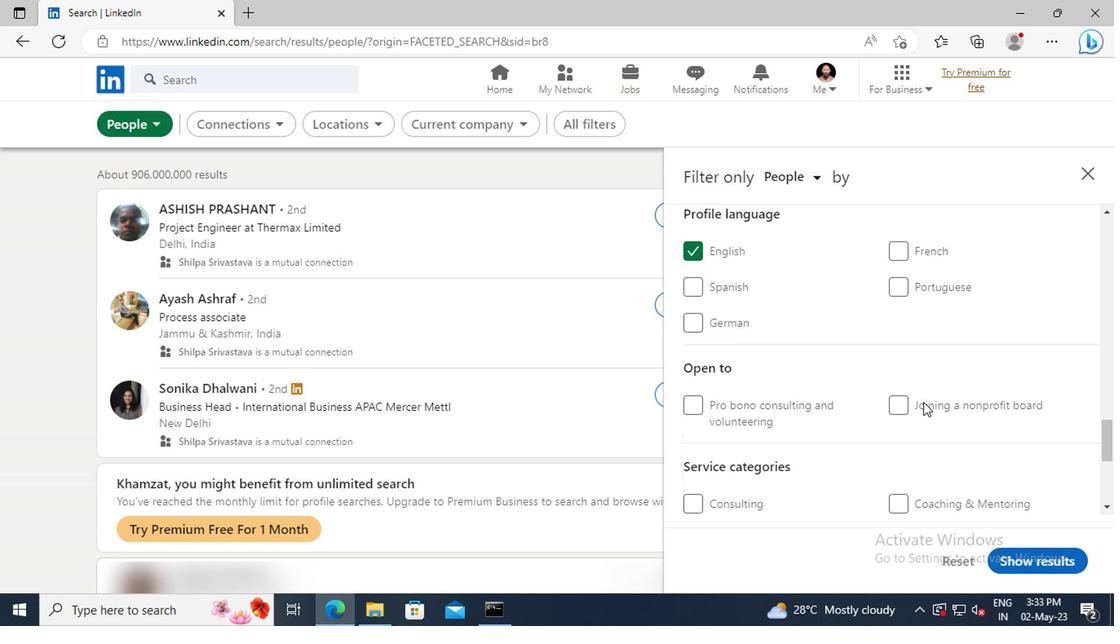 
Action: Mouse scrolled (918, 389) with delta (0, 0)
Screenshot: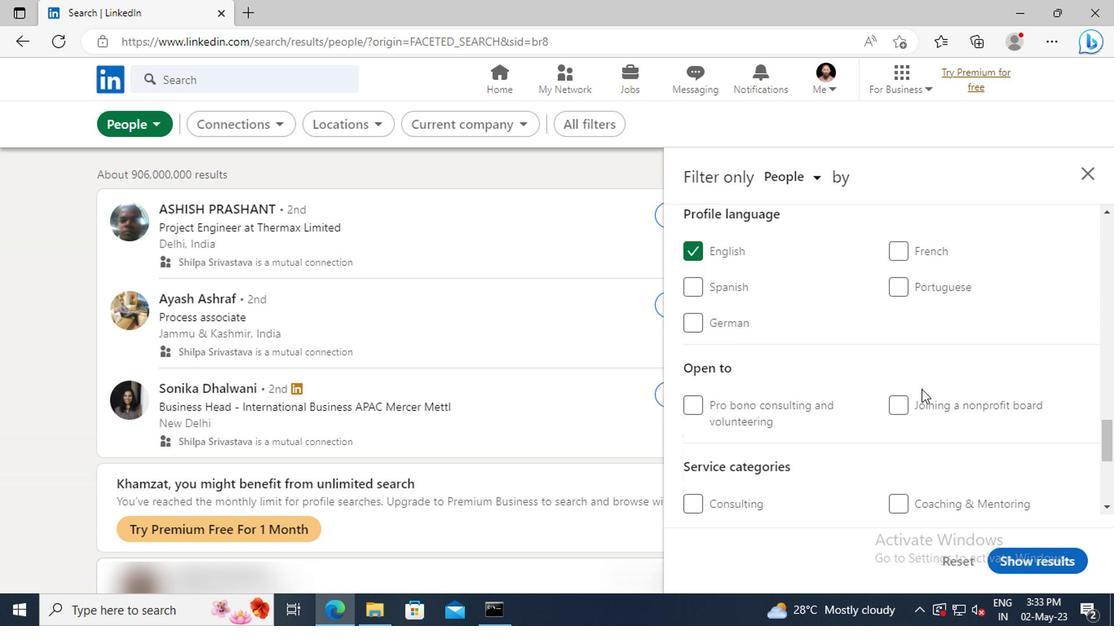 
Action: Mouse scrolled (918, 389) with delta (0, 0)
Screenshot: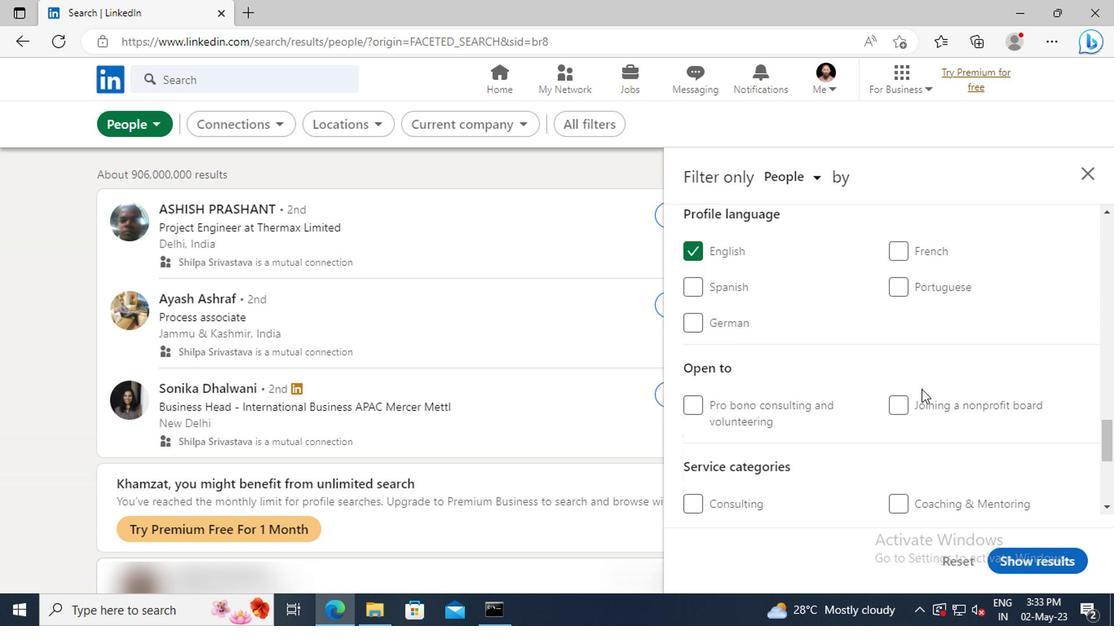 
Action: Mouse moved to (918, 388)
Screenshot: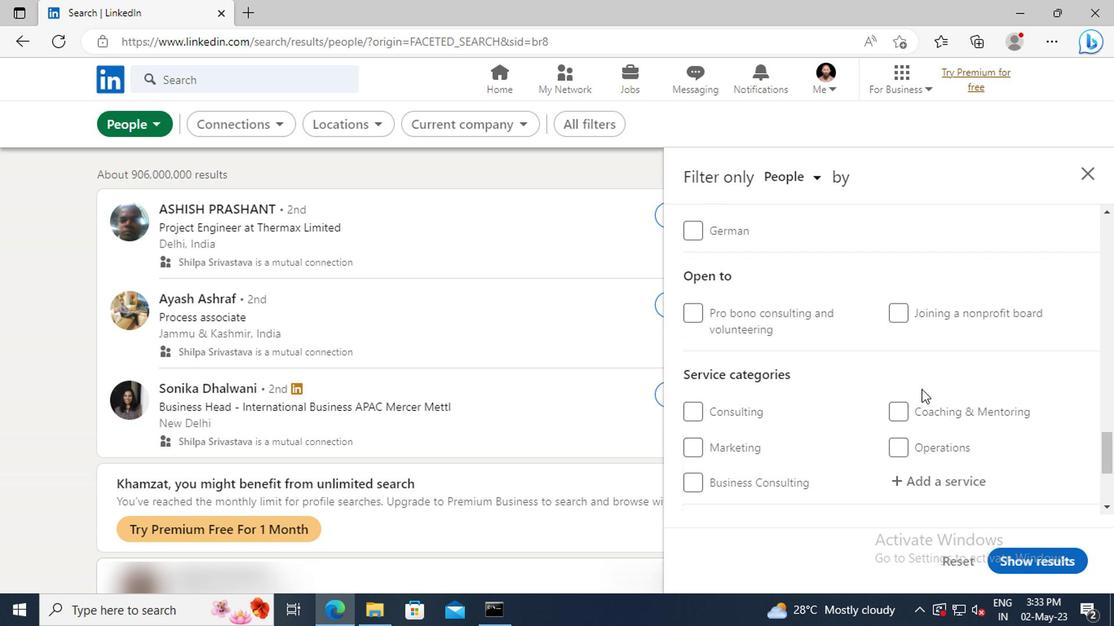 
Action: Mouse scrolled (918, 387) with delta (0, 0)
Screenshot: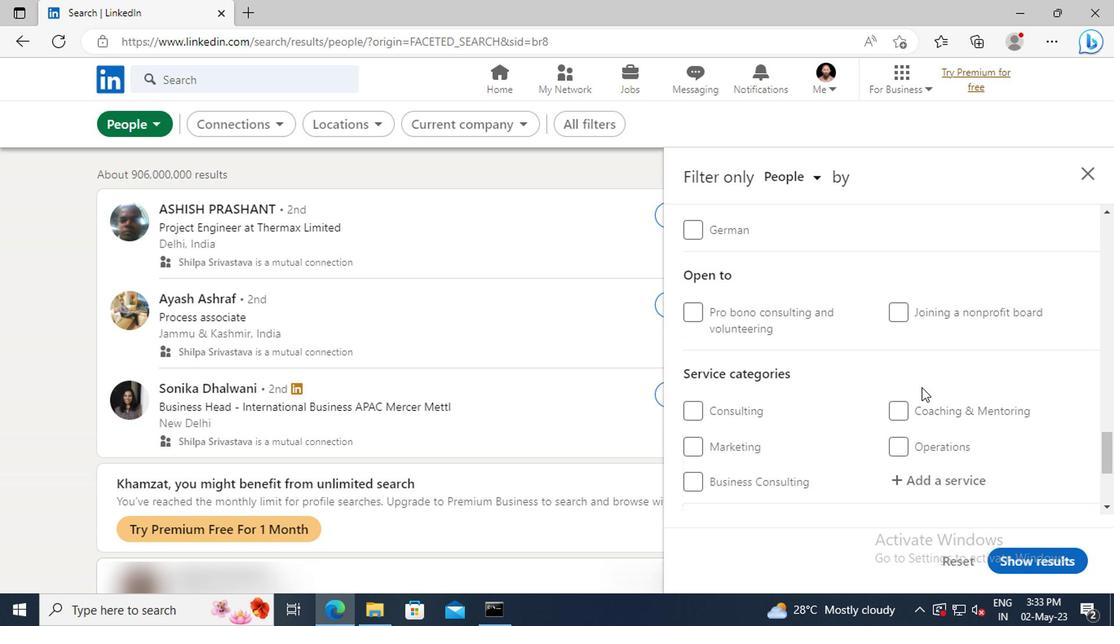
Action: Mouse scrolled (918, 387) with delta (0, 0)
Screenshot: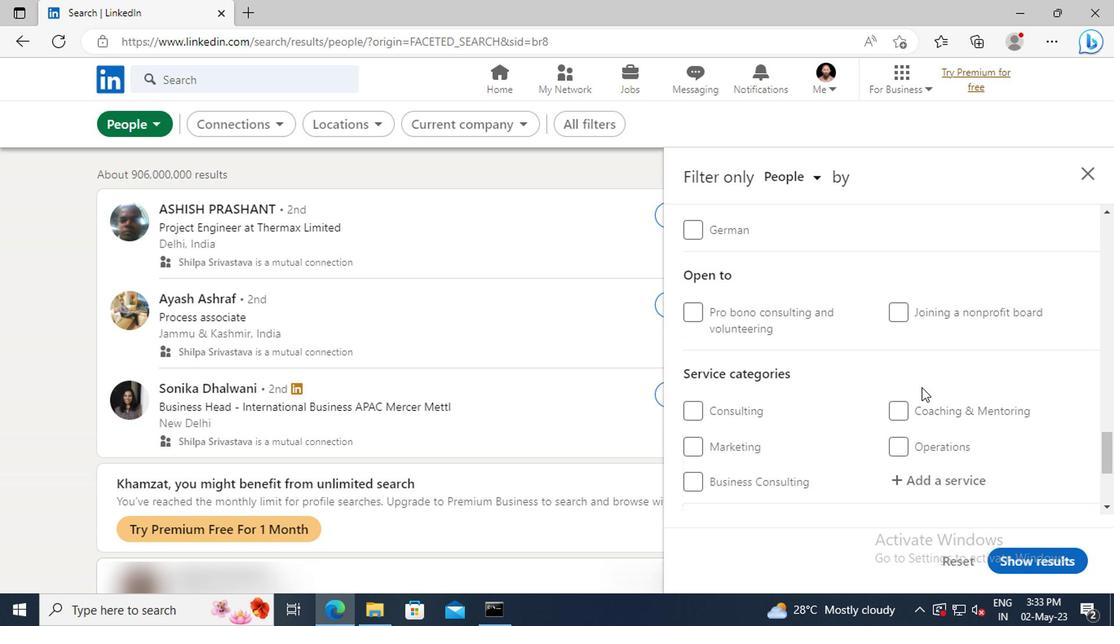 
Action: Mouse moved to (908, 387)
Screenshot: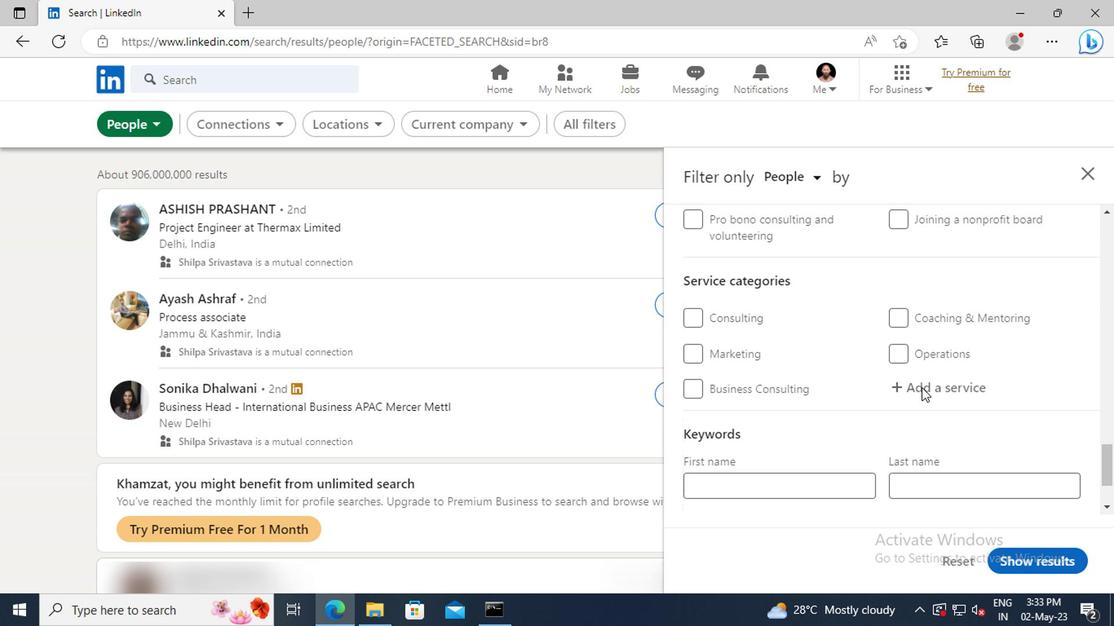 
Action: Mouse pressed left at (908, 387)
Screenshot: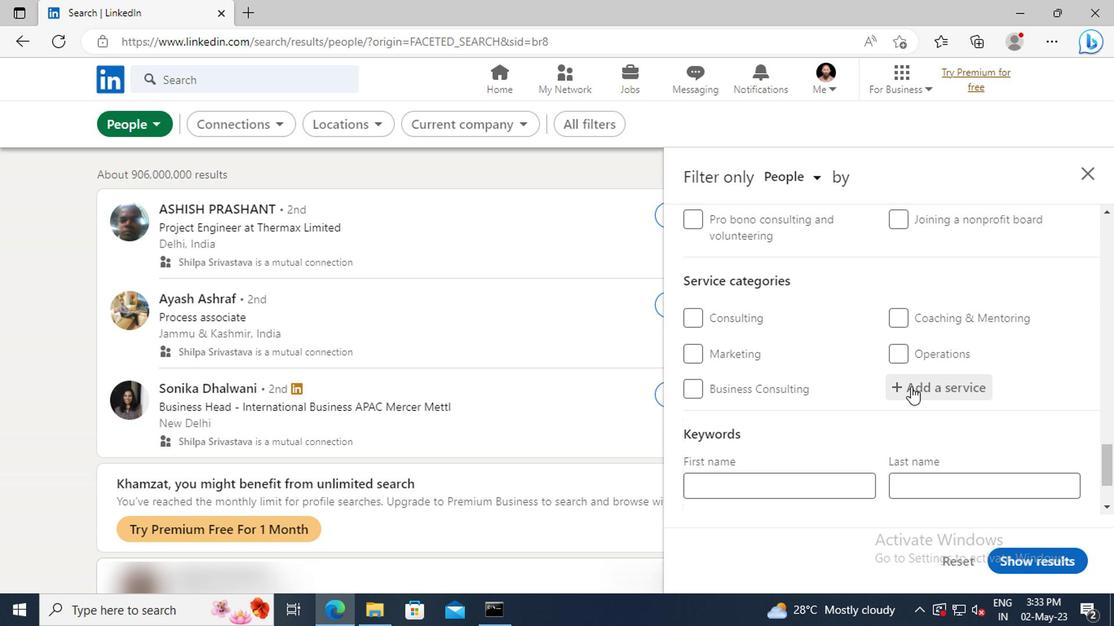 
Action: Key pressed <Key.shift>COMPUTER<Key.space><Key.shift>NET
Screenshot: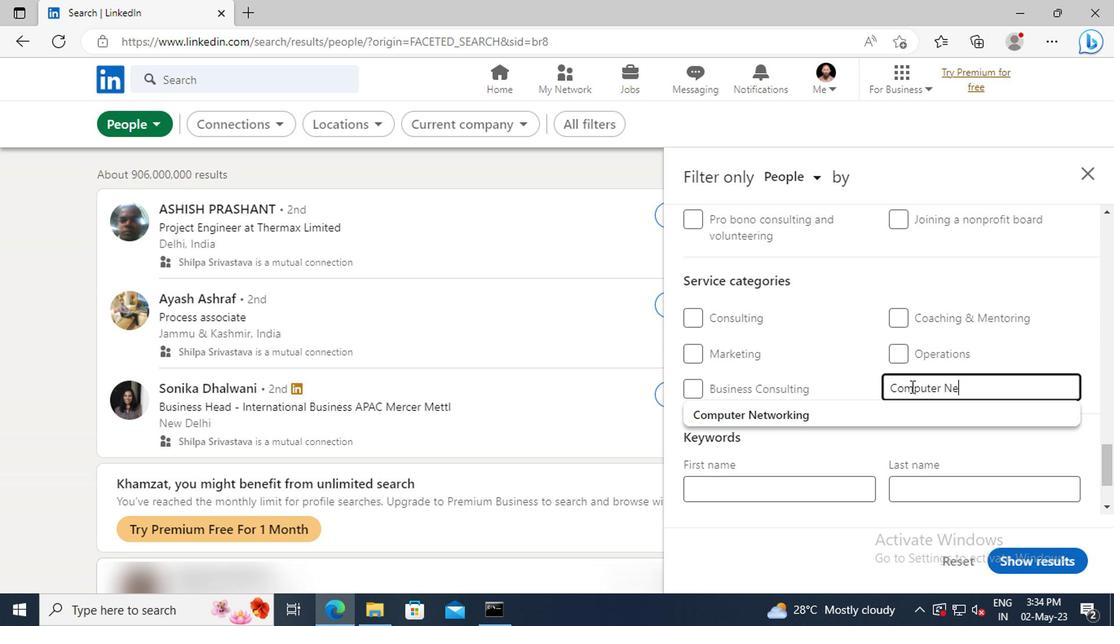 
Action: Mouse moved to (906, 408)
Screenshot: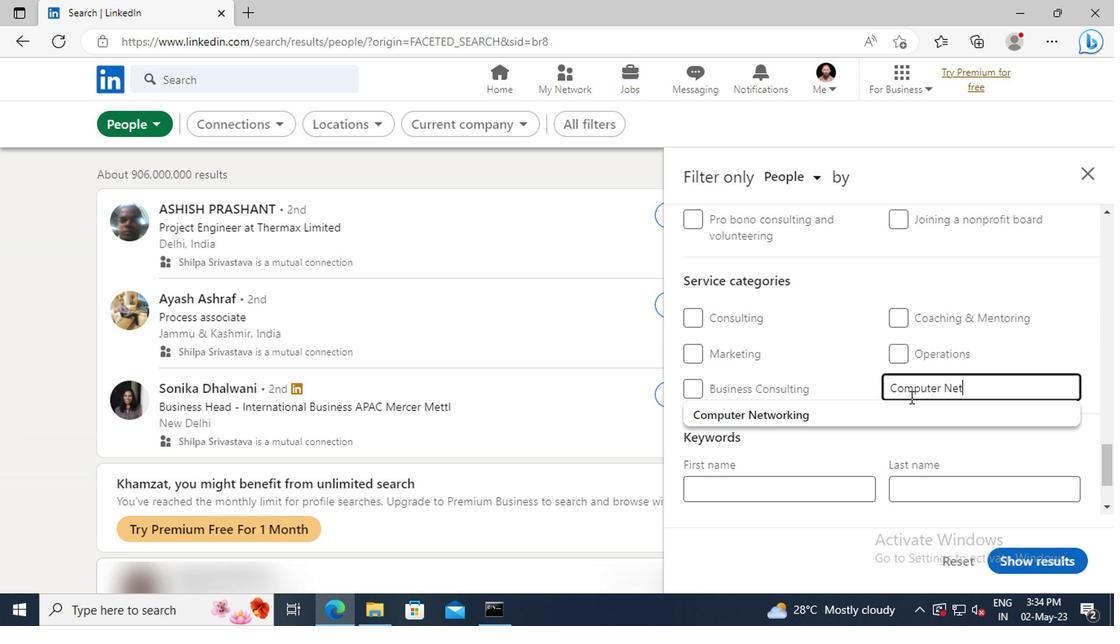 
Action: Mouse pressed left at (906, 408)
Screenshot: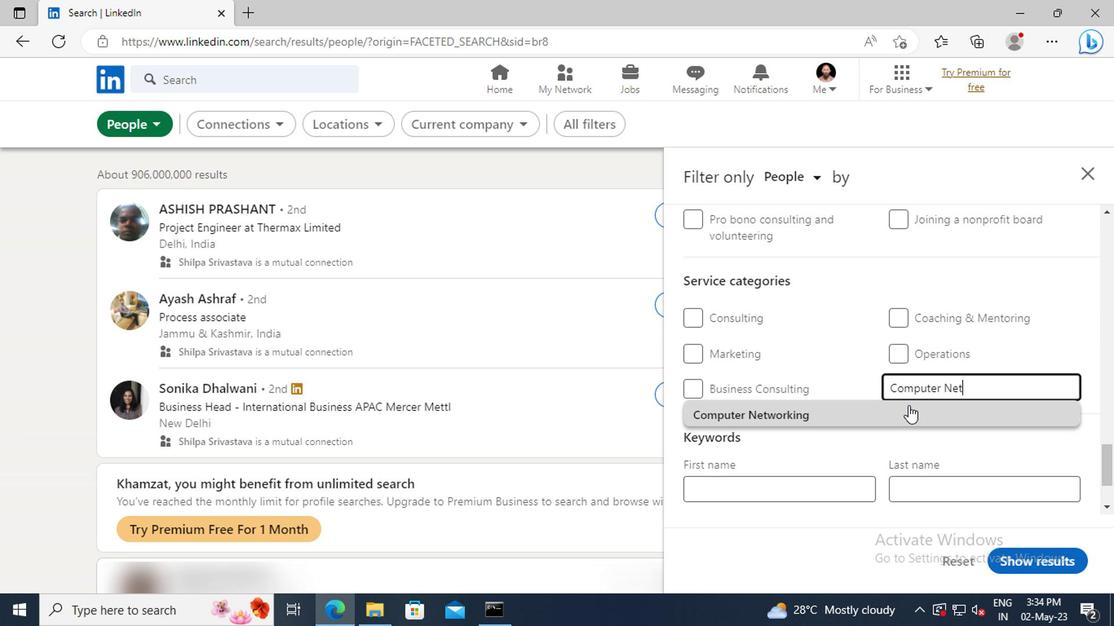 
Action: Mouse scrolled (906, 407) with delta (0, 0)
Screenshot: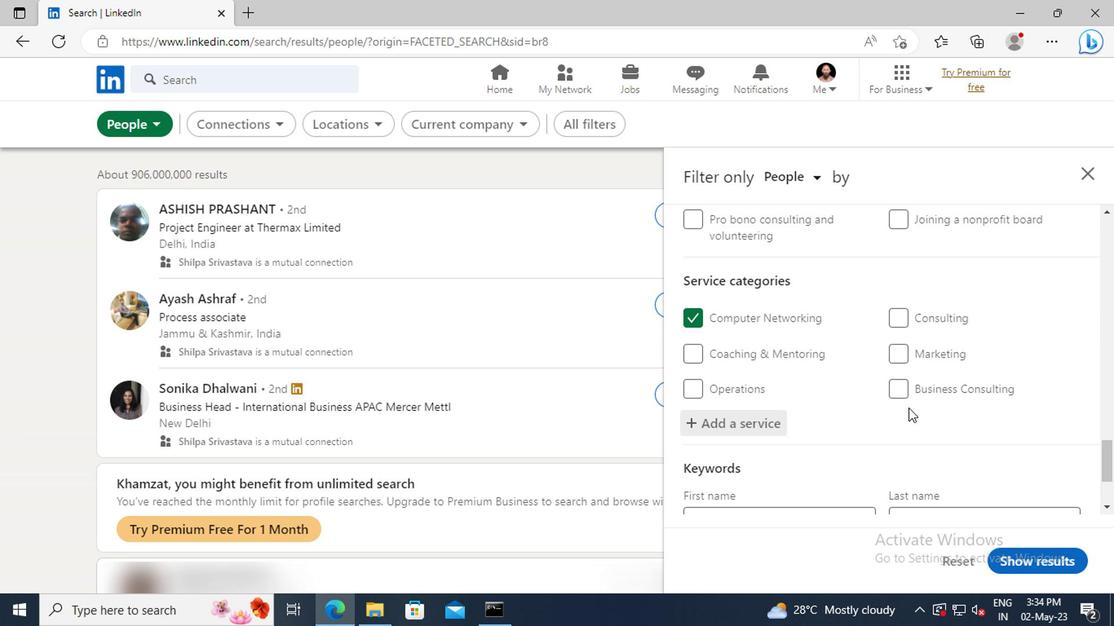 
Action: Mouse scrolled (906, 407) with delta (0, 0)
Screenshot: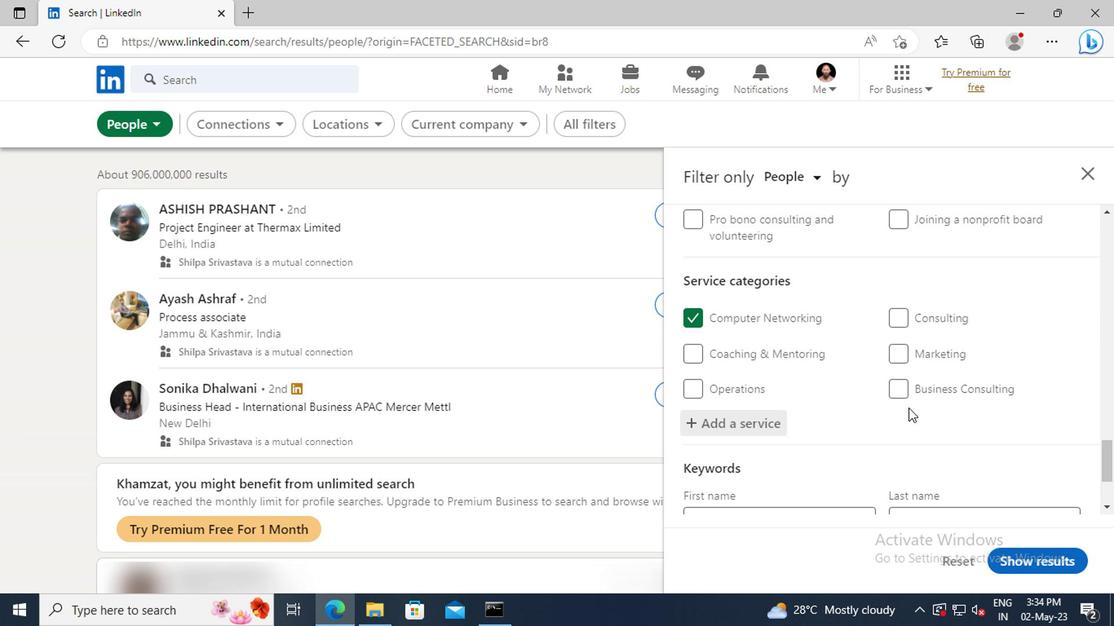 
Action: Mouse scrolled (906, 407) with delta (0, 0)
Screenshot: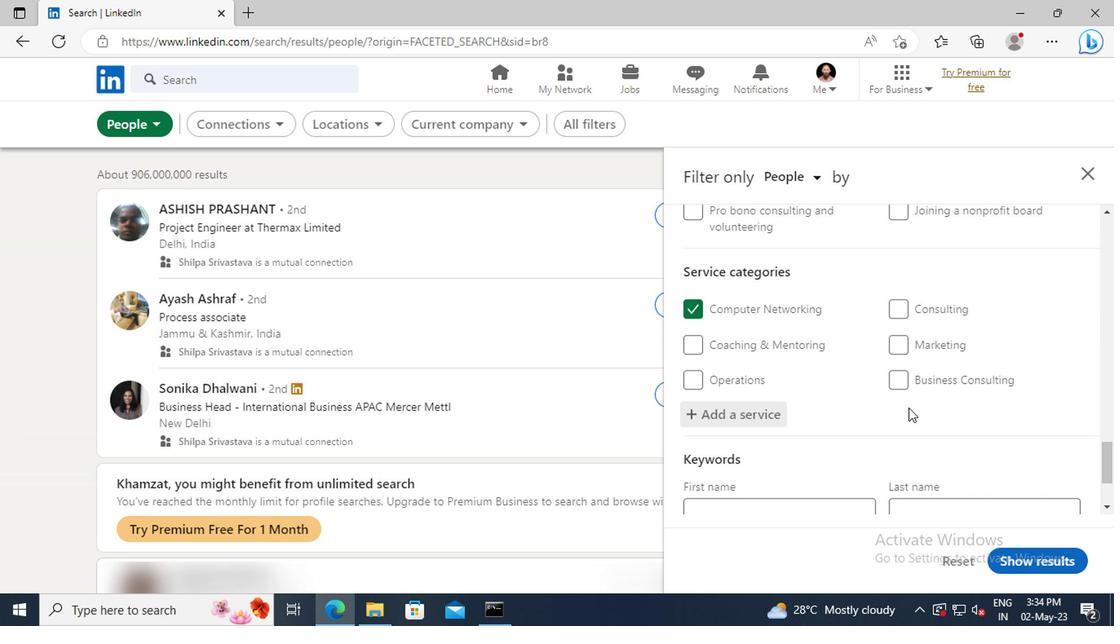 
Action: Mouse scrolled (906, 407) with delta (0, 0)
Screenshot: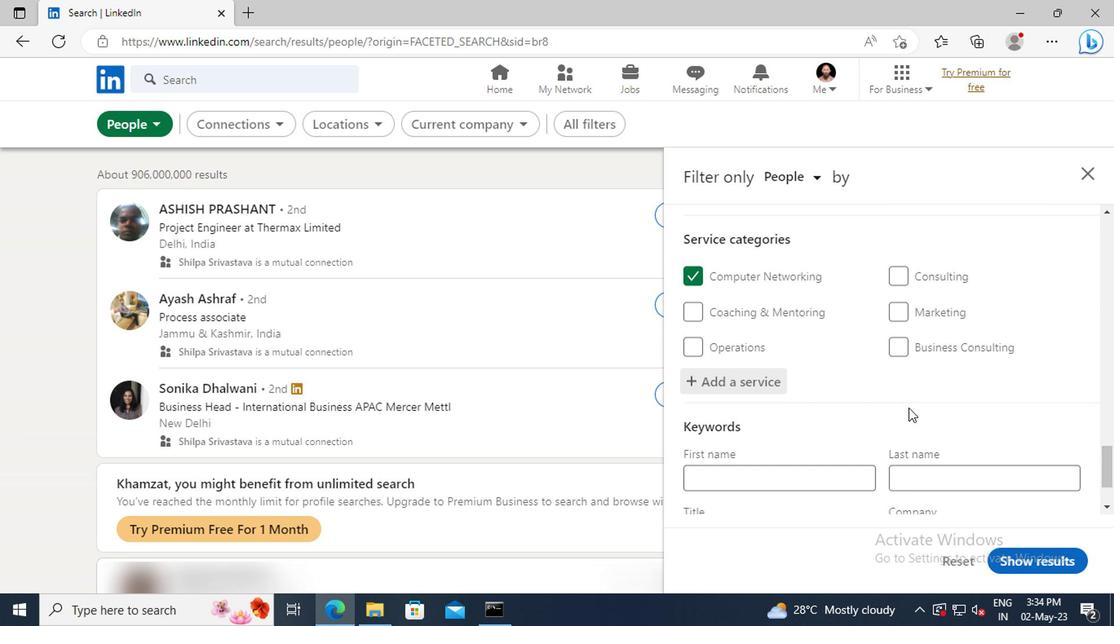 
Action: Mouse moved to (831, 441)
Screenshot: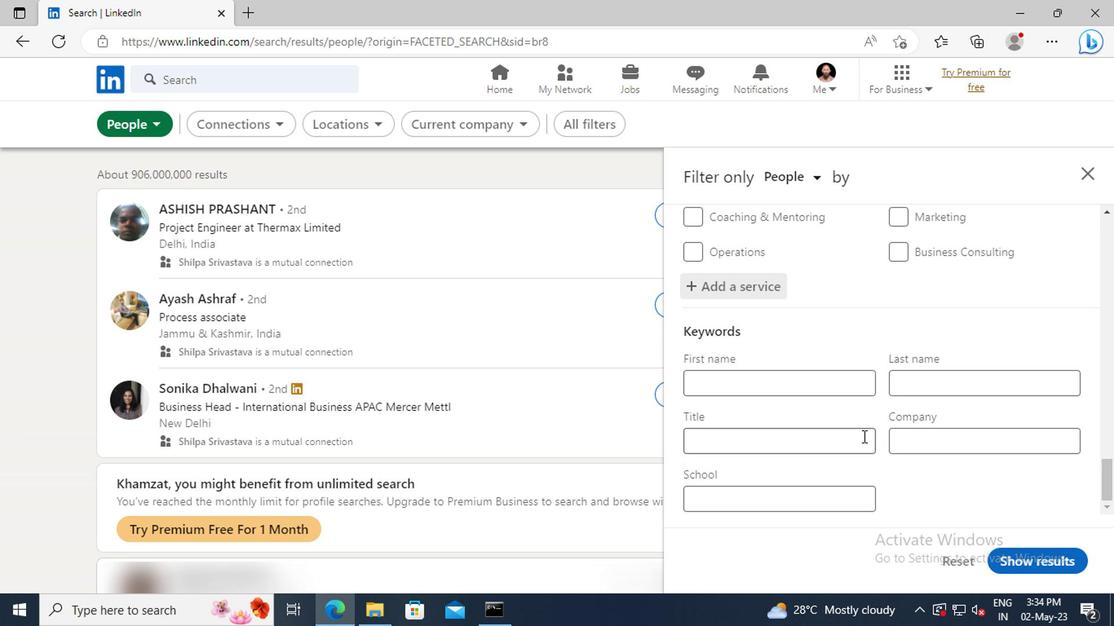 
Action: Mouse pressed left at (831, 441)
Screenshot: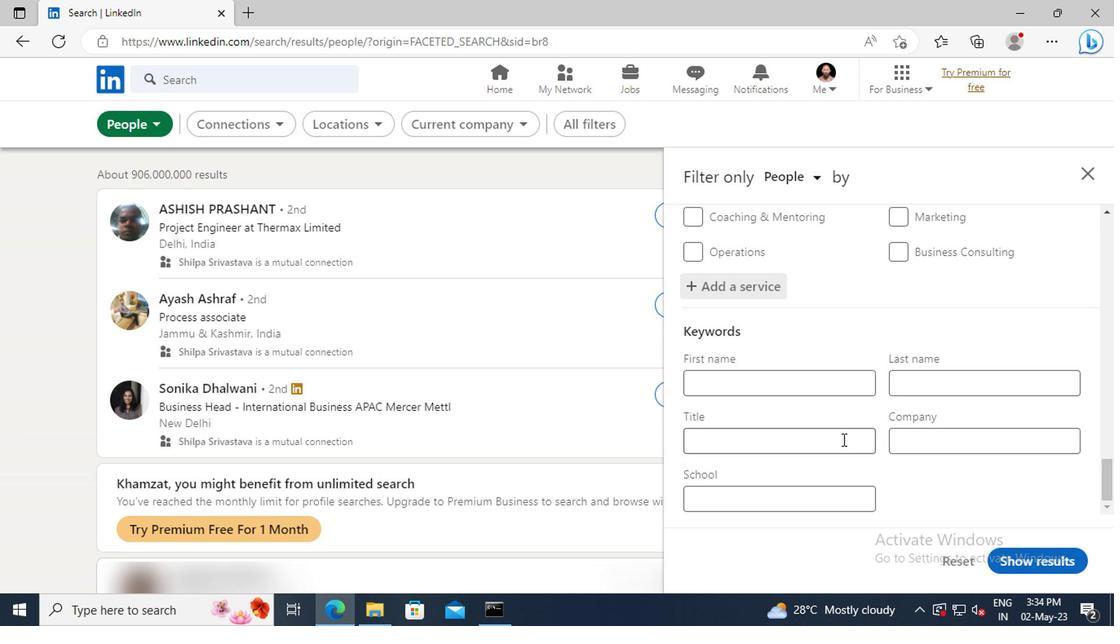 
Action: Key pressed <Key.shift>MECHANIC<Key.enter>
Screenshot: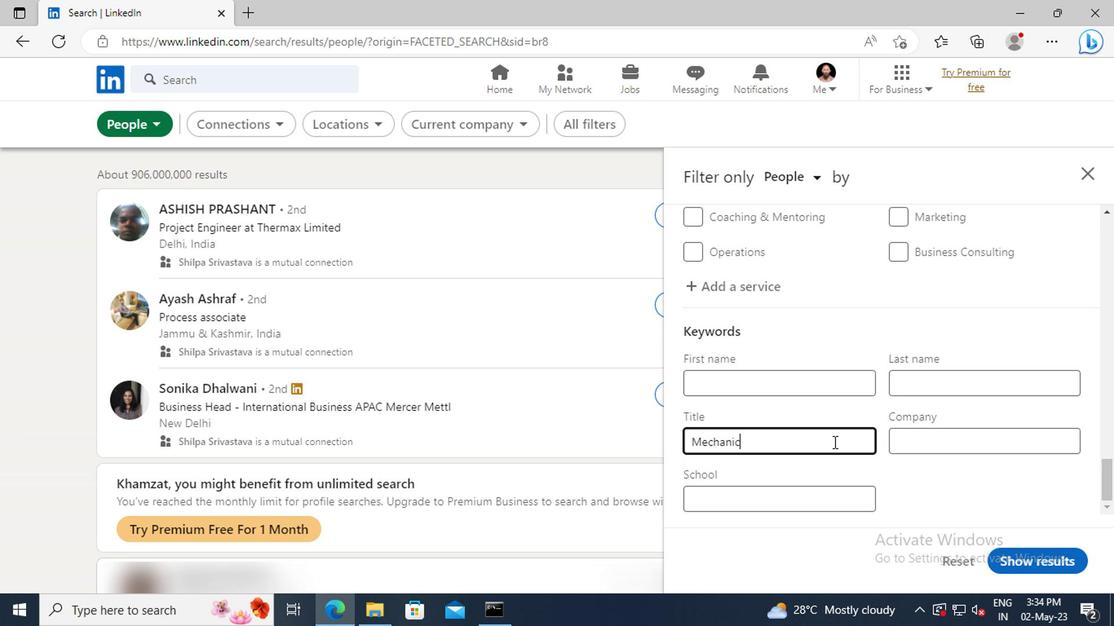 
Action: Mouse moved to (1003, 549)
Screenshot: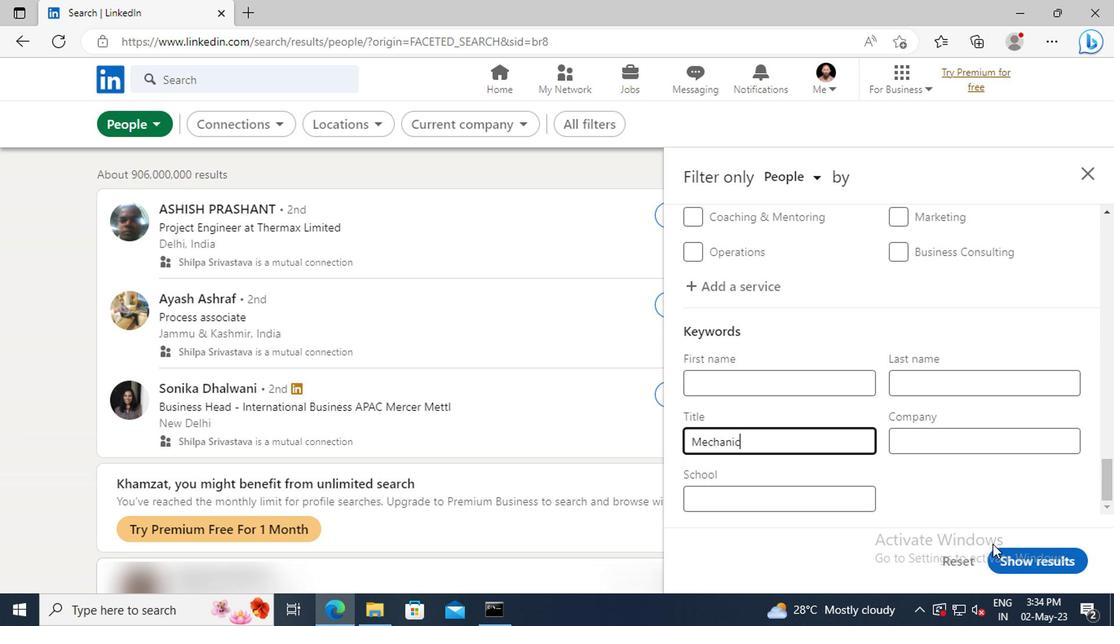 
Action: Mouse pressed left at (1003, 549)
Screenshot: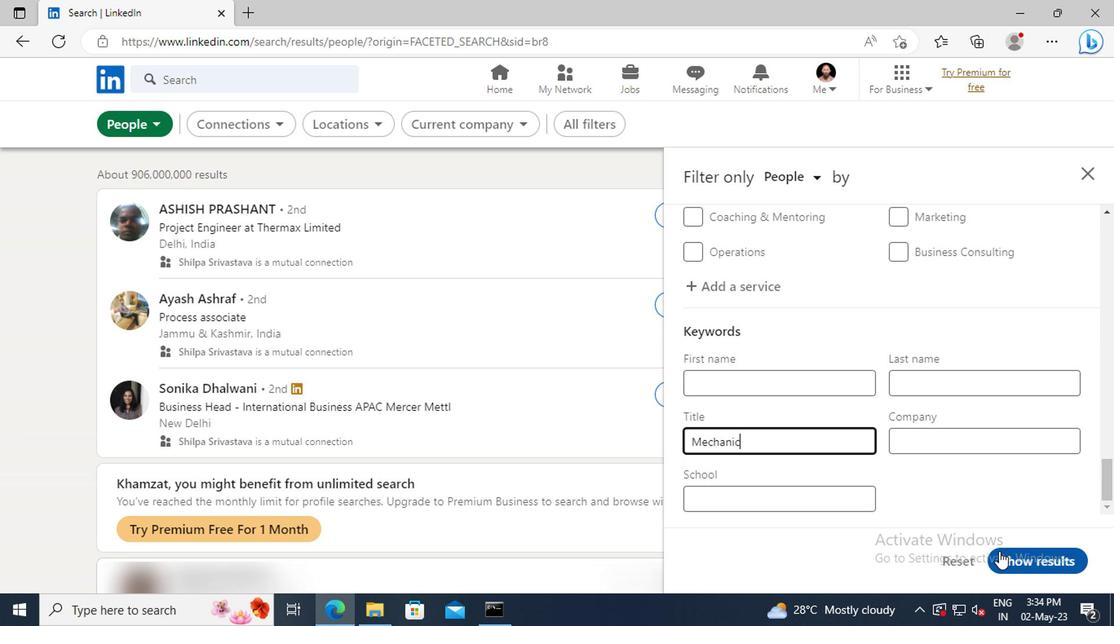 
